Task: Search one way flight ticket for 1 adult, 1 child, 1 infant in seat in premium economy from Roswell: Roswell Air Center to Riverton: Central Wyoming Regional Airport (was Riverton Regional) on 5-4-2023. Choice of flights is Sun country airlines. Number of bags: 6 checked bags. Price is upto 110000. Outbound departure time preference is 13:15.
Action: Mouse moved to (334, 132)
Screenshot: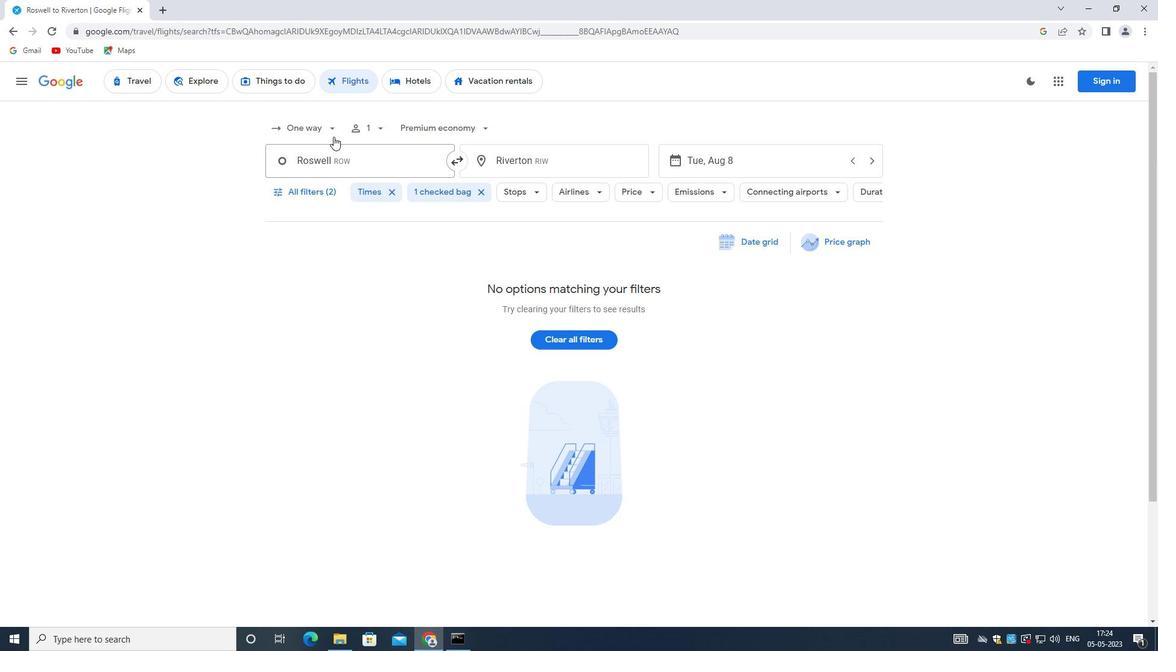 
Action: Mouse pressed left at (334, 132)
Screenshot: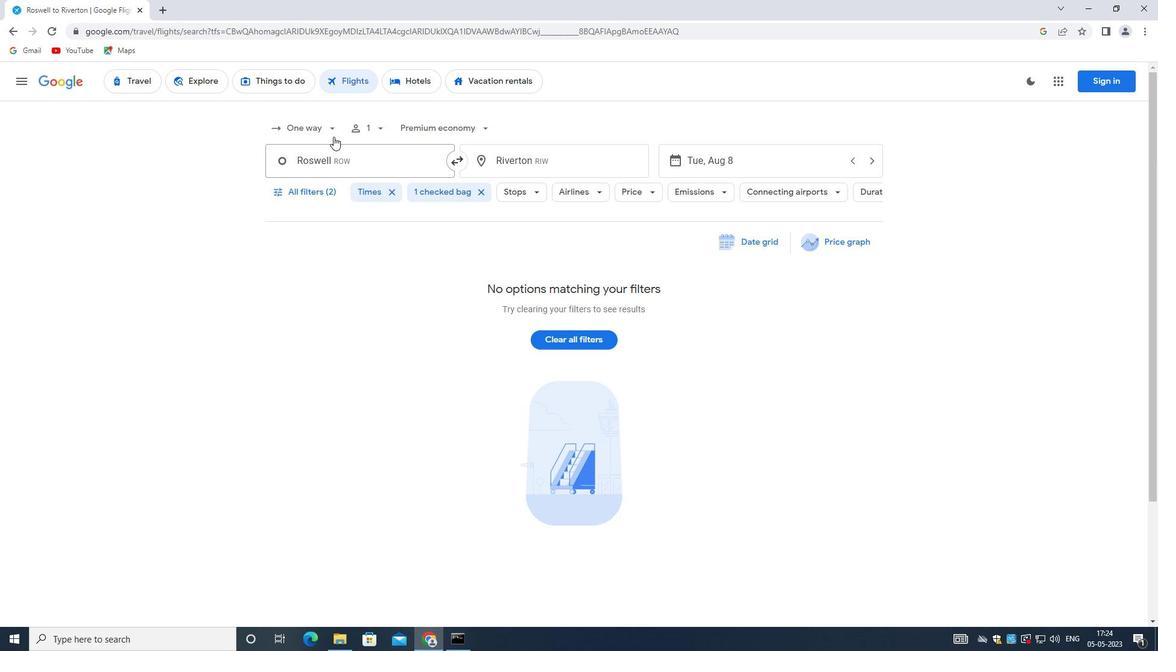 
Action: Mouse moved to (327, 180)
Screenshot: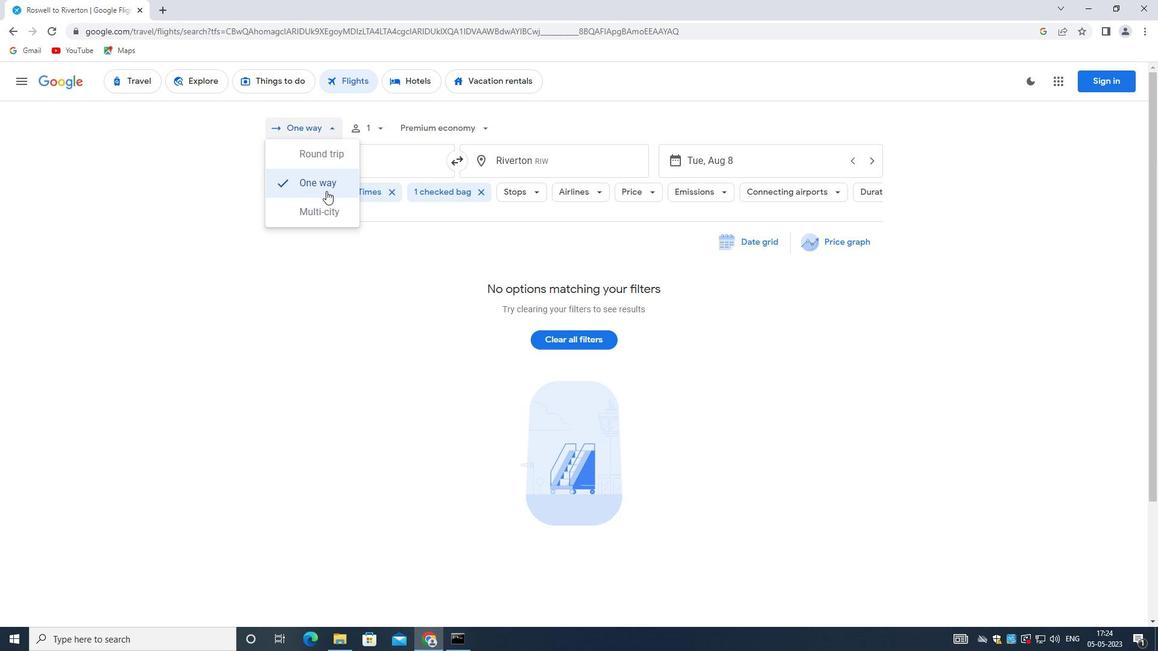 
Action: Mouse pressed left at (327, 180)
Screenshot: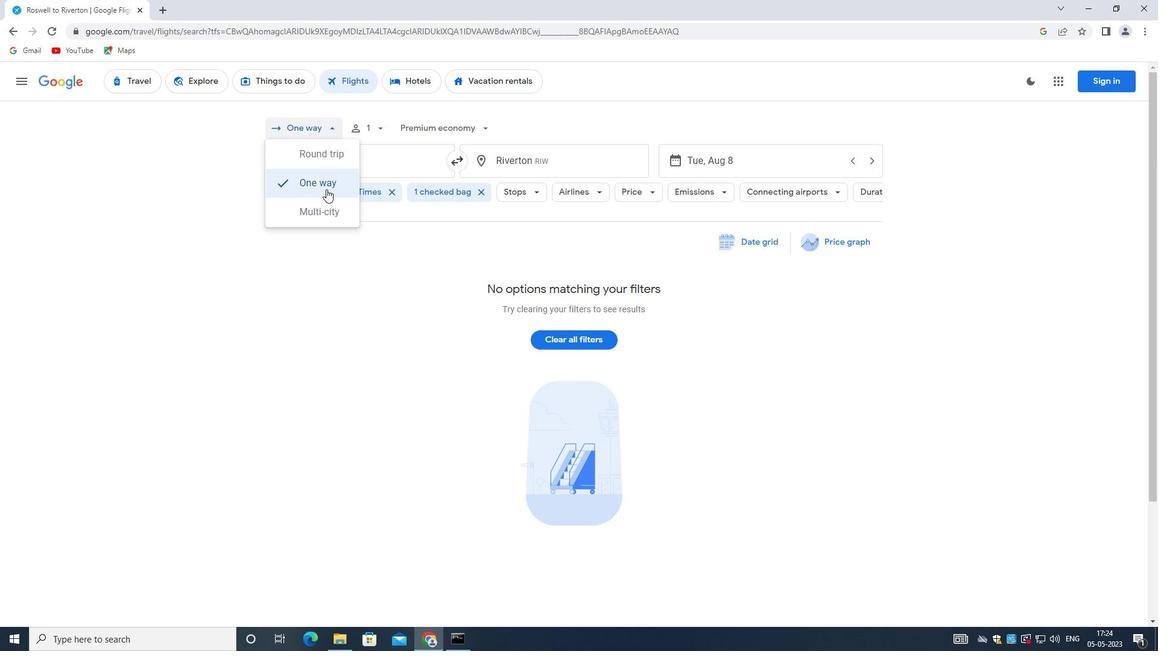 
Action: Mouse moved to (379, 130)
Screenshot: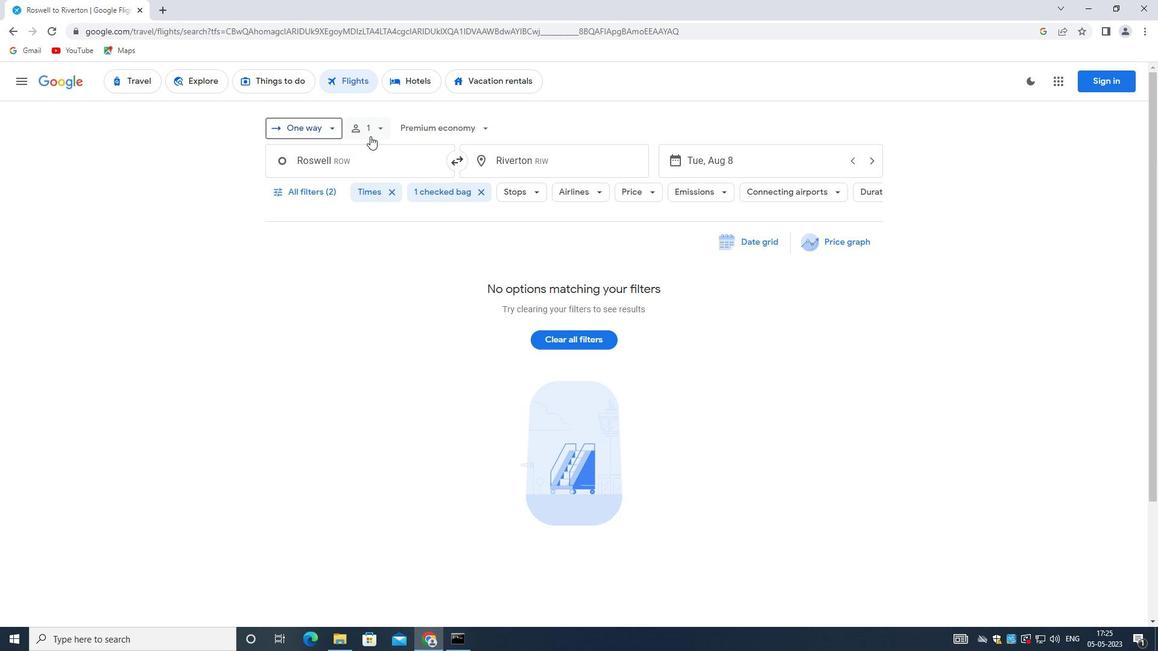 
Action: Mouse pressed left at (379, 130)
Screenshot: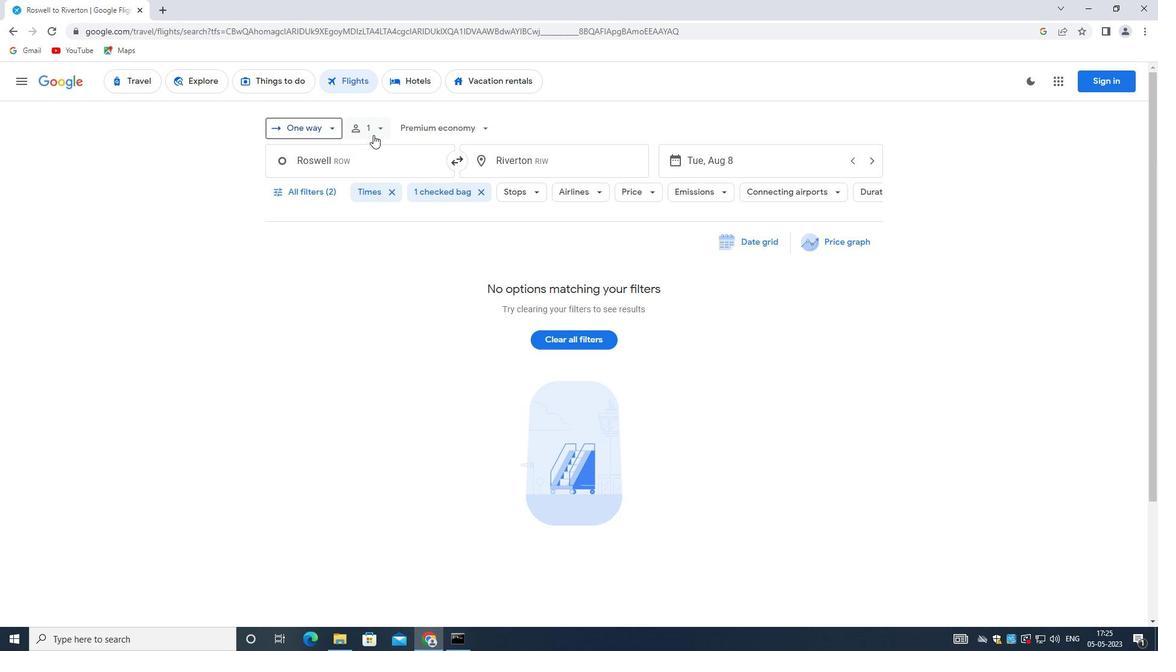 
Action: Mouse moved to (473, 193)
Screenshot: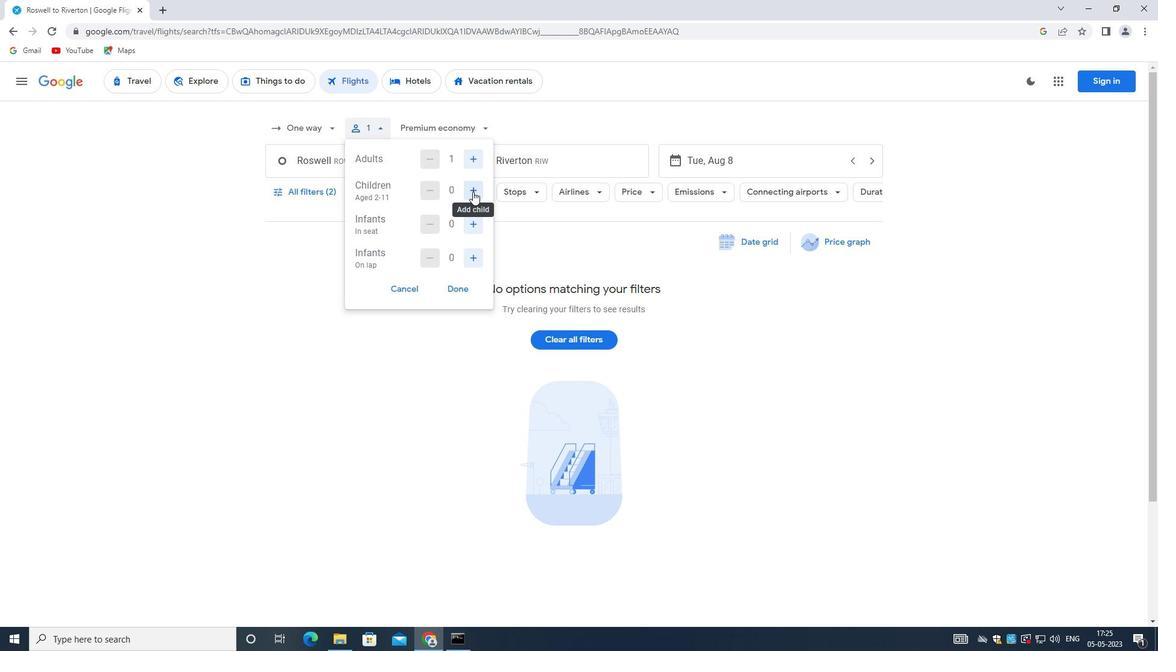 
Action: Mouse pressed left at (473, 193)
Screenshot: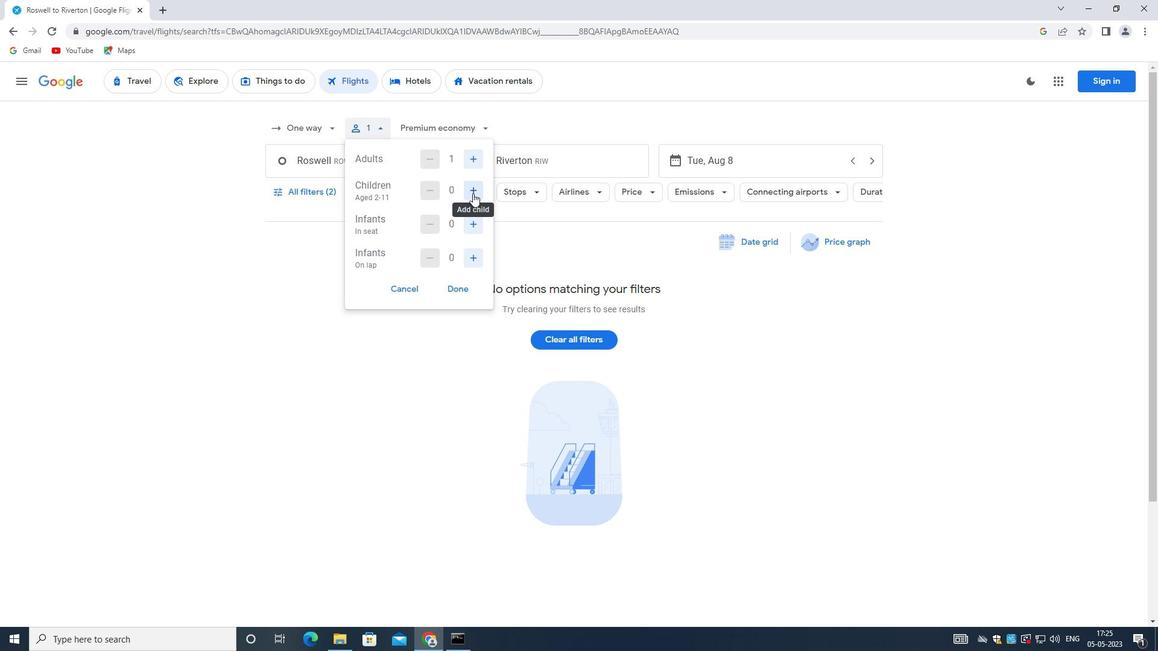 
Action: Mouse moved to (475, 229)
Screenshot: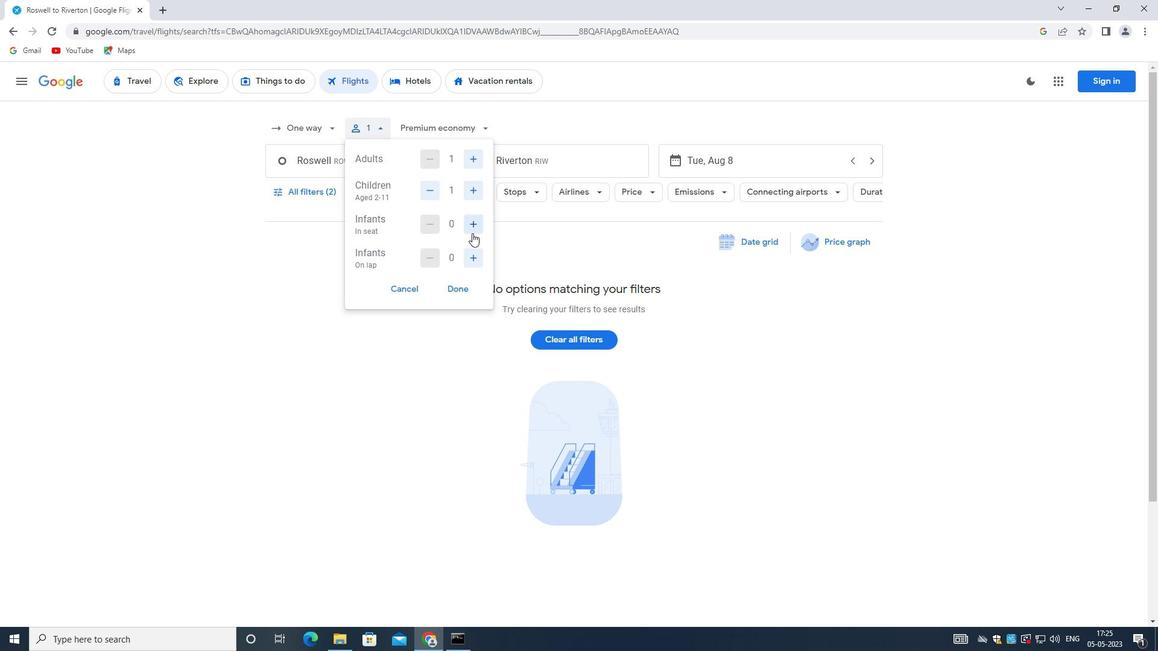 
Action: Mouse pressed left at (475, 229)
Screenshot: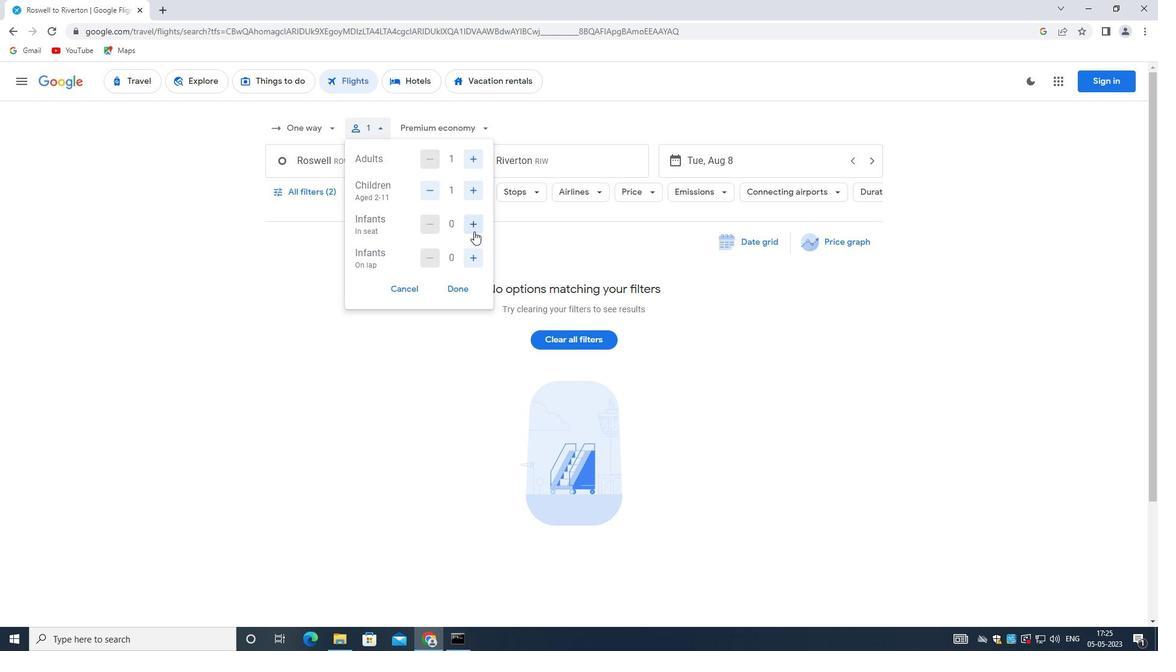 
Action: Mouse moved to (461, 287)
Screenshot: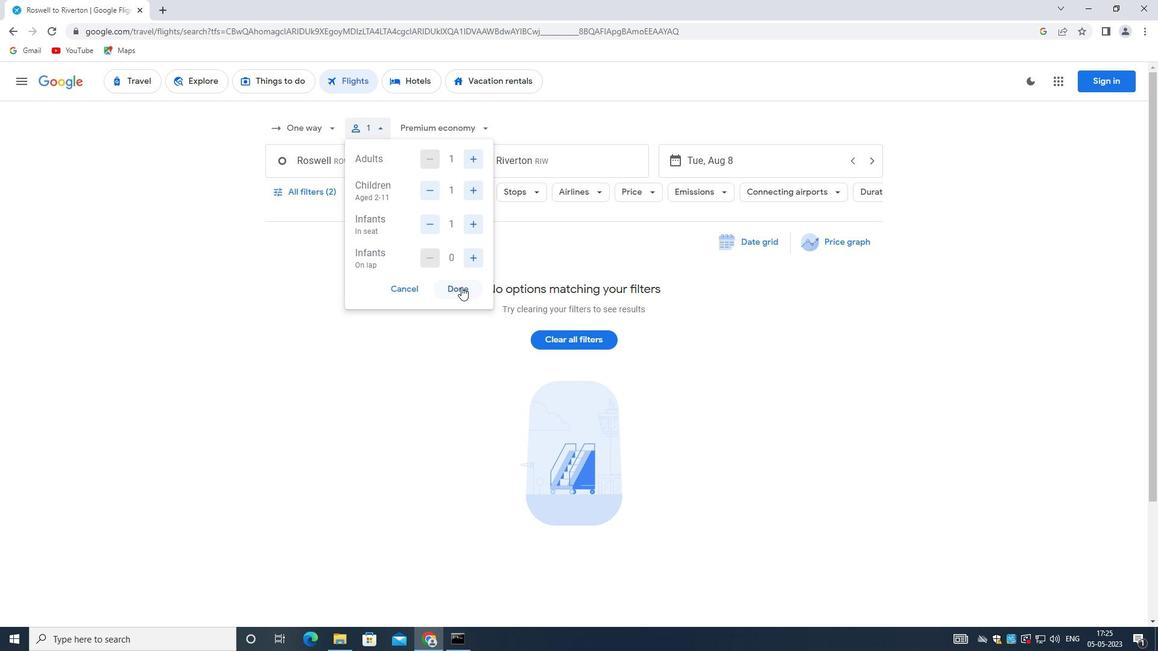
Action: Mouse pressed left at (461, 287)
Screenshot: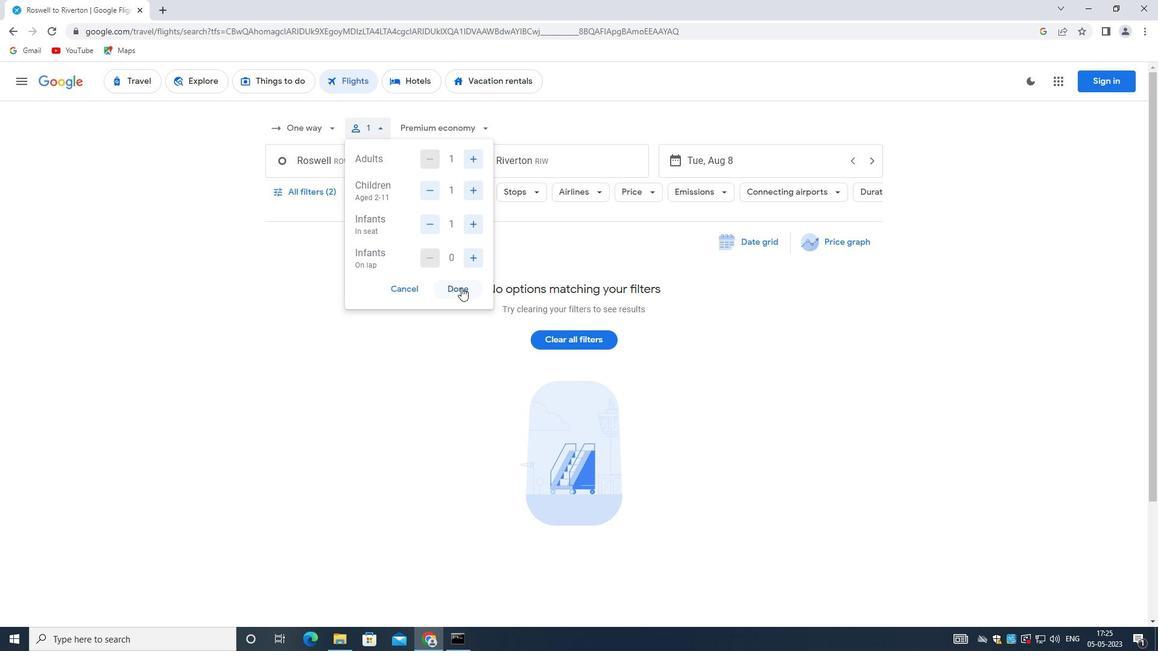 
Action: Mouse moved to (443, 130)
Screenshot: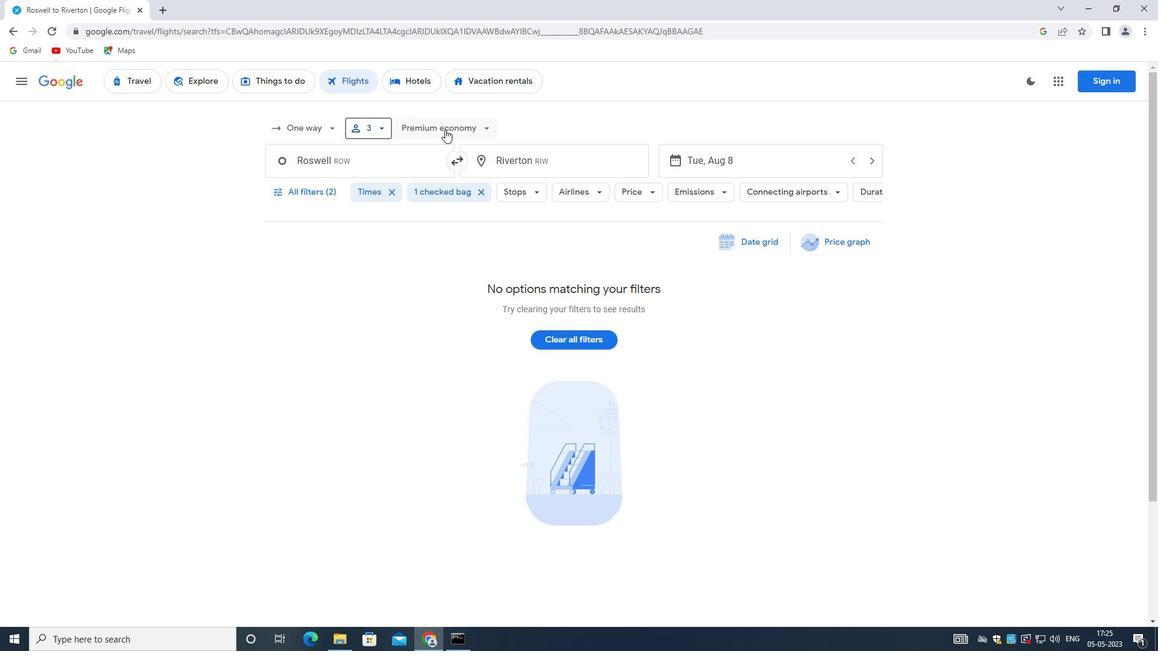 
Action: Mouse pressed left at (443, 130)
Screenshot: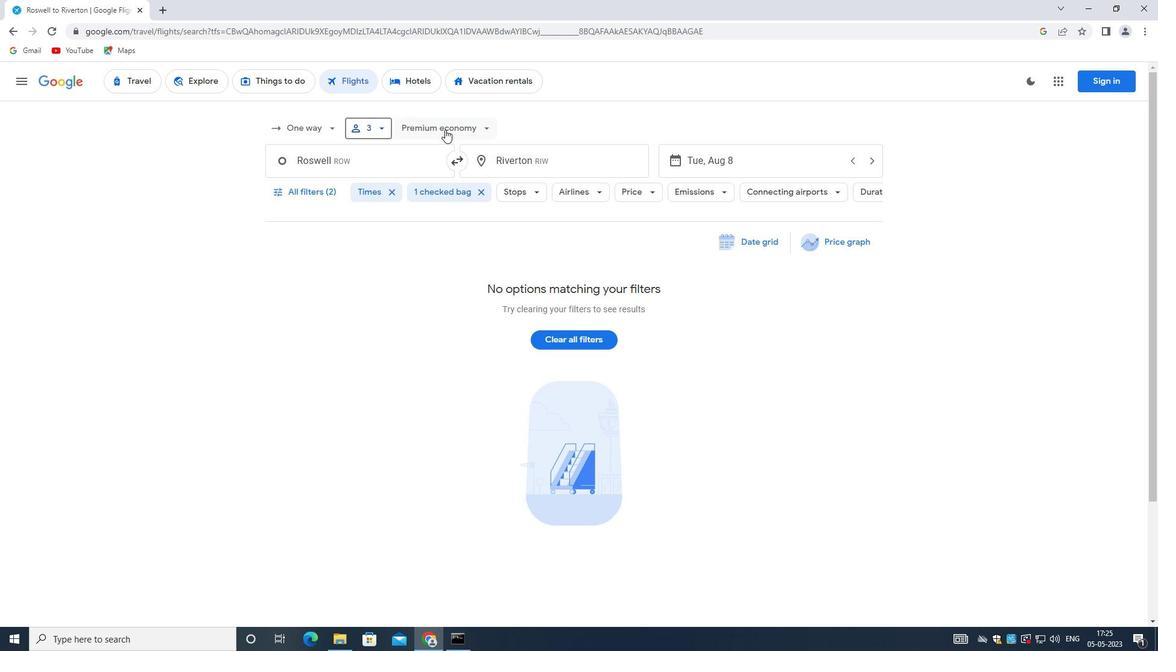 
Action: Mouse moved to (461, 185)
Screenshot: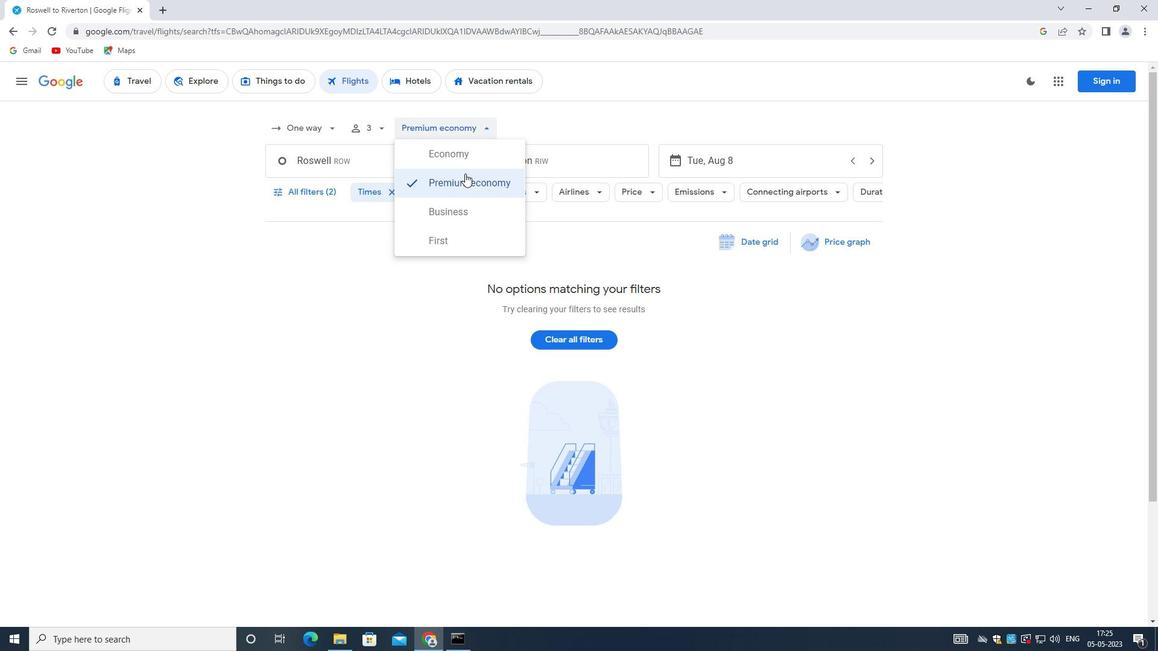 
Action: Mouse pressed left at (461, 185)
Screenshot: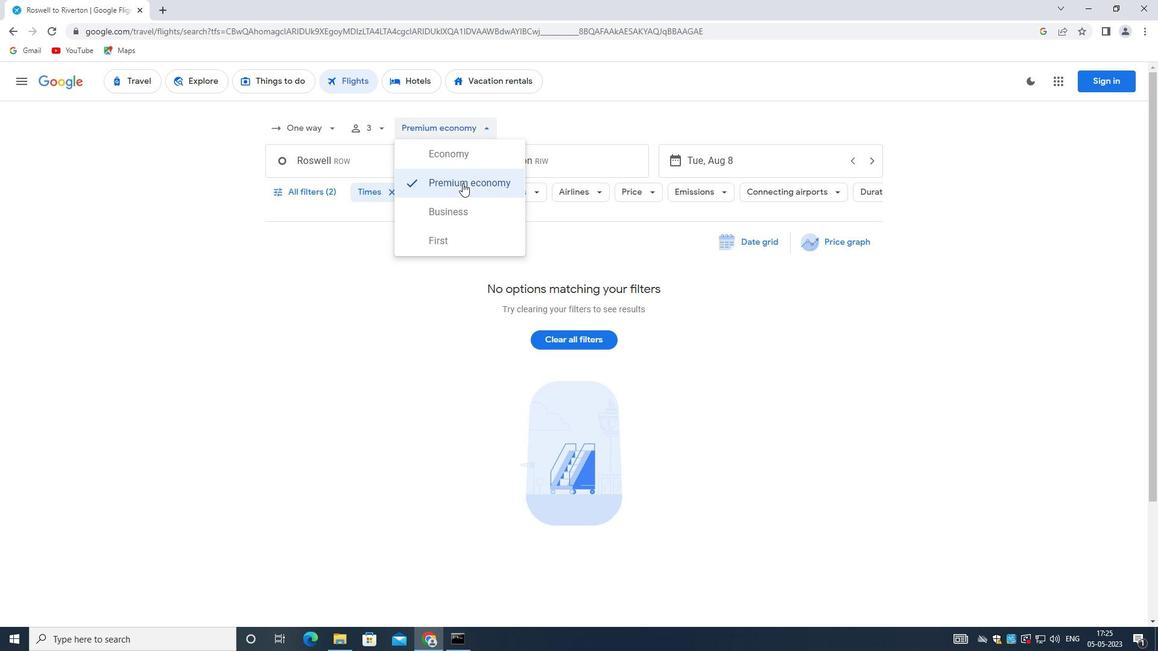 
Action: Mouse moved to (356, 162)
Screenshot: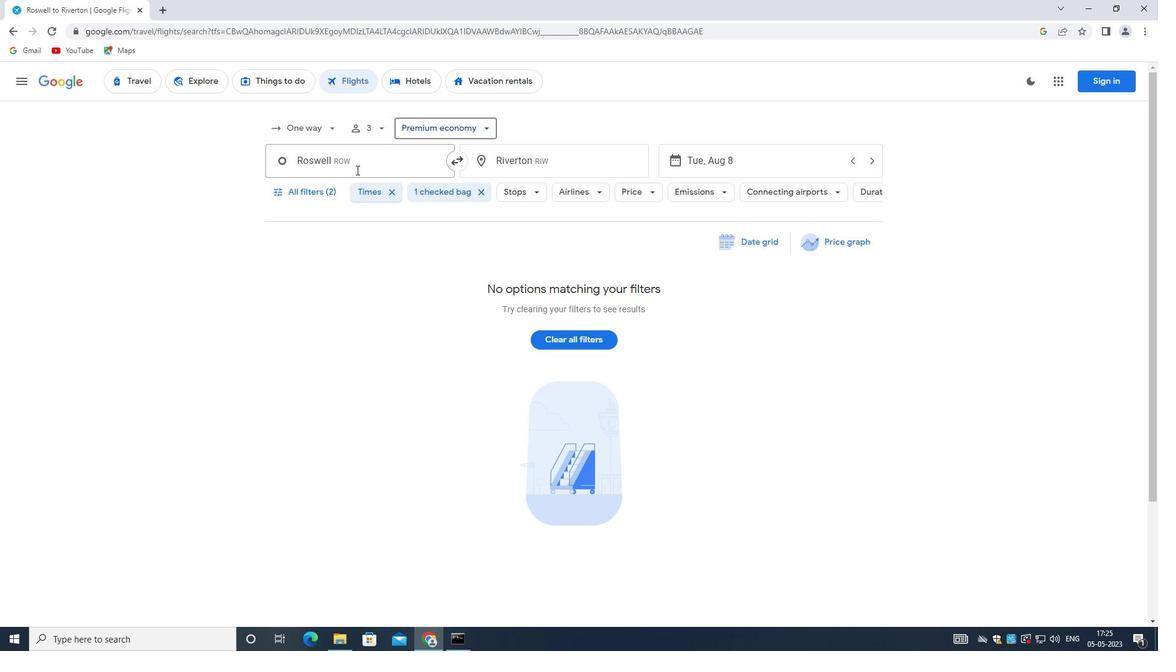 
Action: Mouse pressed left at (356, 162)
Screenshot: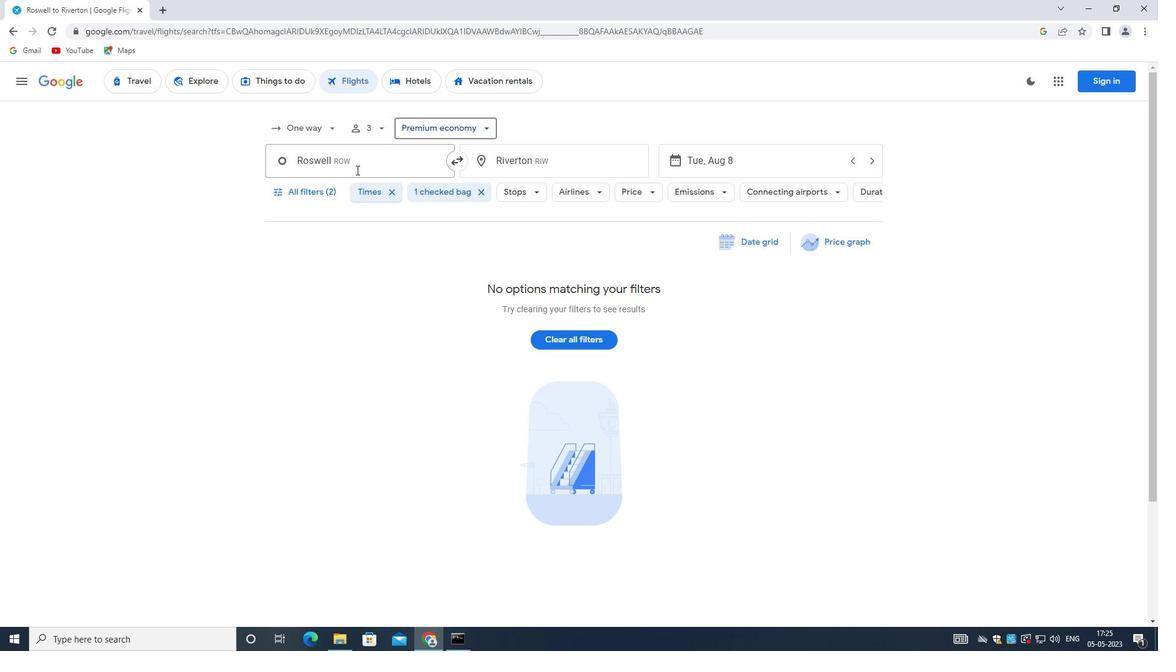 
Action: Mouse moved to (380, 220)
Screenshot: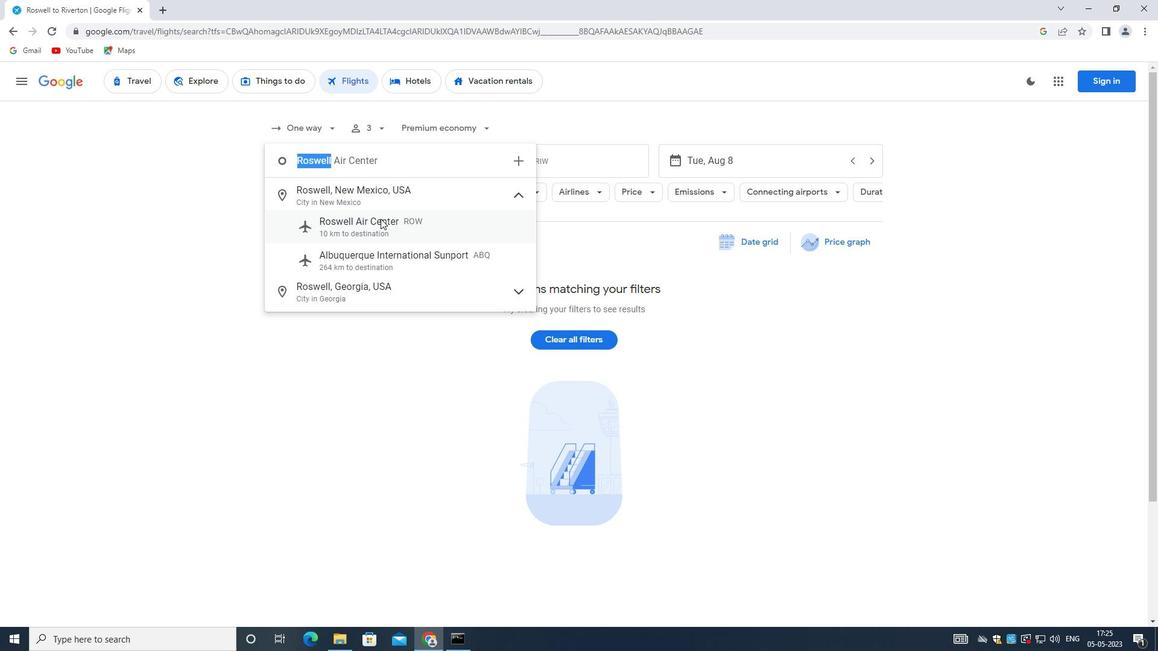 
Action: Mouse pressed left at (380, 220)
Screenshot: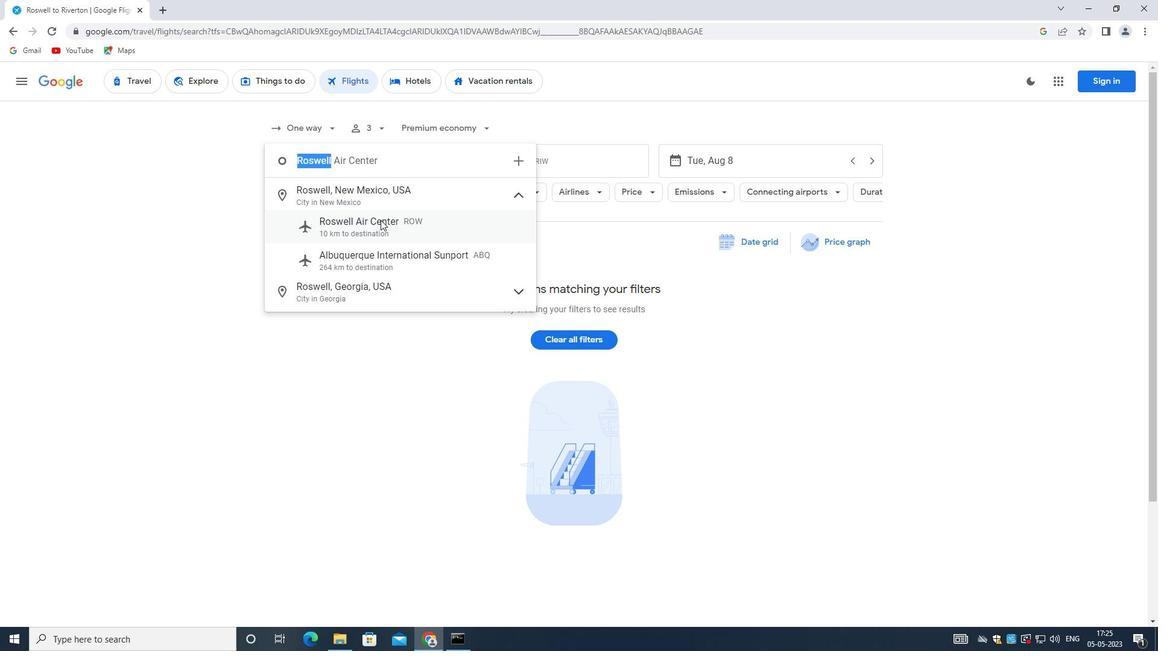
Action: Mouse moved to (518, 155)
Screenshot: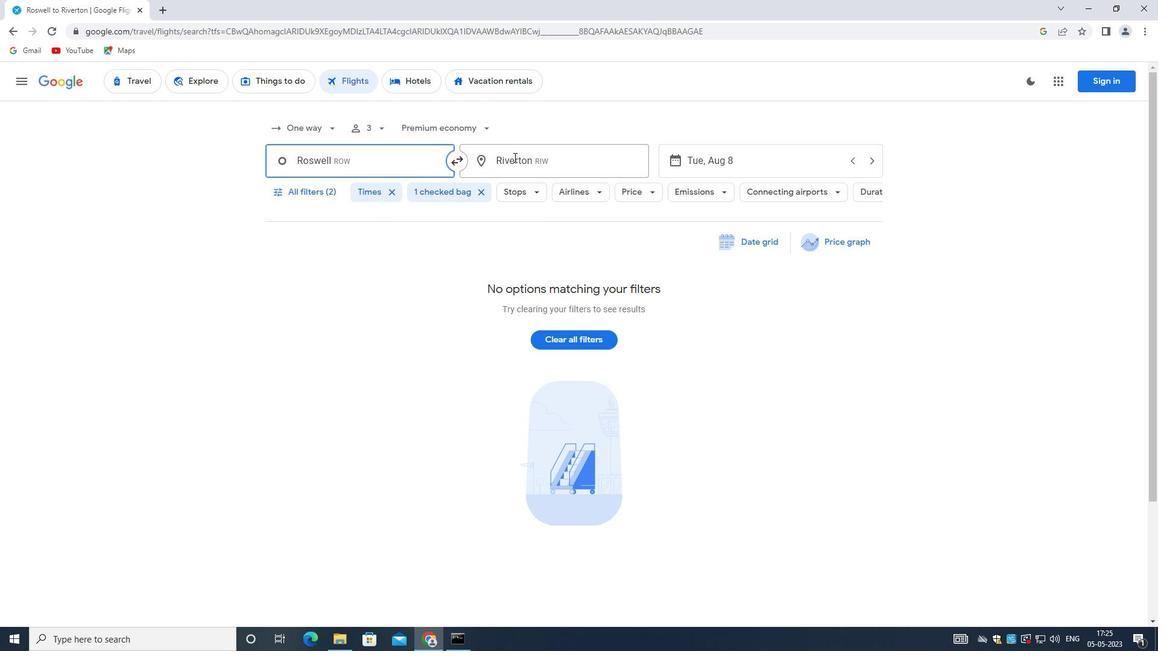 
Action: Mouse pressed left at (518, 155)
Screenshot: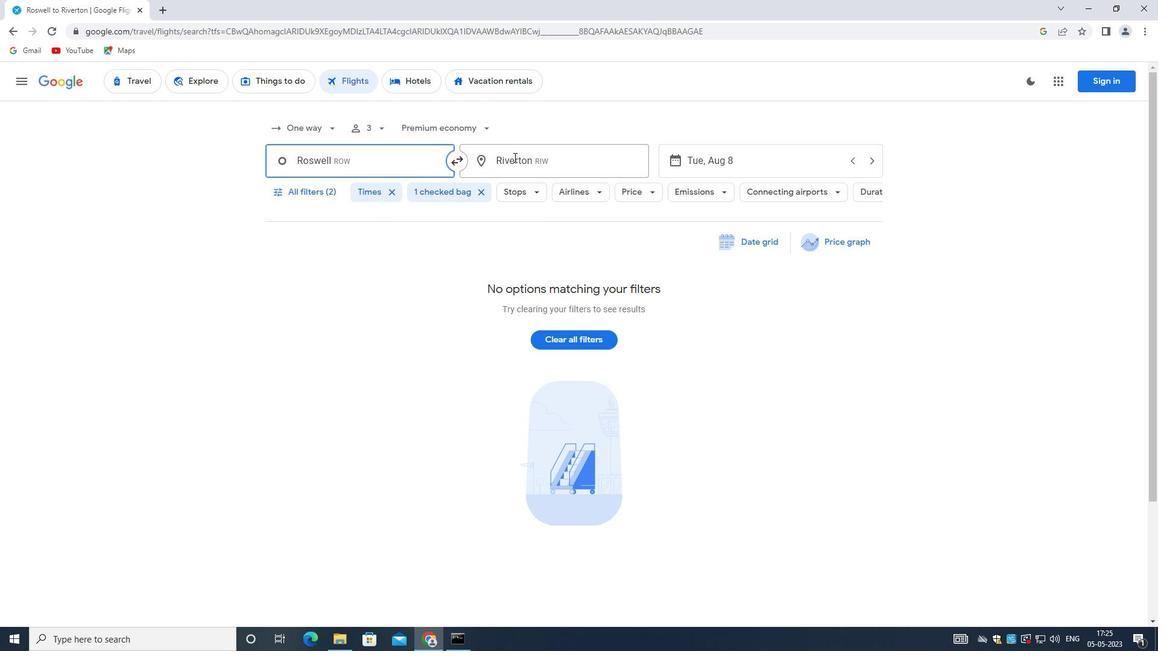 
Action: Mouse moved to (517, 160)
Screenshot: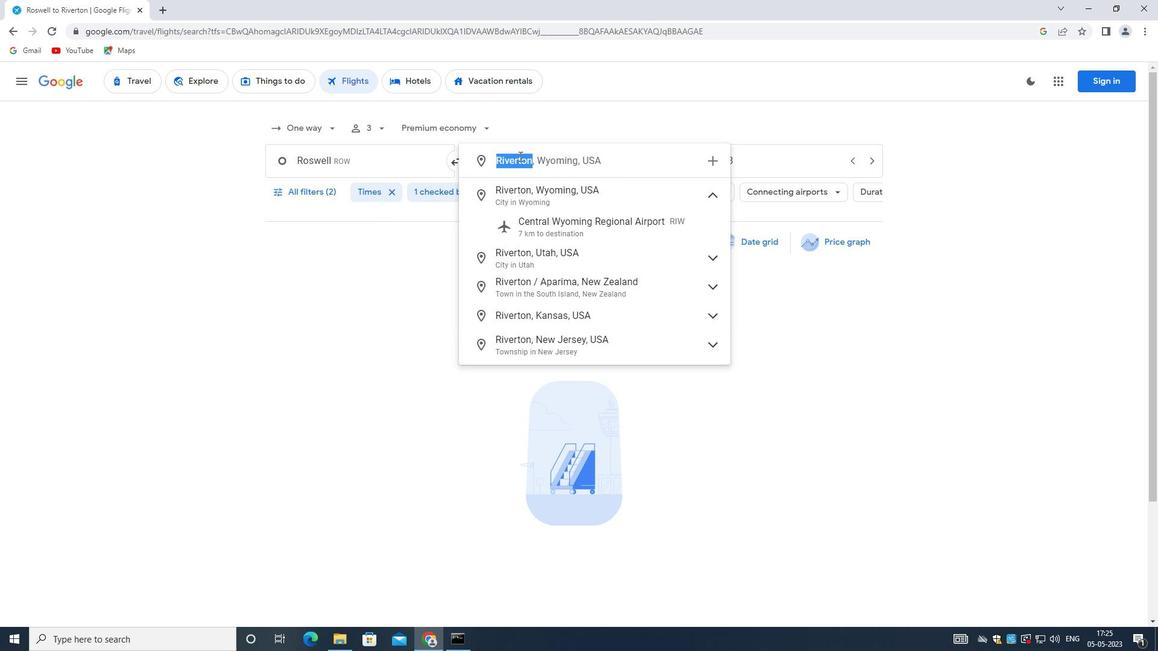 
Action: Key pressed <Key.backspace>
Screenshot: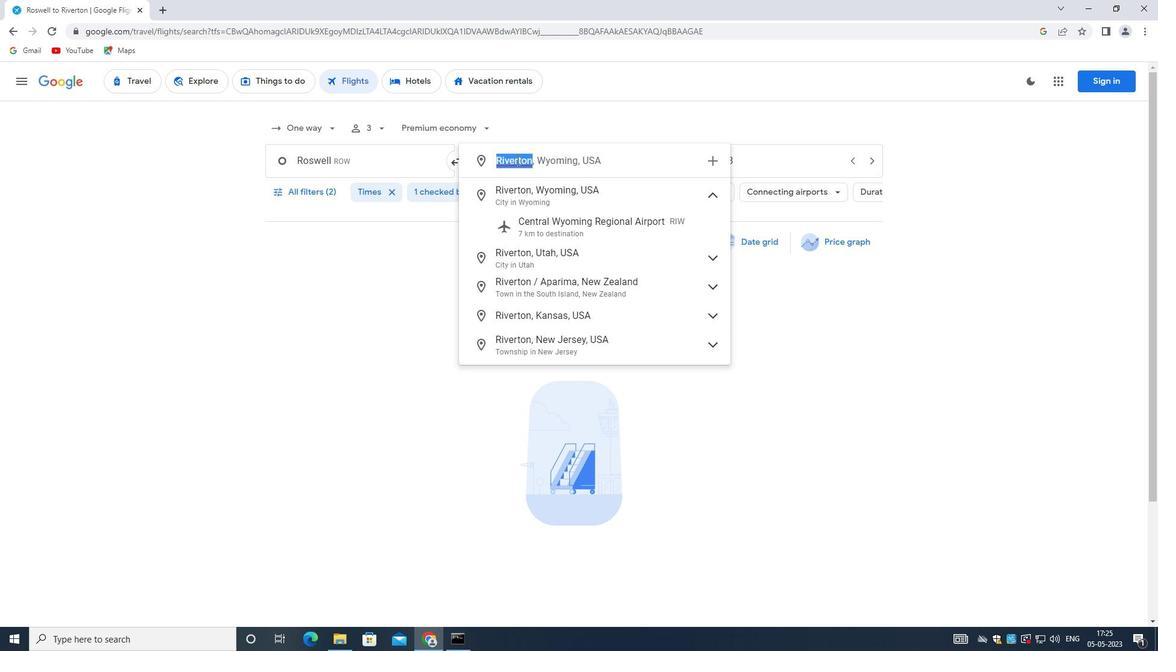 
Action: Mouse moved to (517, 161)
Screenshot: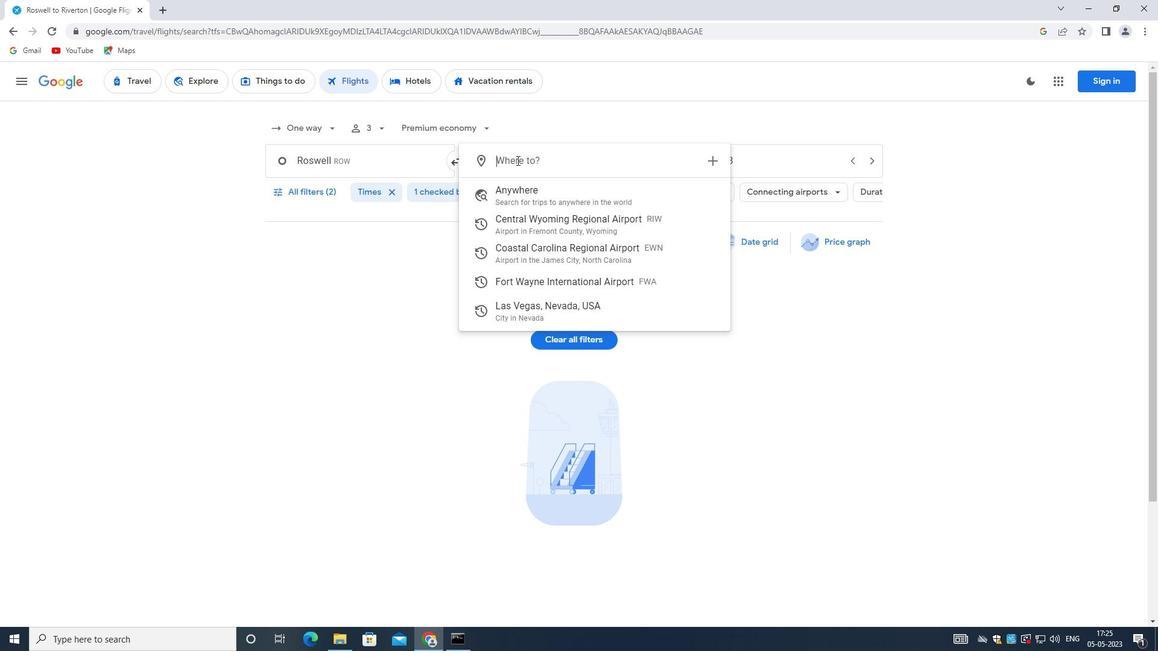 
Action: Key pressed <Key.shift>CE
Screenshot: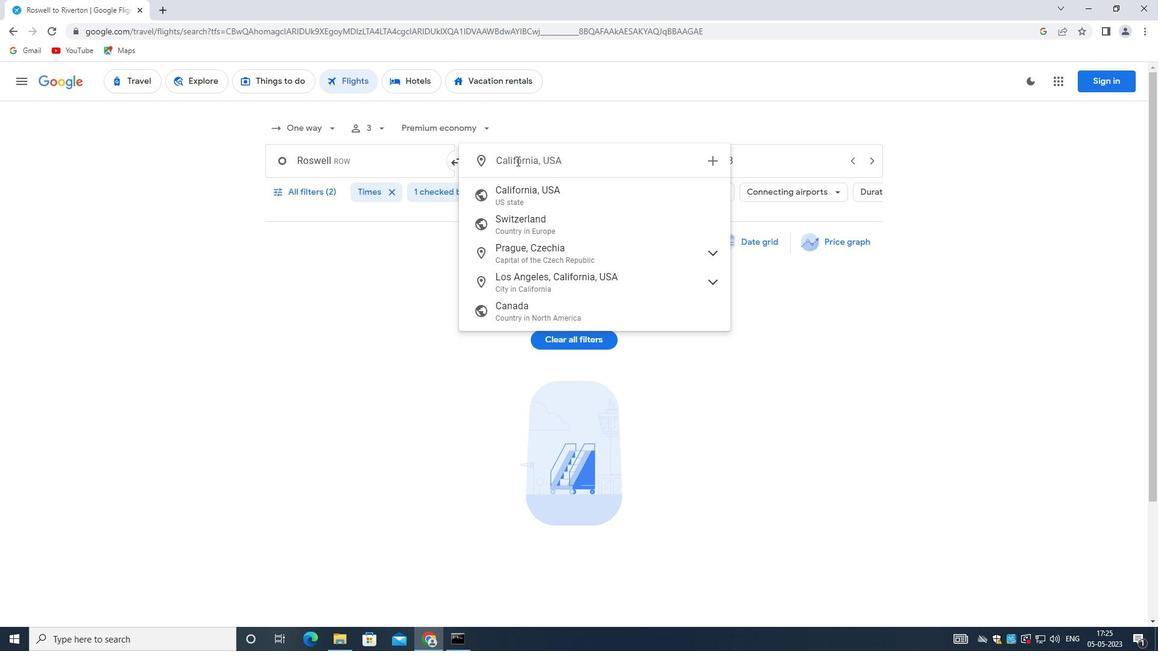 
Action: Mouse moved to (516, 162)
Screenshot: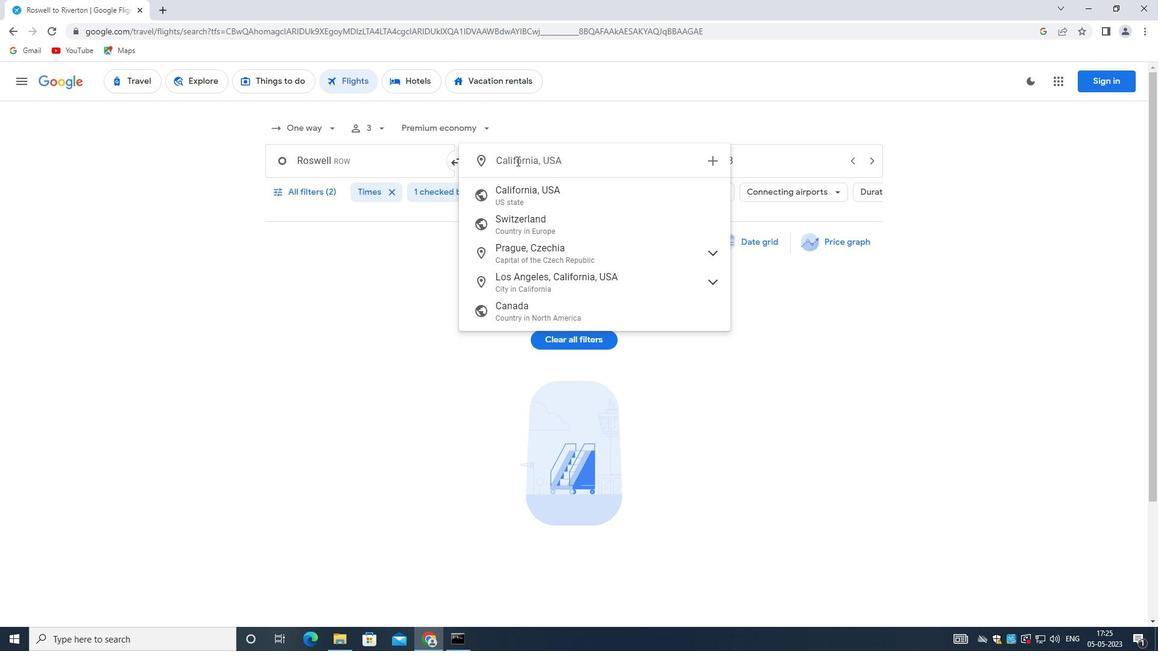 
Action: Key pressed NTR
Screenshot: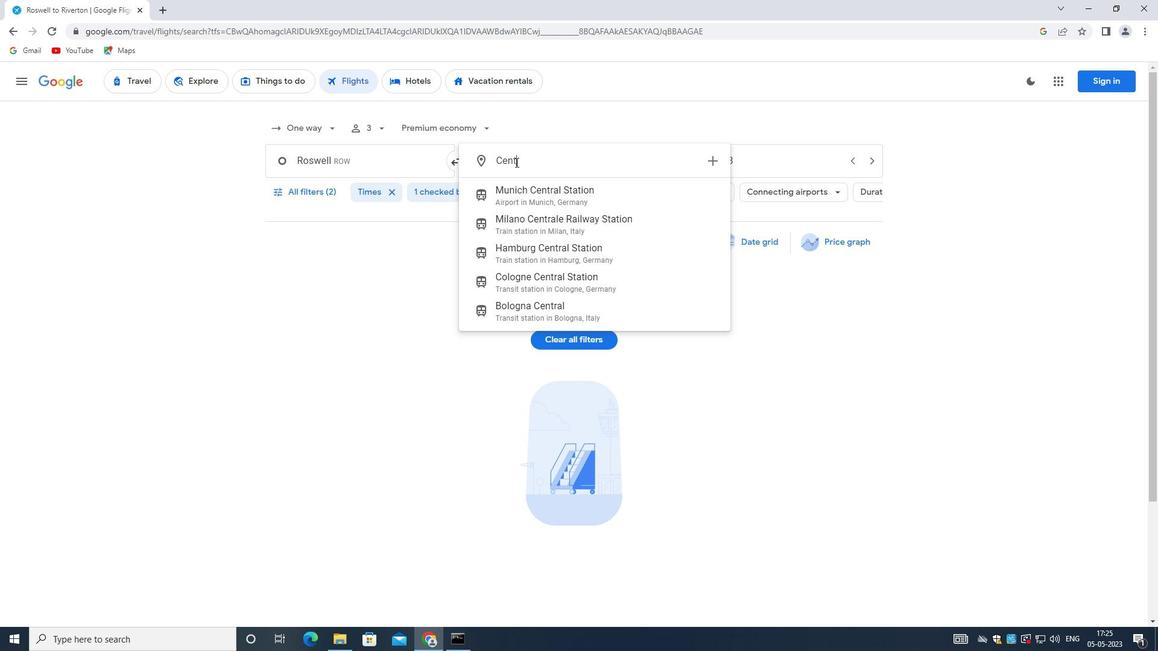 
Action: Mouse moved to (515, 162)
Screenshot: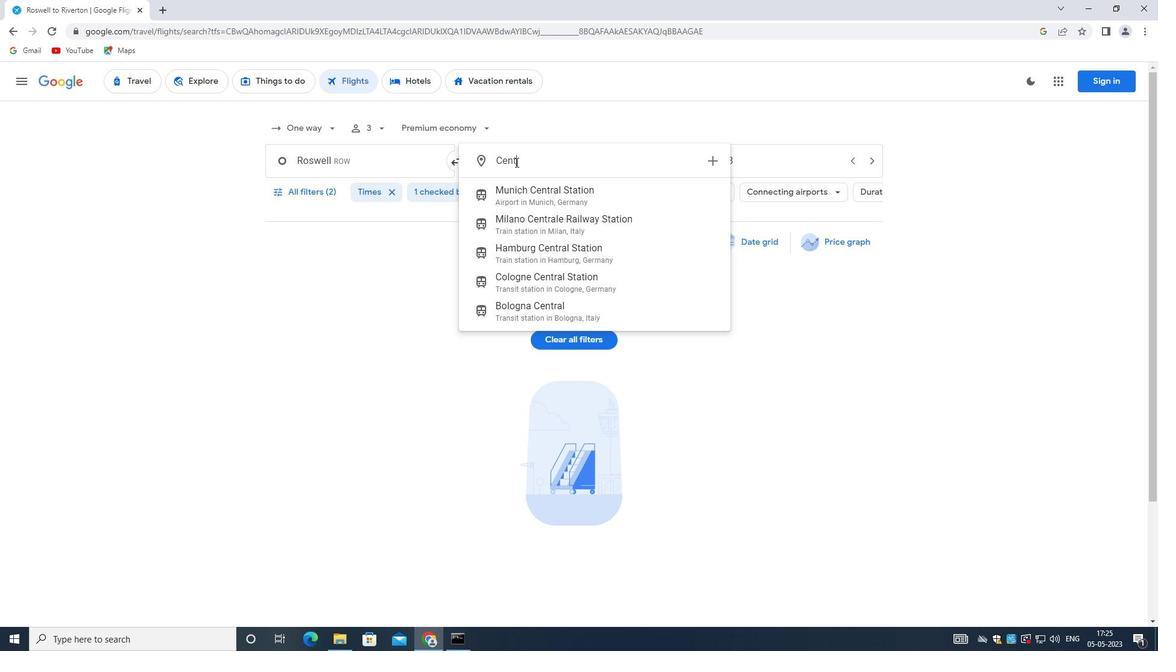 
Action: Key pressed A
Screenshot: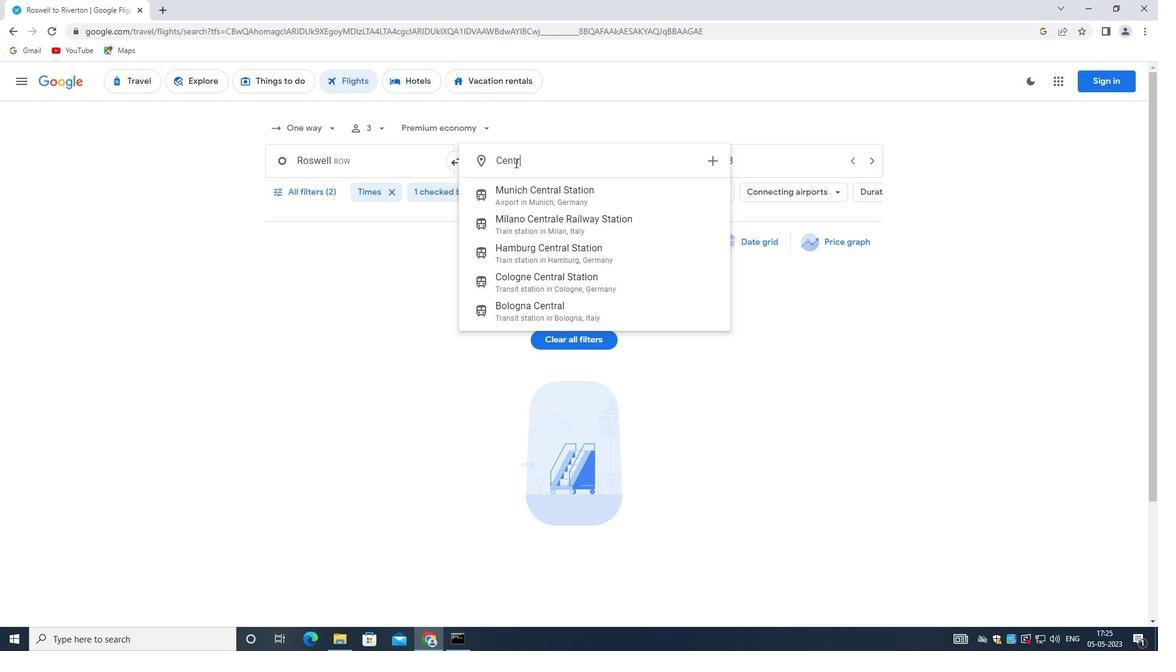 
Action: Mouse moved to (515, 163)
Screenshot: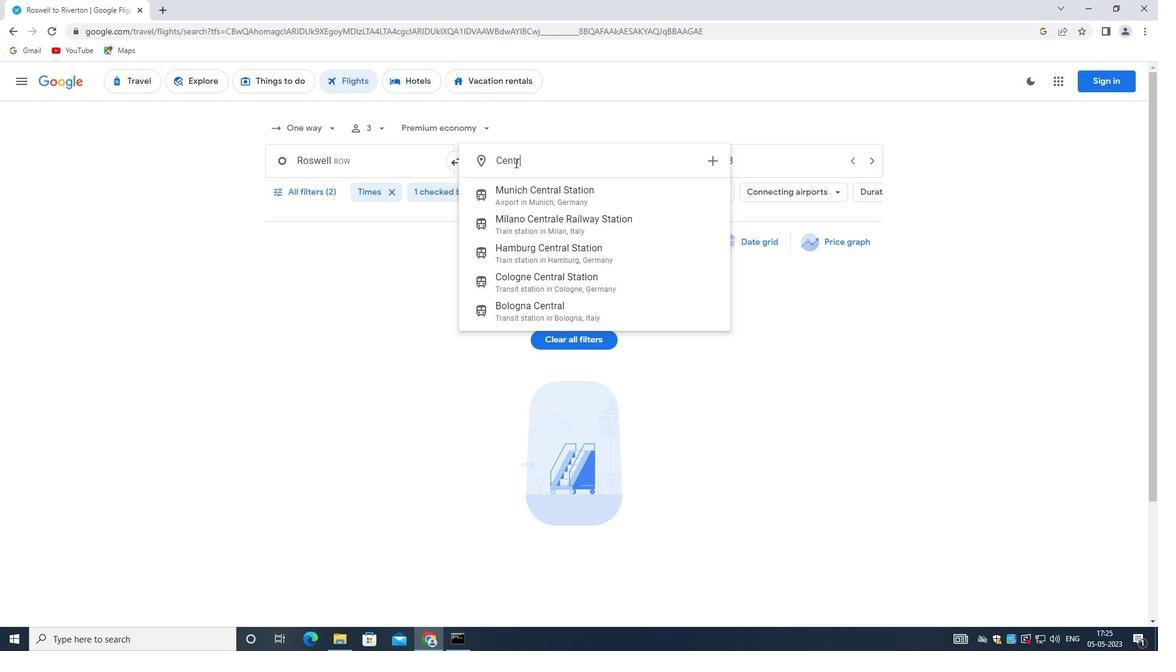 
Action: Key pressed L<Key.space><Key.shift>W
Screenshot: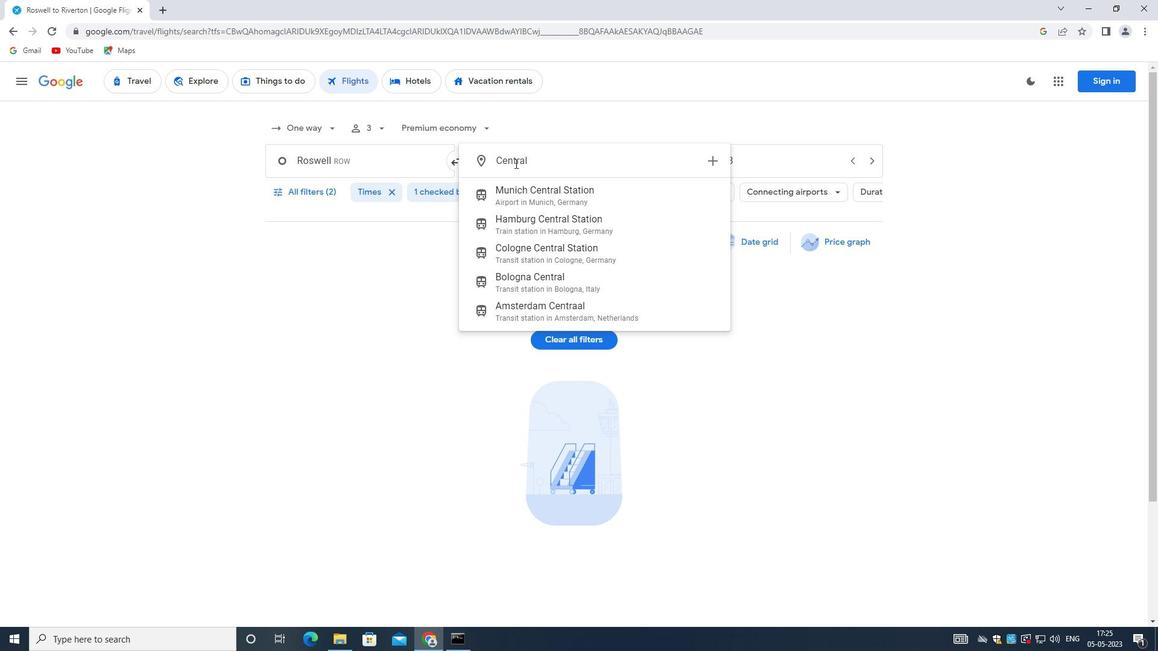 
Action: Mouse moved to (585, 196)
Screenshot: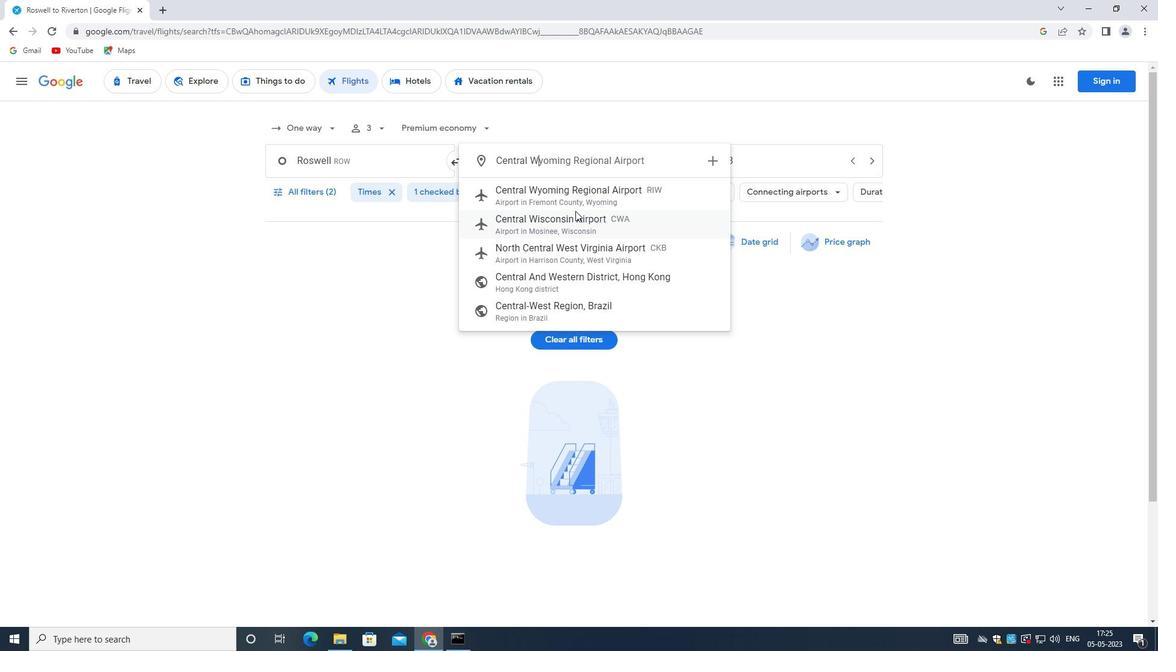 
Action: Mouse pressed left at (585, 196)
Screenshot: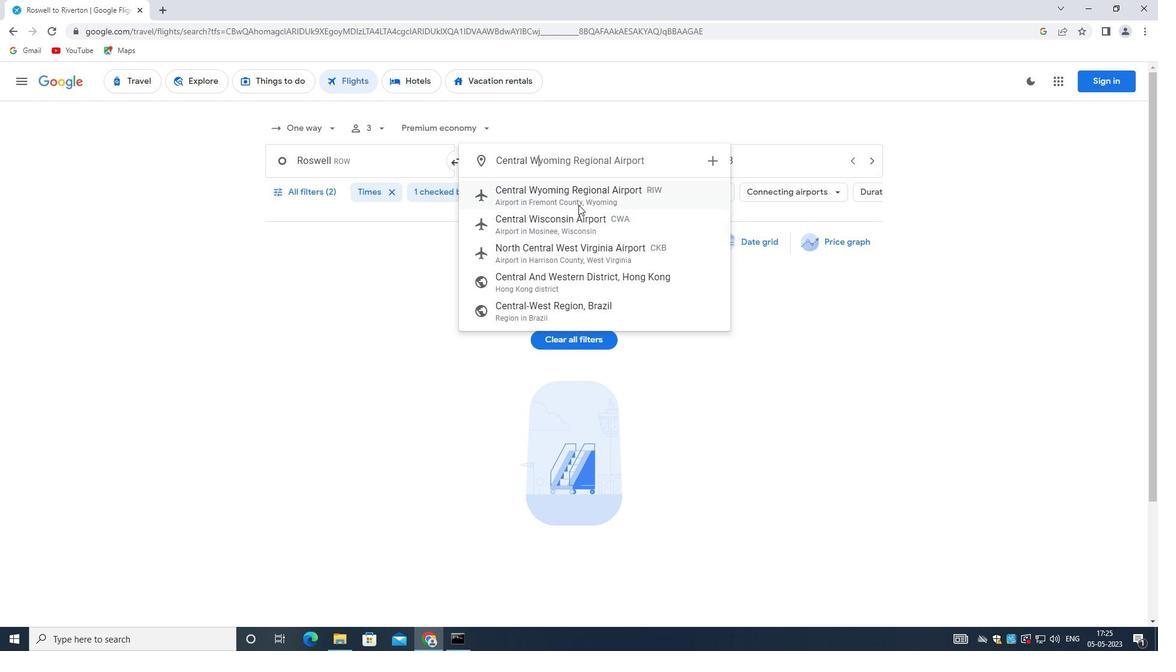 
Action: Mouse moved to (727, 153)
Screenshot: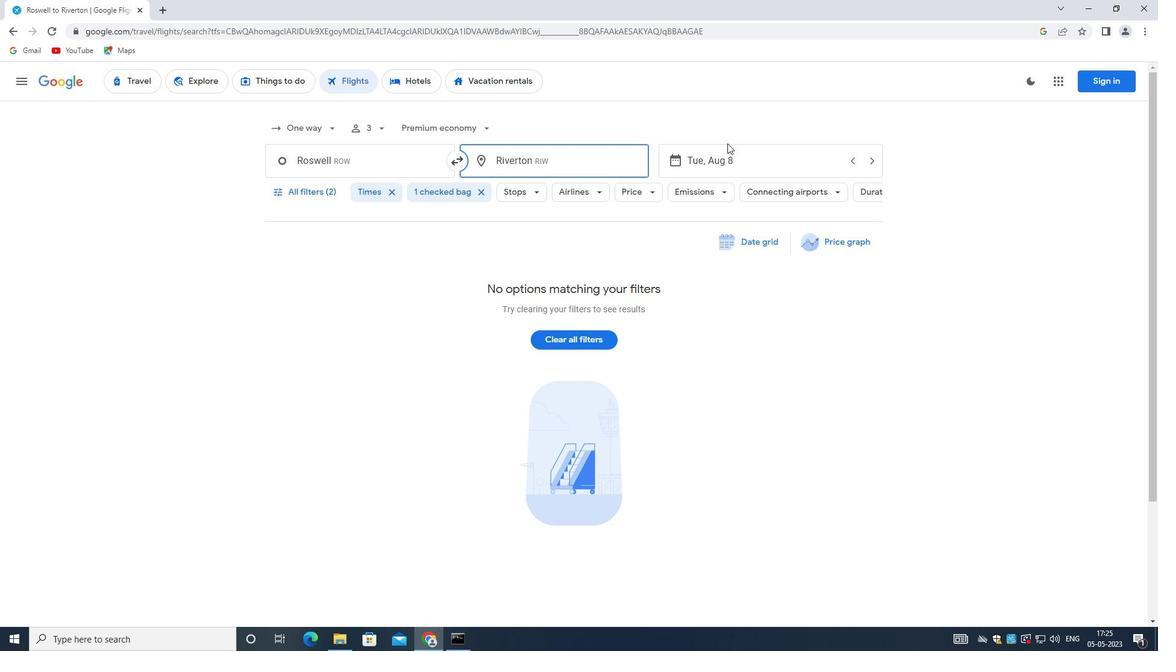 
Action: Mouse pressed left at (727, 153)
Screenshot: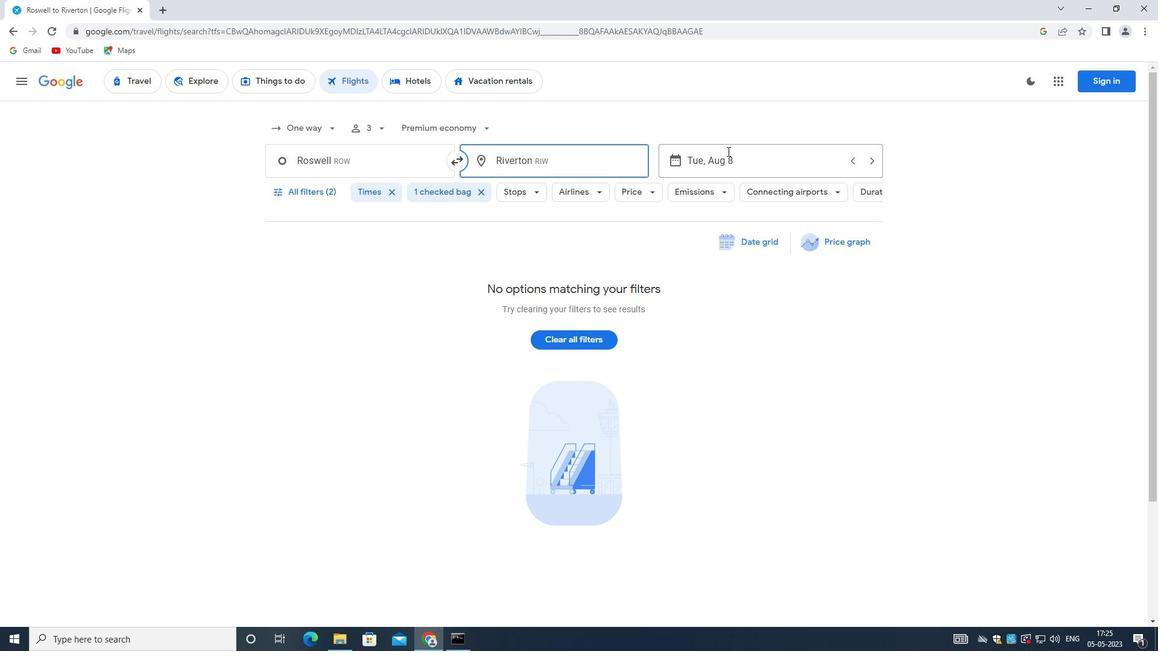 
Action: Mouse moved to (516, 292)
Screenshot: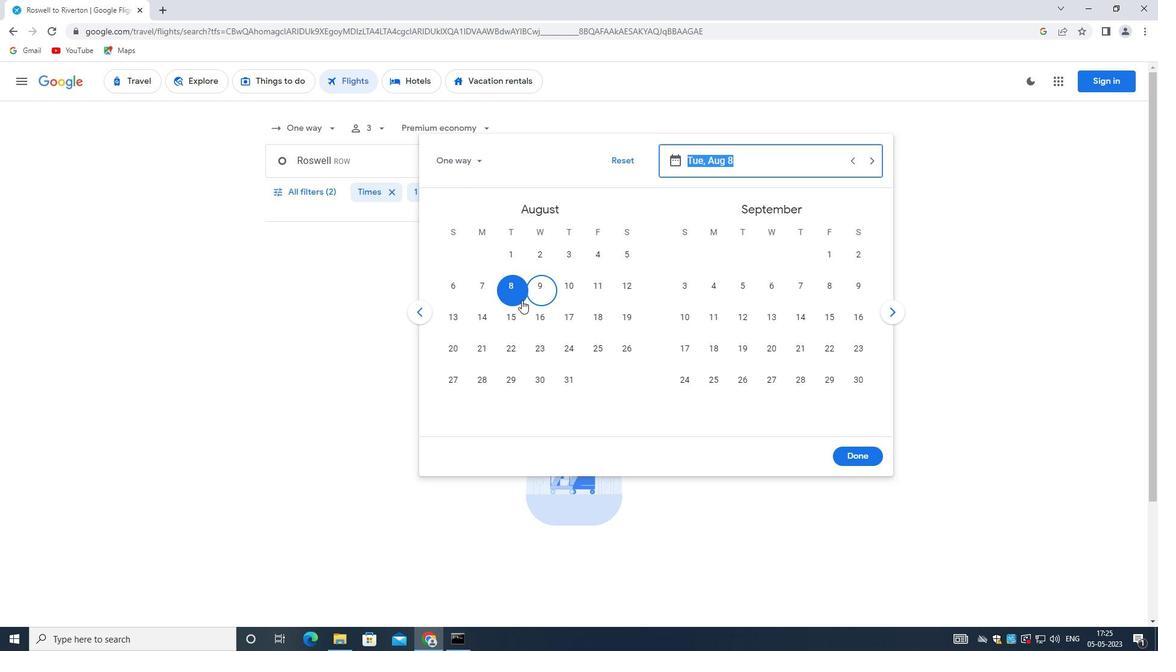 
Action: Mouse pressed left at (516, 292)
Screenshot: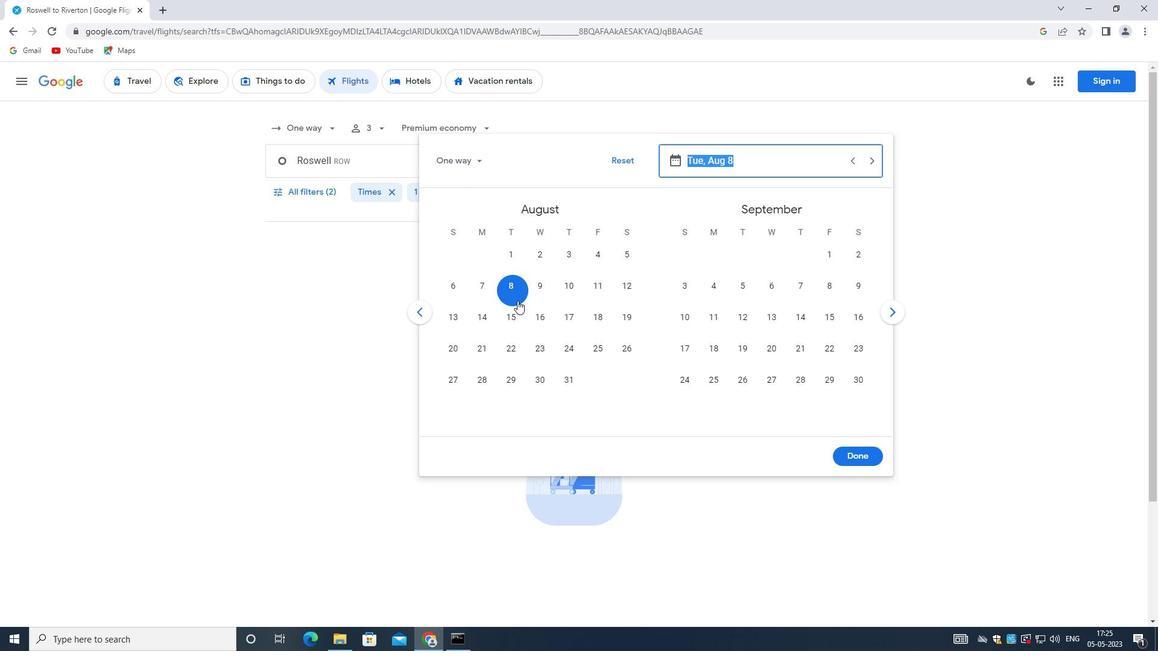 
Action: Mouse moved to (857, 456)
Screenshot: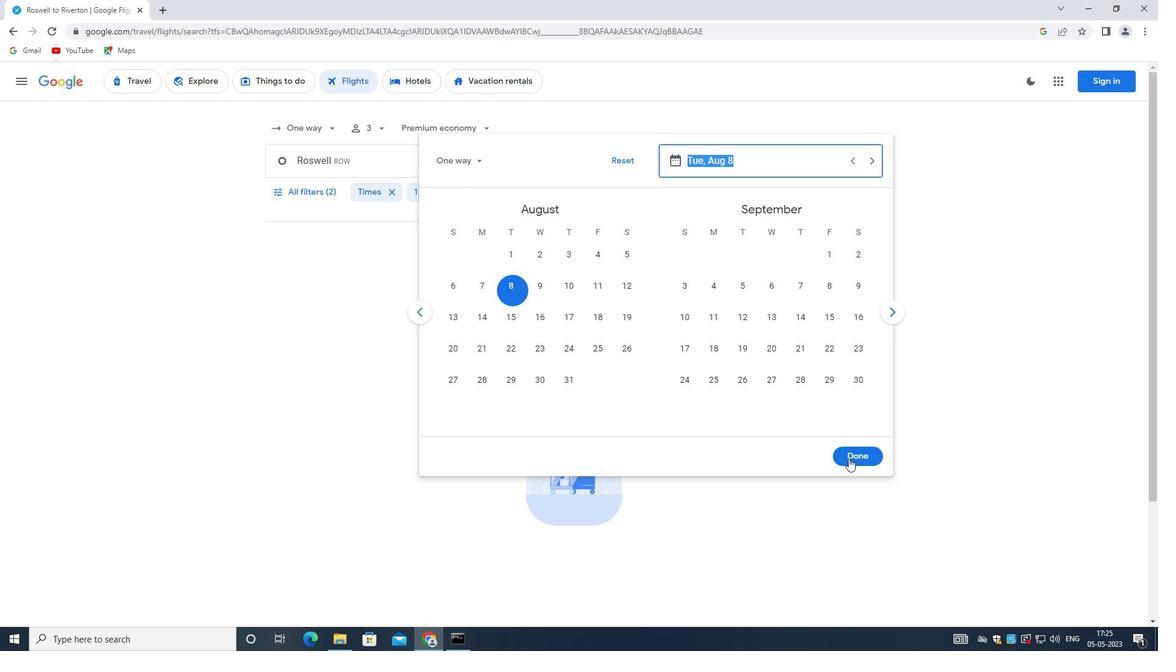 
Action: Mouse pressed left at (857, 456)
Screenshot: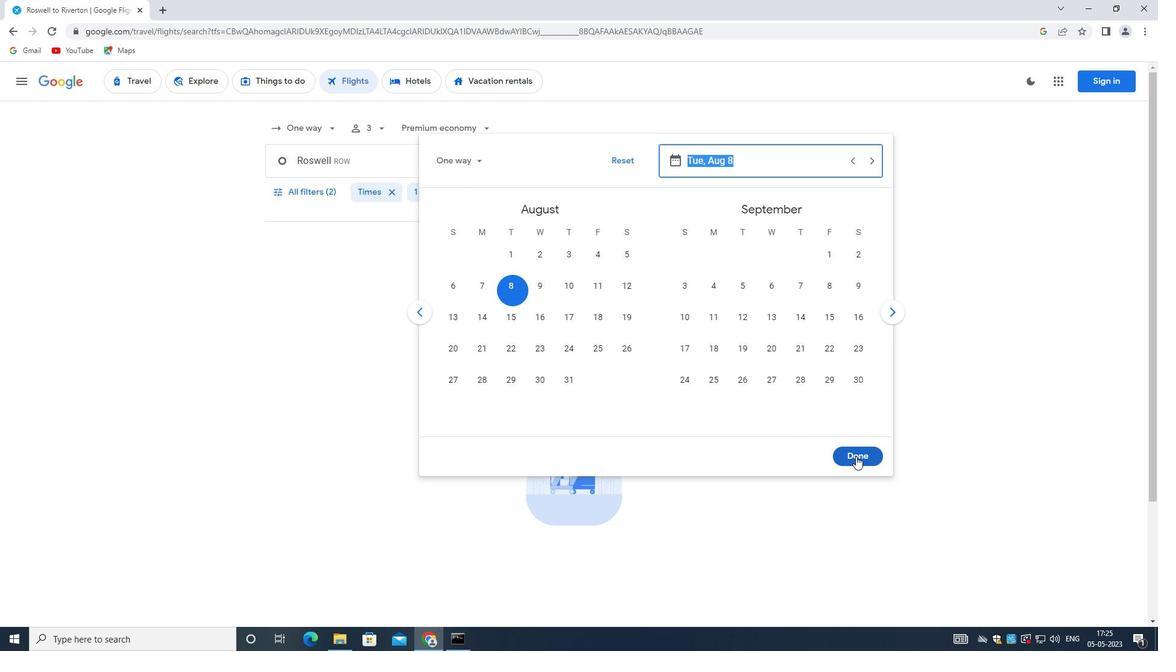 
Action: Mouse moved to (315, 191)
Screenshot: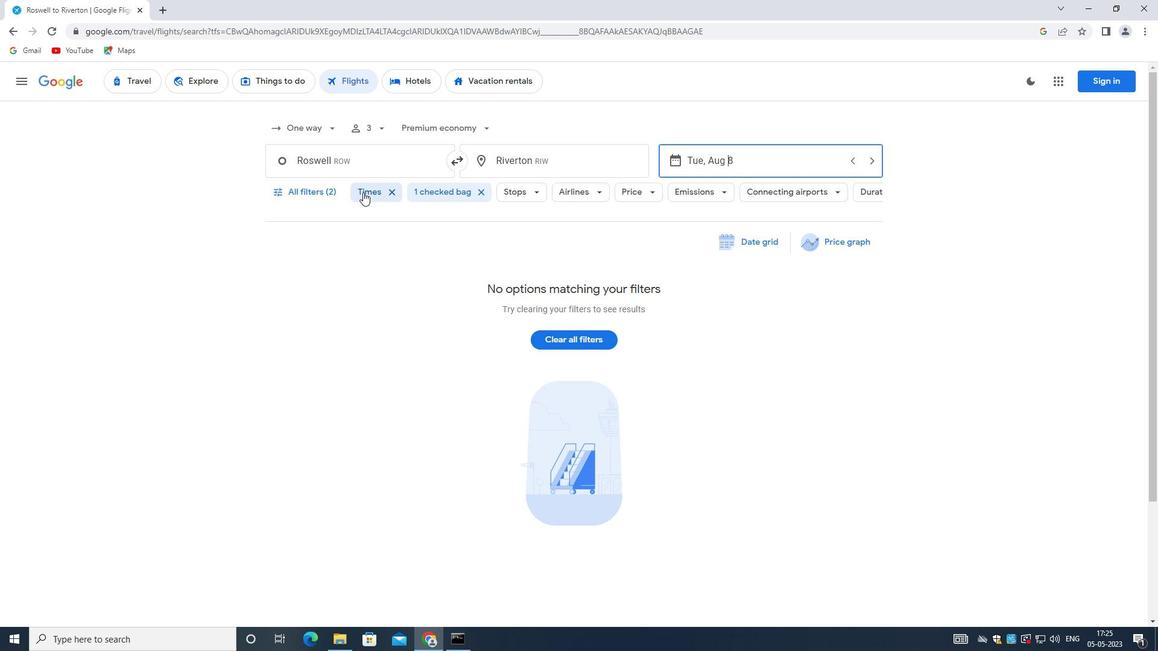 
Action: Mouse pressed left at (315, 191)
Screenshot: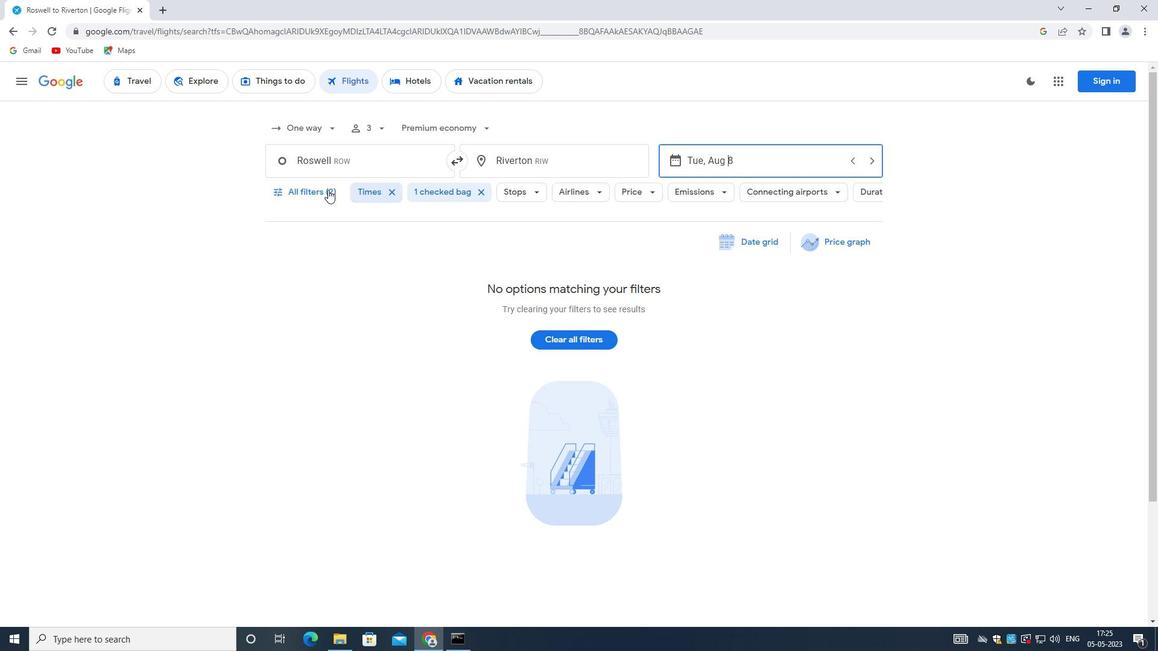 
Action: Mouse moved to (447, 317)
Screenshot: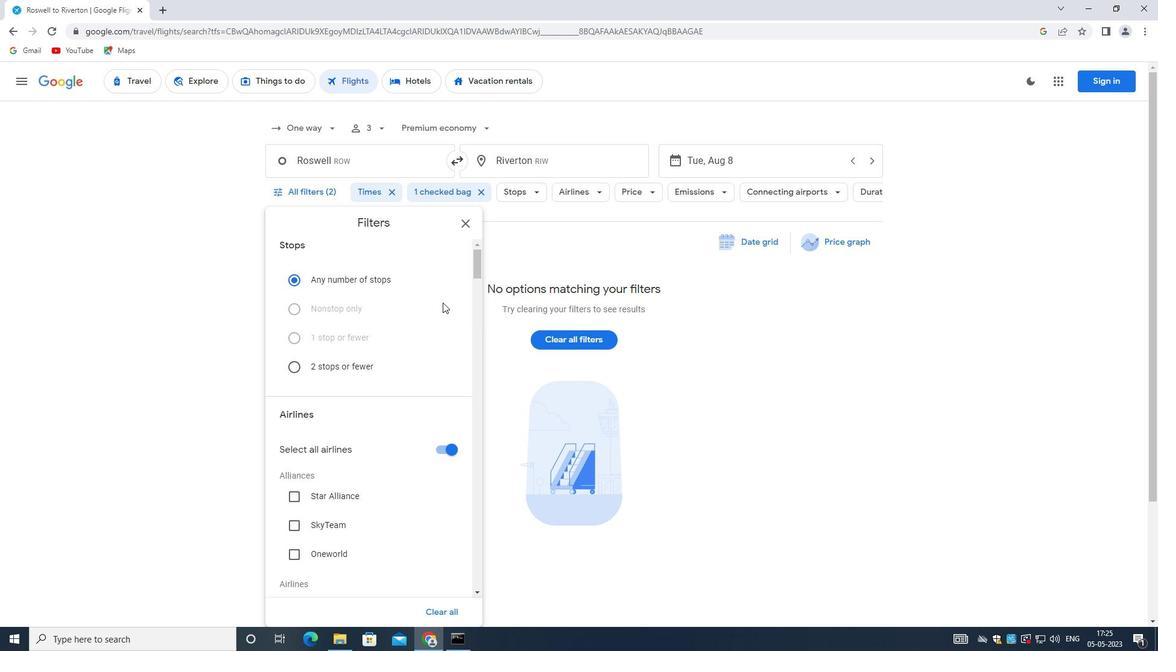 
Action: Mouse scrolled (447, 316) with delta (0, 0)
Screenshot: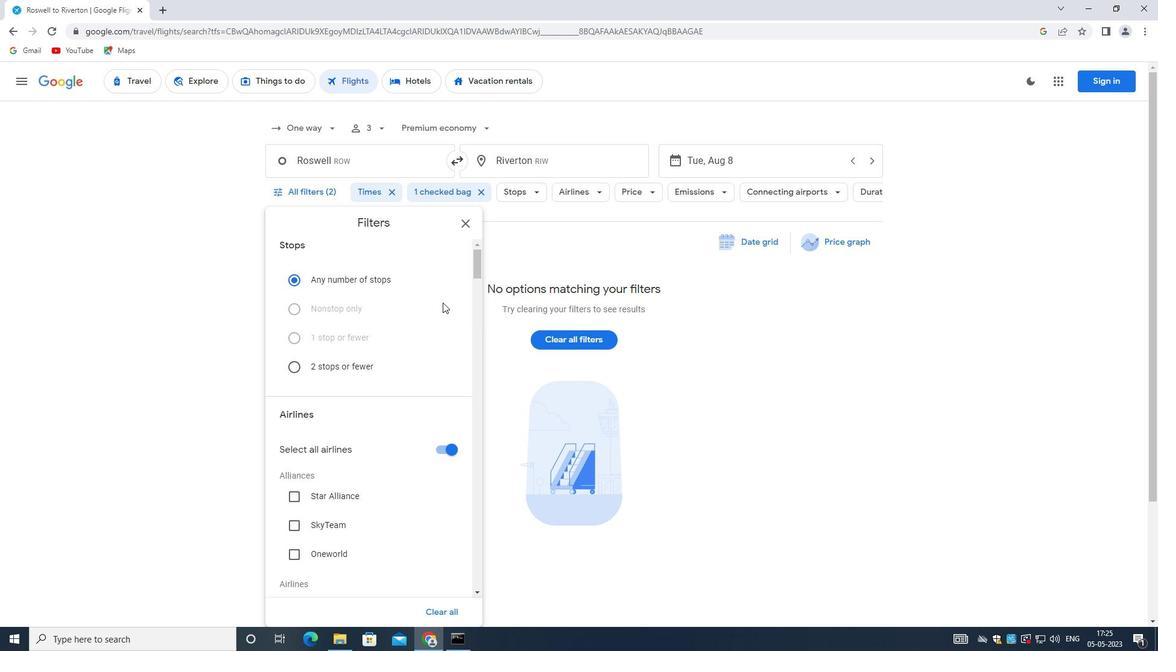 
Action: Mouse moved to (456, 337)
Screenshot: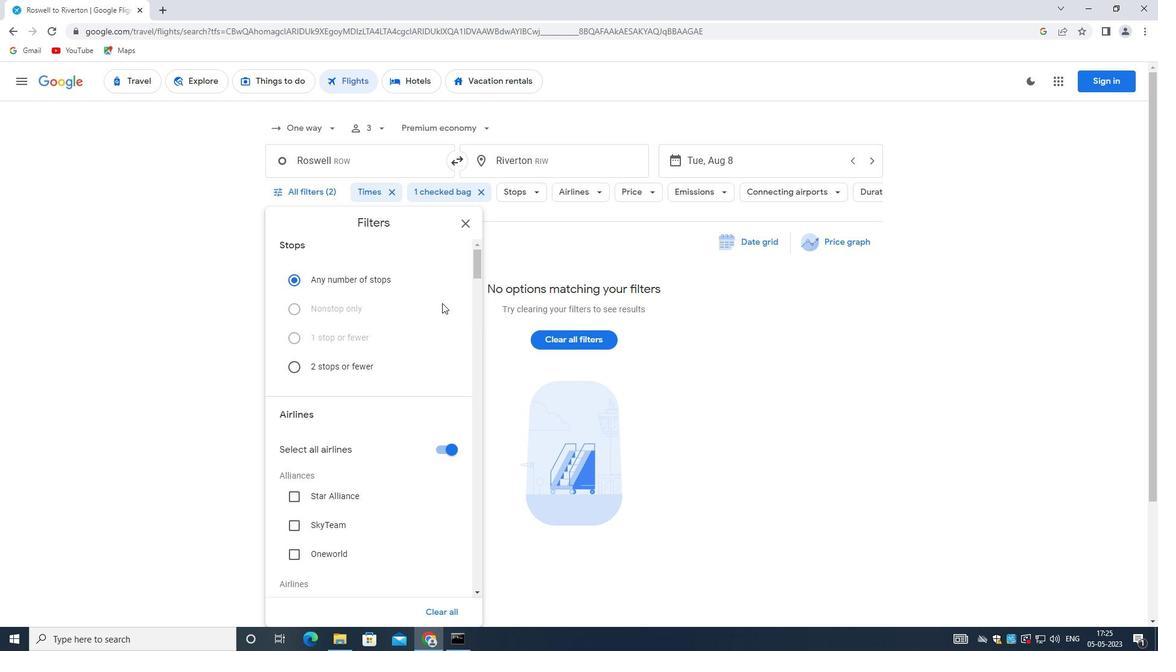 
Action: Mouse scrolled (456, 336) with delta (0, 0)
Screenshot: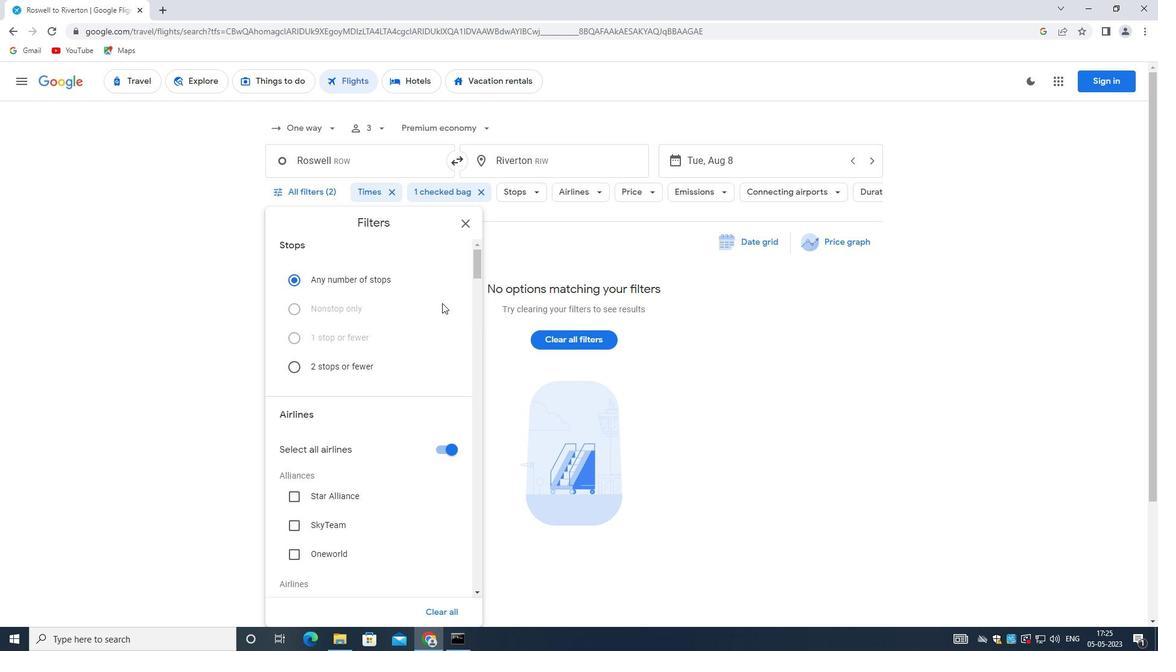 
Action: Mouse moved to (436, 328)
Screenshot: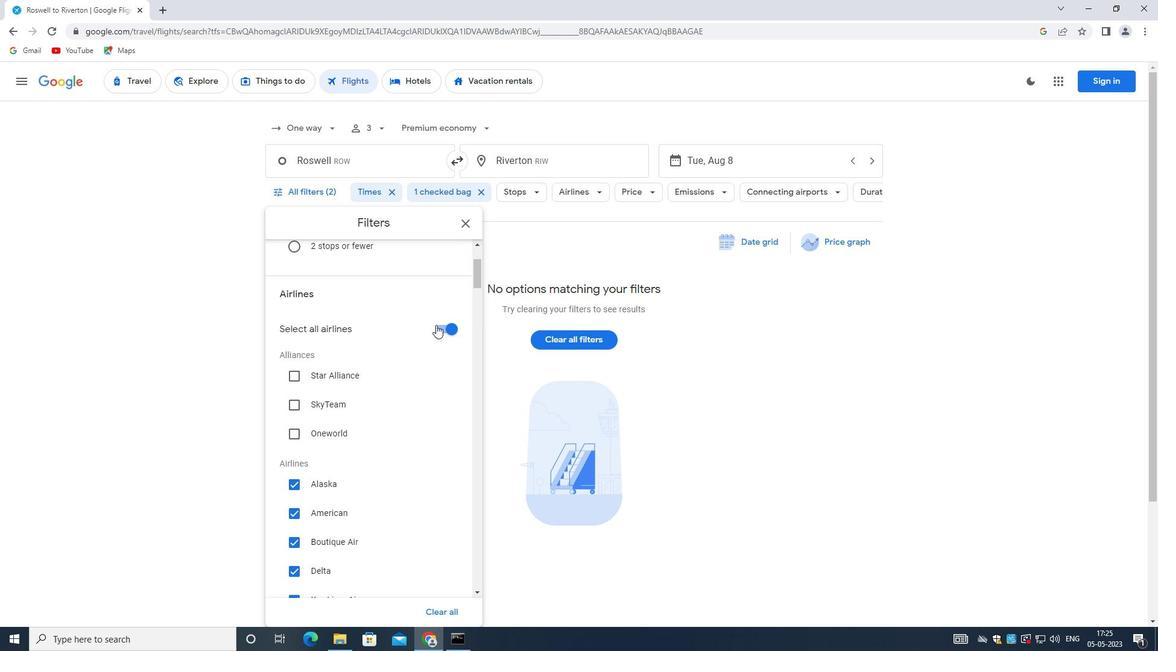 
Action: Mouse pressed left at (436, 328)
Screenshot: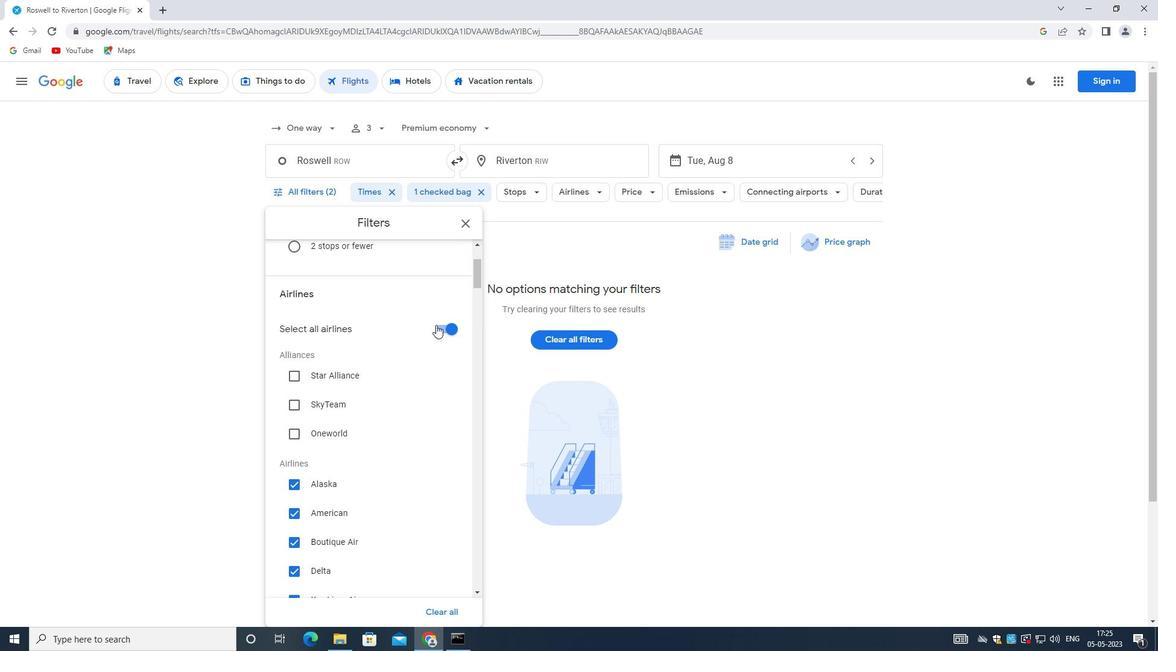 
Action: Mouse moved to (427, 330)
Screenshot: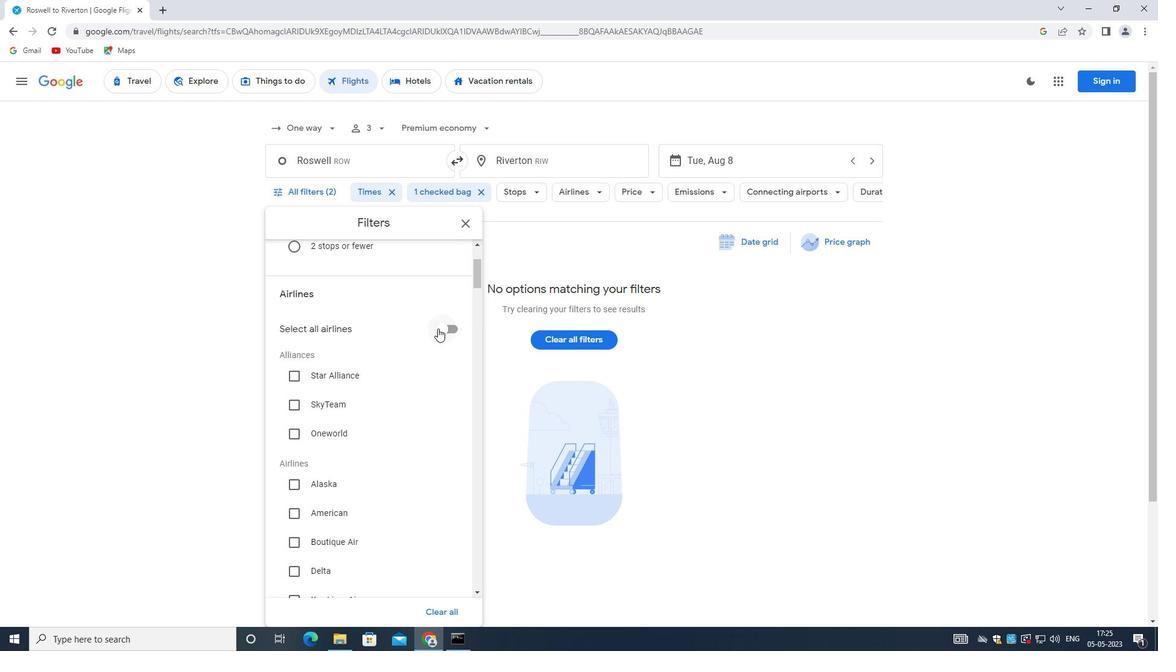
Action: Mouse scrolled (427, 330) with delta (0, 0)
Screenshot: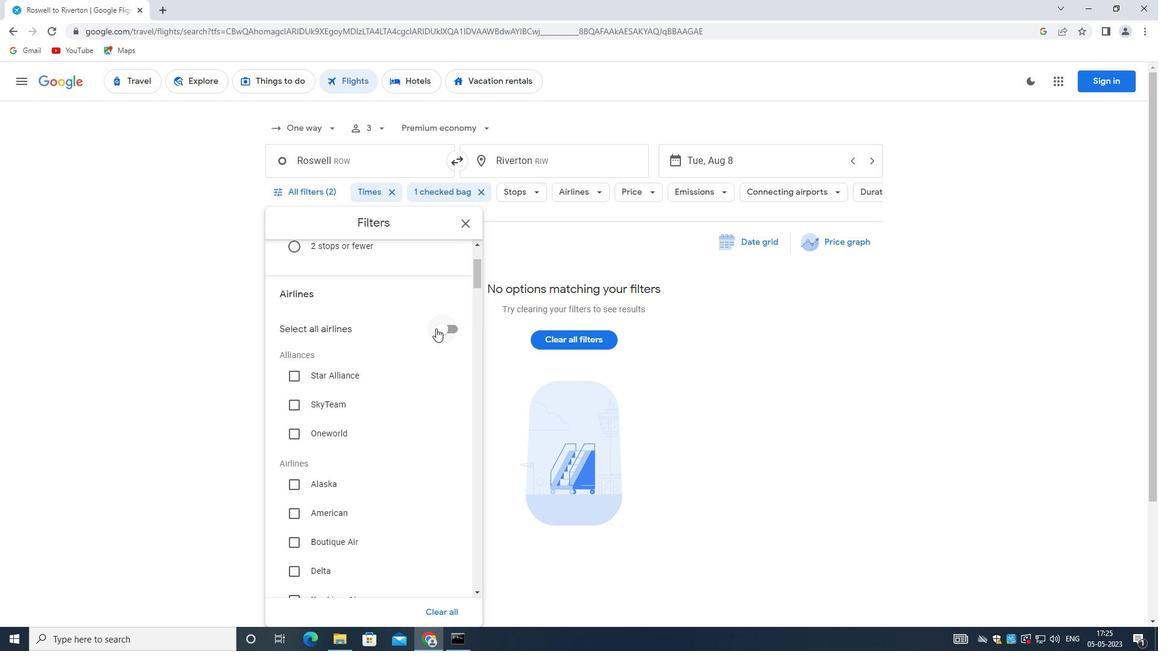 
Action: Mouse scrolled (427, 330) with delta (0, 0)
Screenshot: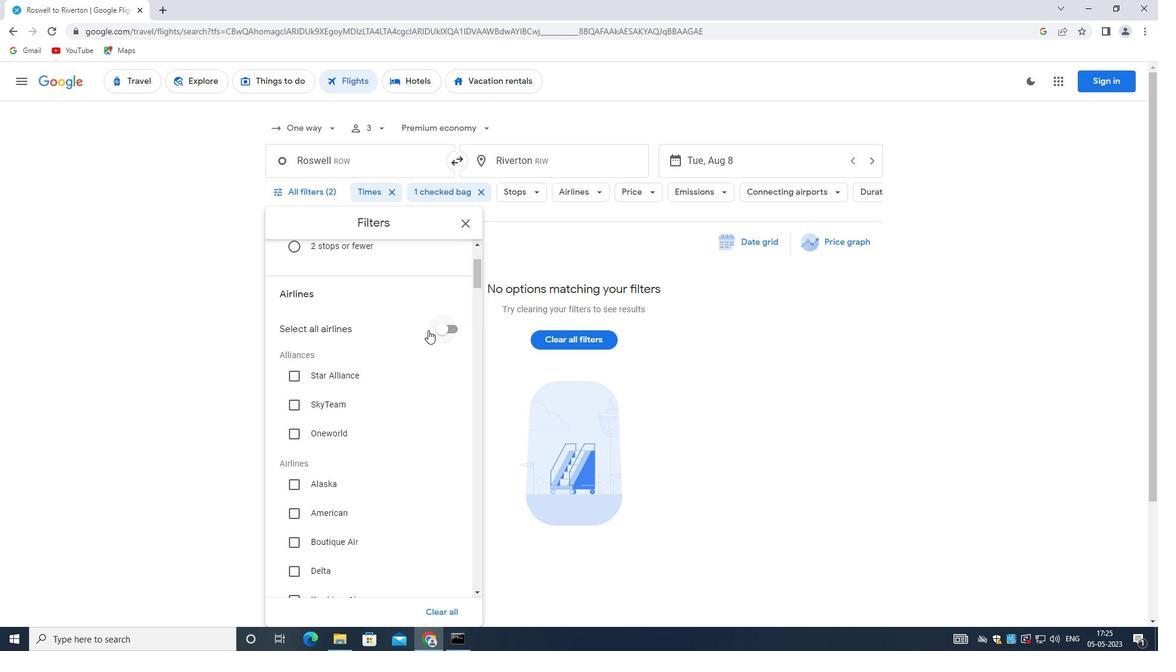 
Action: Mouse scrolled (427, 330) with delta (0, 0)
Screenshot: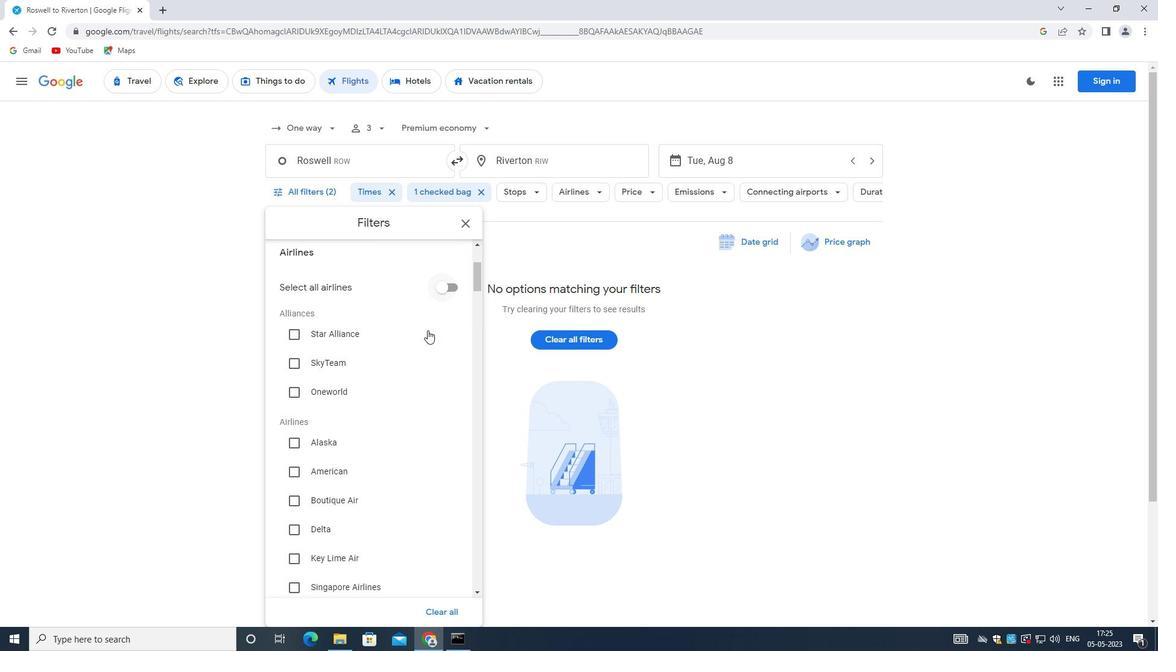 
Action: Mouse scrolled (427, 330) with delta (0, 0)
Screenshot: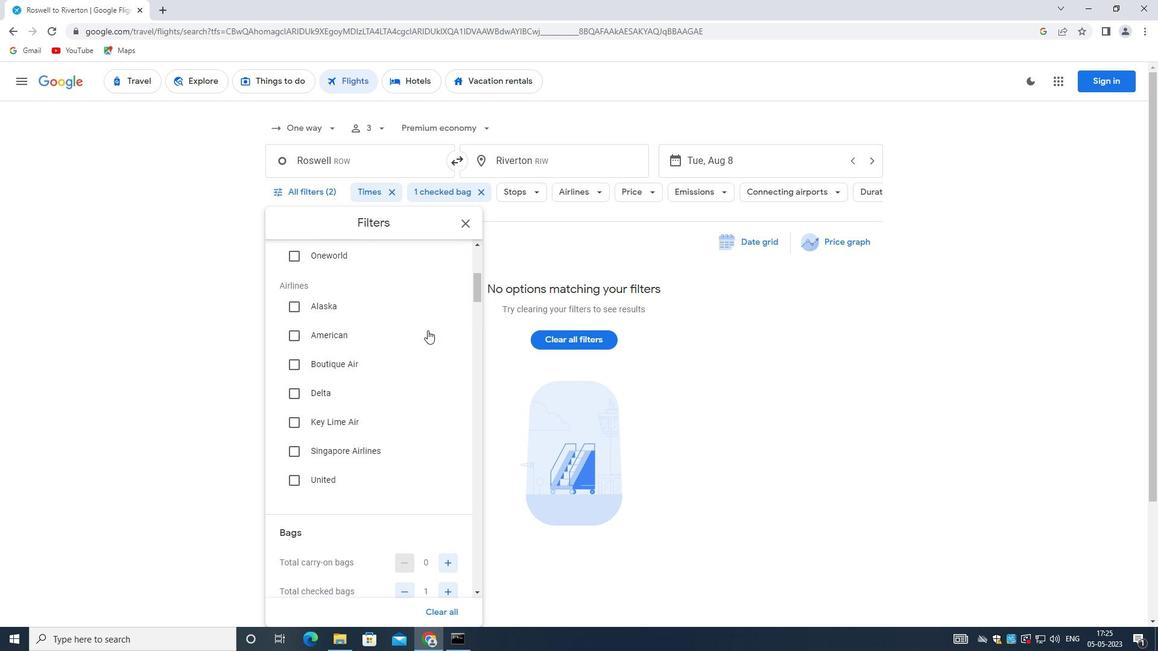 
Action: Mouse moved to (443, 529)
Screenshot: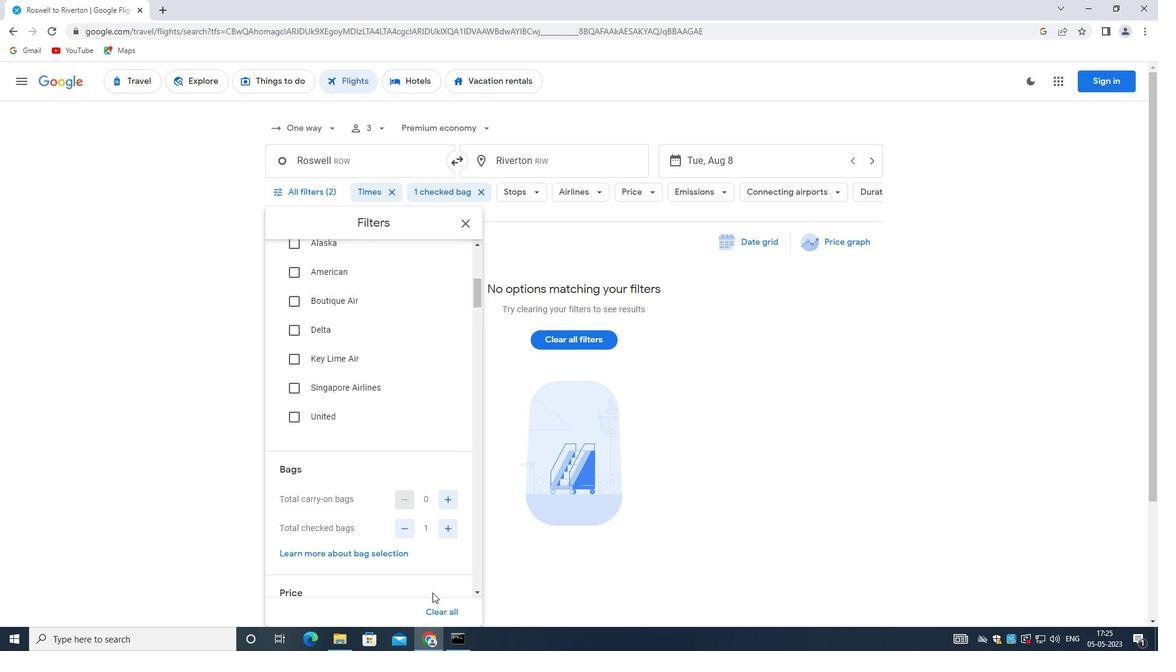 
Action: Mouse pressed left at (443, 529)
Screenshot: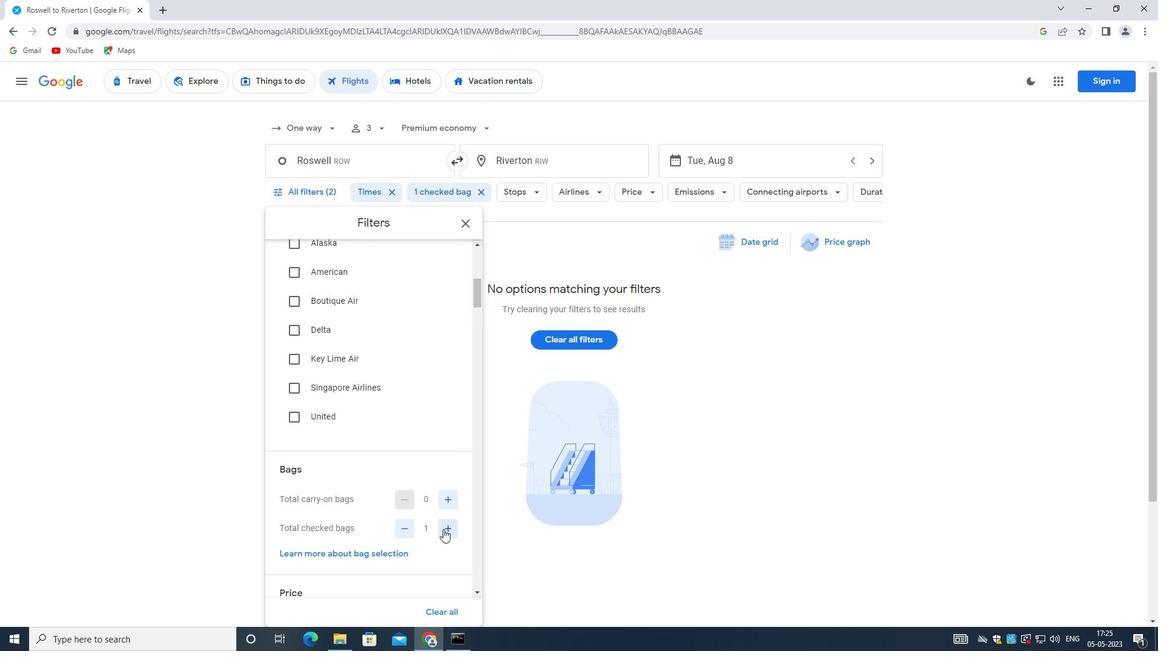 
Action: Mouse pressed left at (443, 529)
Screenshot: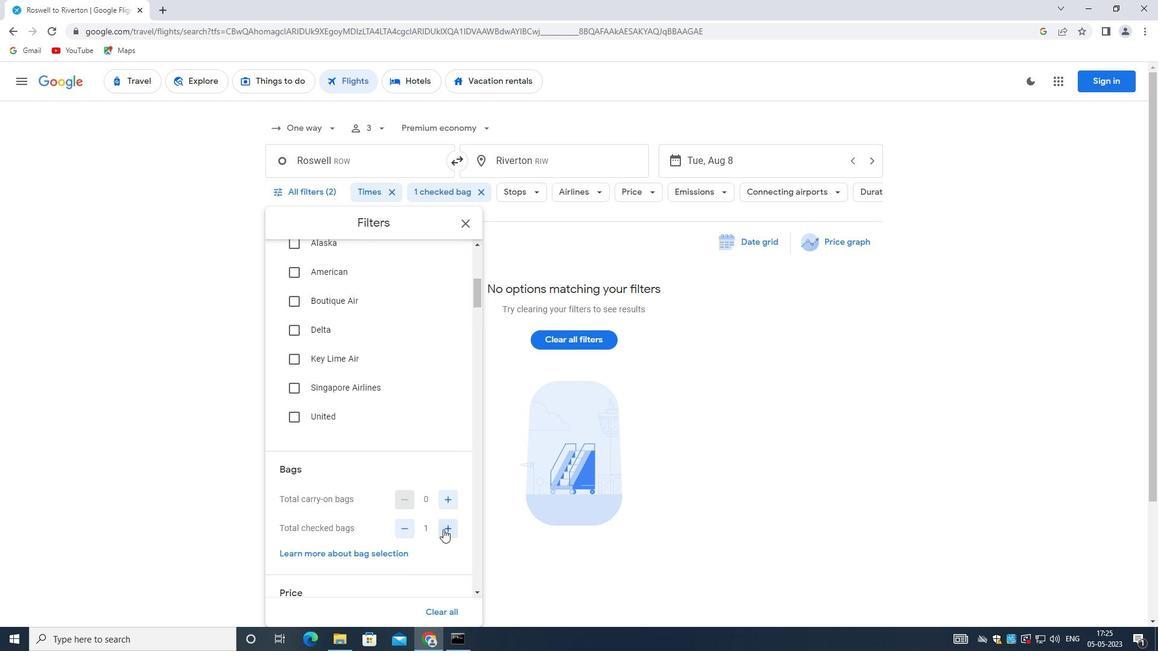 
Action: Mouse pressed left at (443, 529)
Screenshot: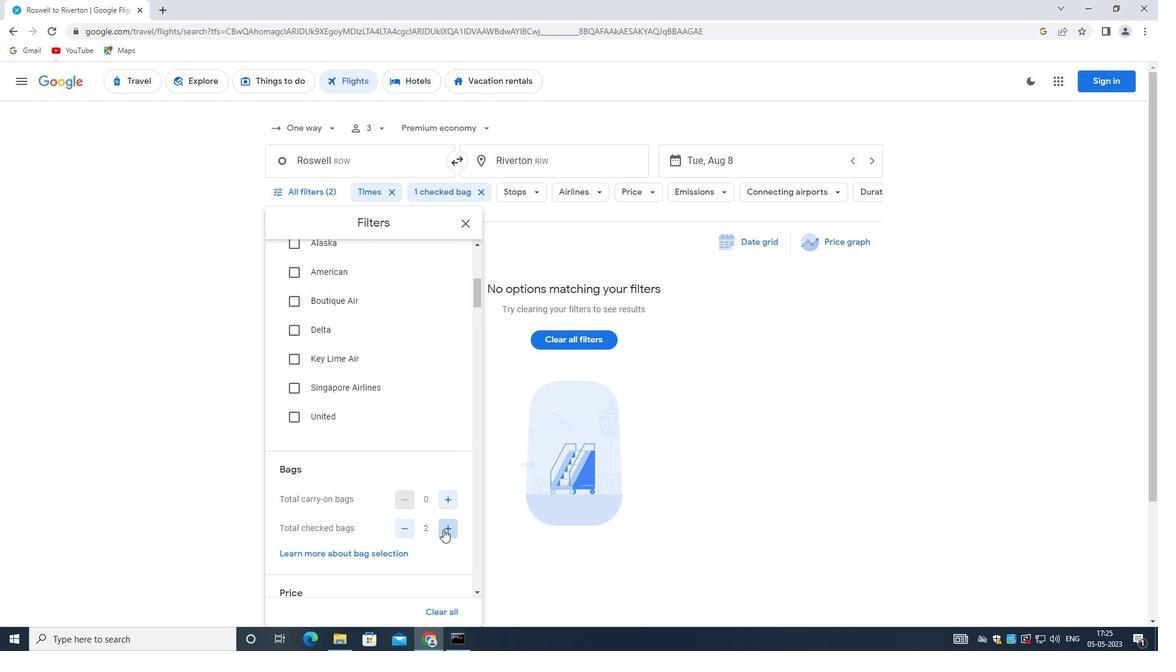 
Action: Mouse pressed left at (443, 529)
Screenshot: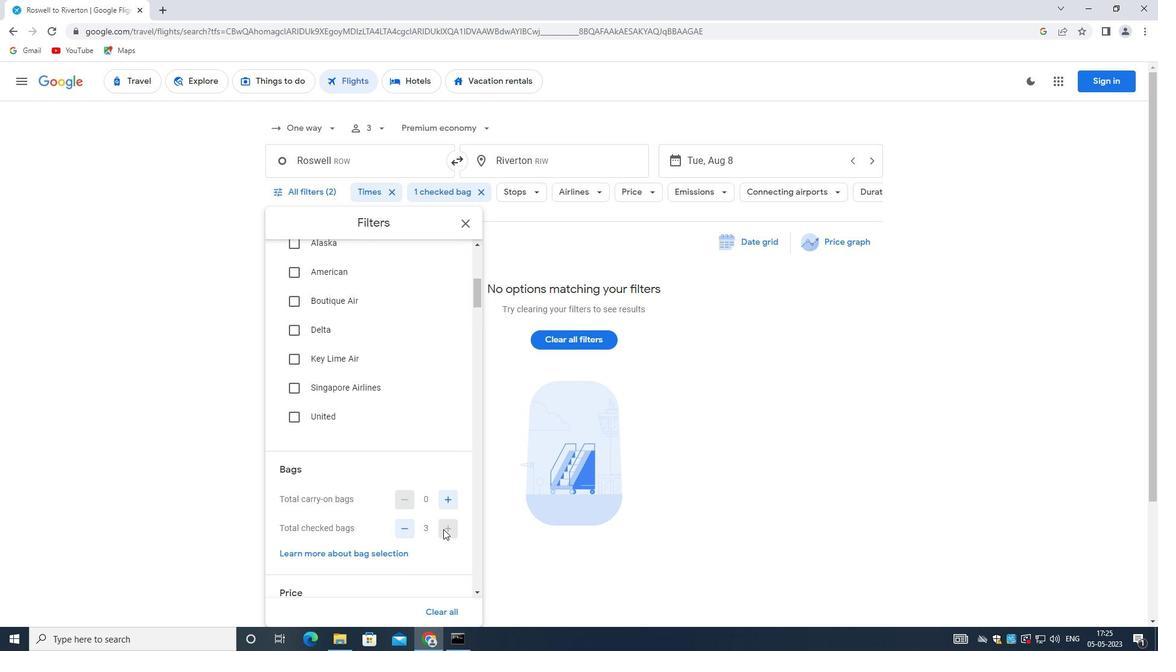 
Action: Mouse pressed left at (443, 529)
Screenshot: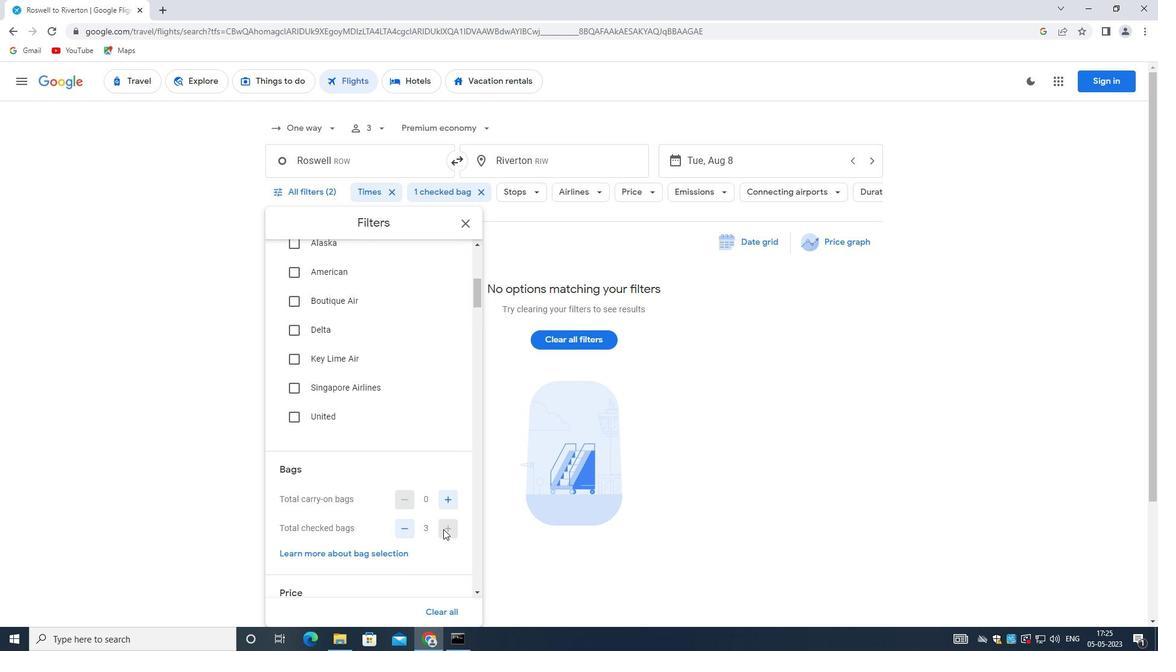 
Action: Mouse moved to (388, 495)
Screenshot: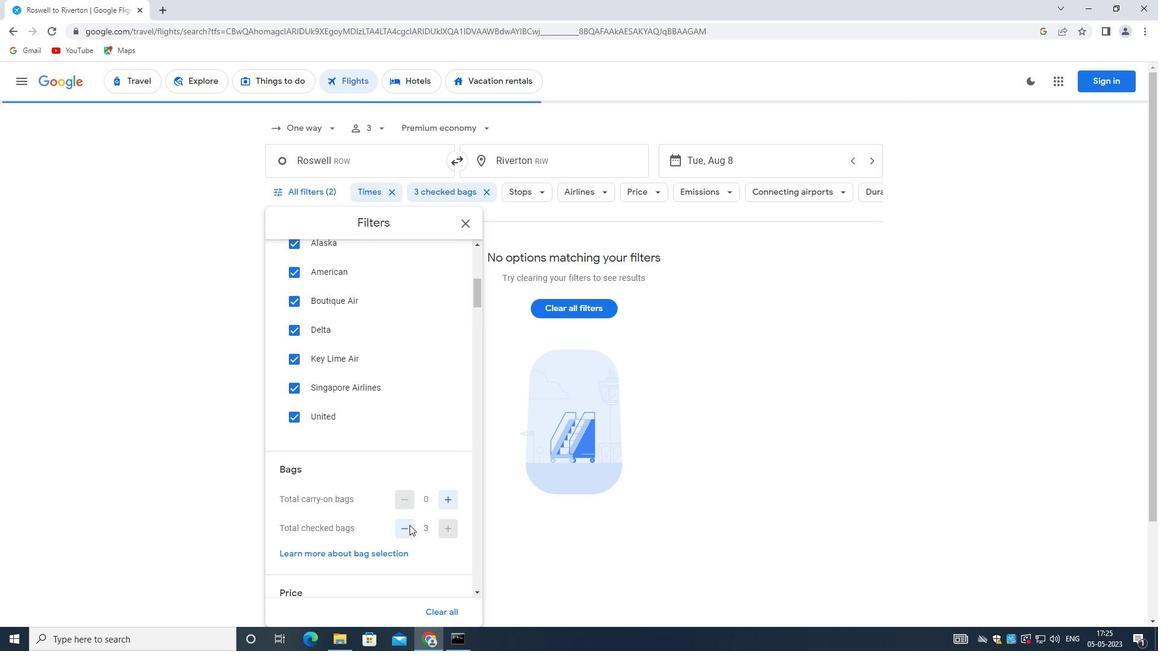 
Action: Mouse scrolled (388, 494) with delta (0, 0)
Screenshot: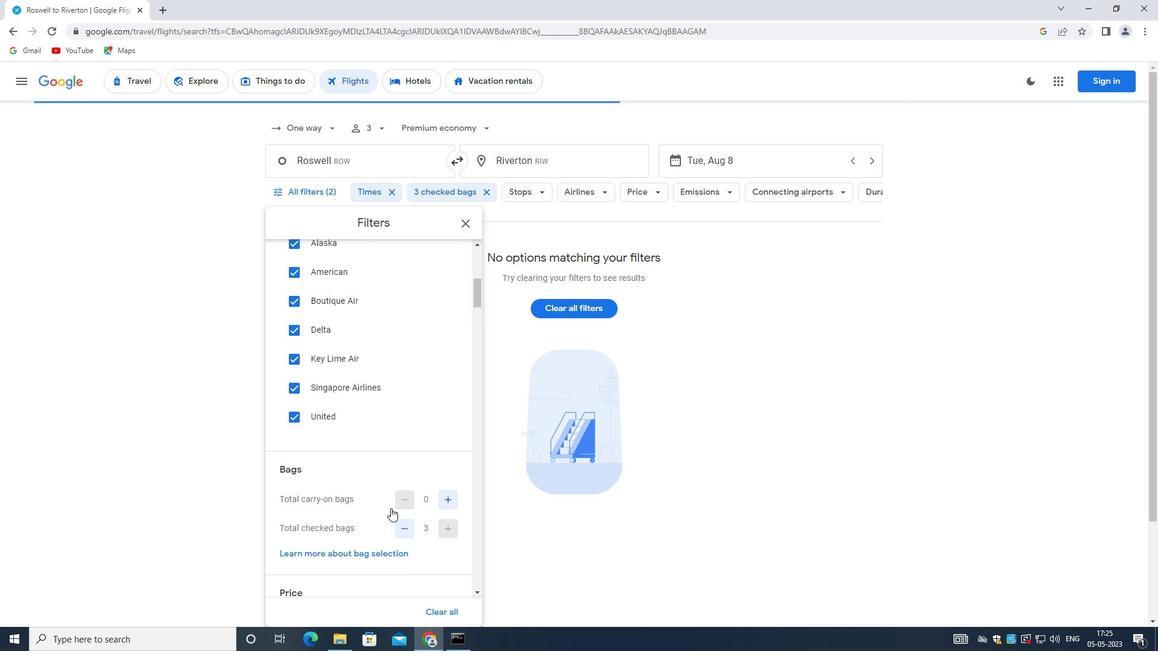 
Action: Mouse scrolled (388, 494) with delta (0, 0)
Screenshot: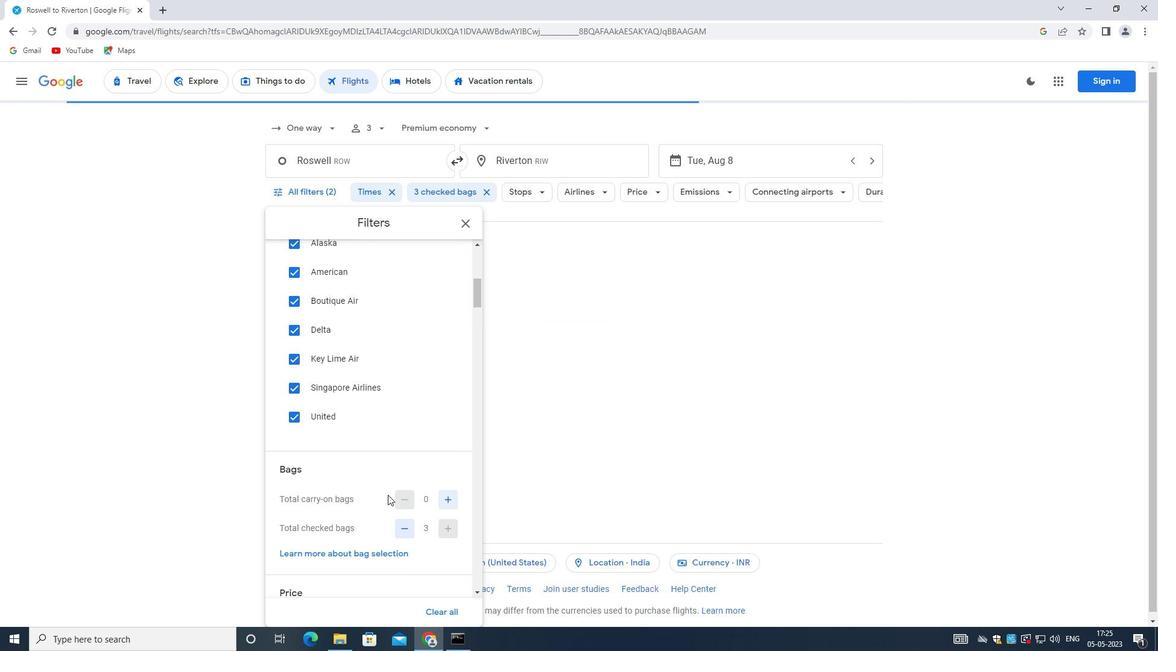 
Action: Mouse scrolled (388, 494) with delta (0, 0)
Screenshot: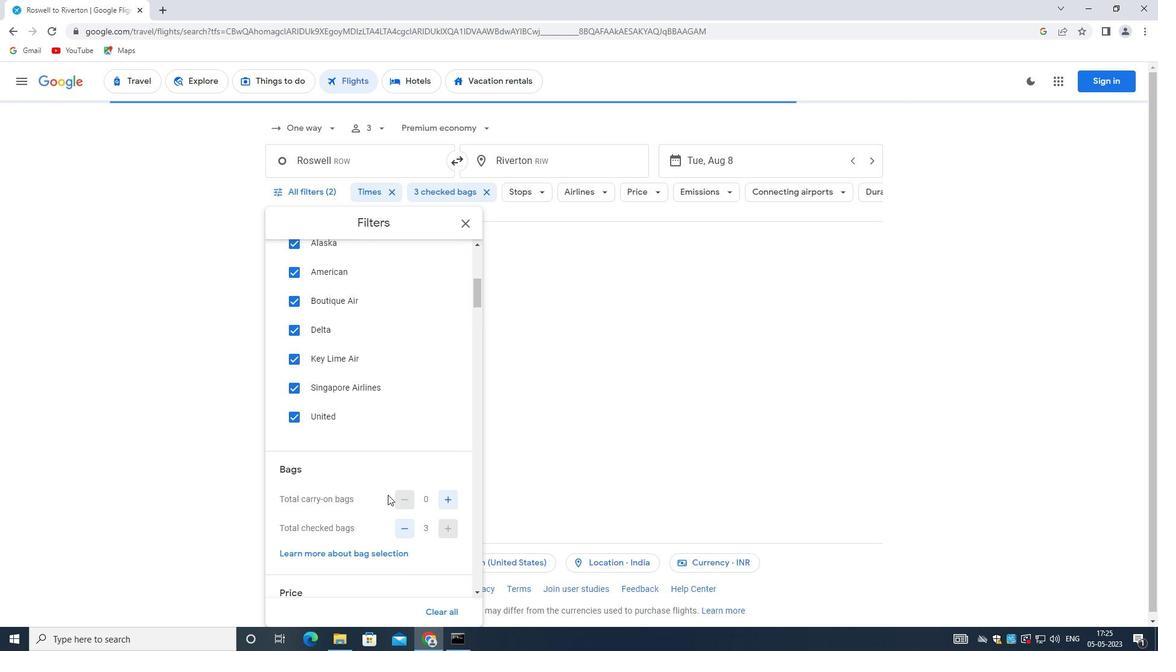 
Action: Mouse moved to (450, 459)
Screenshot: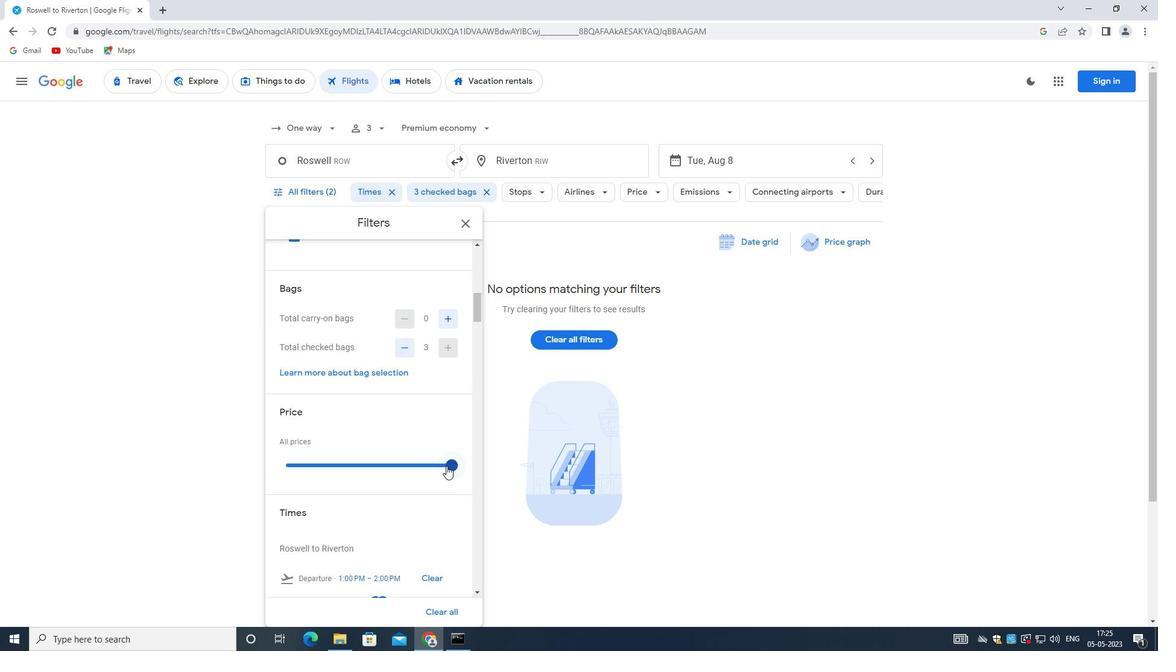 
Action: Mouse pressed left at (450, 459)
Screenshot: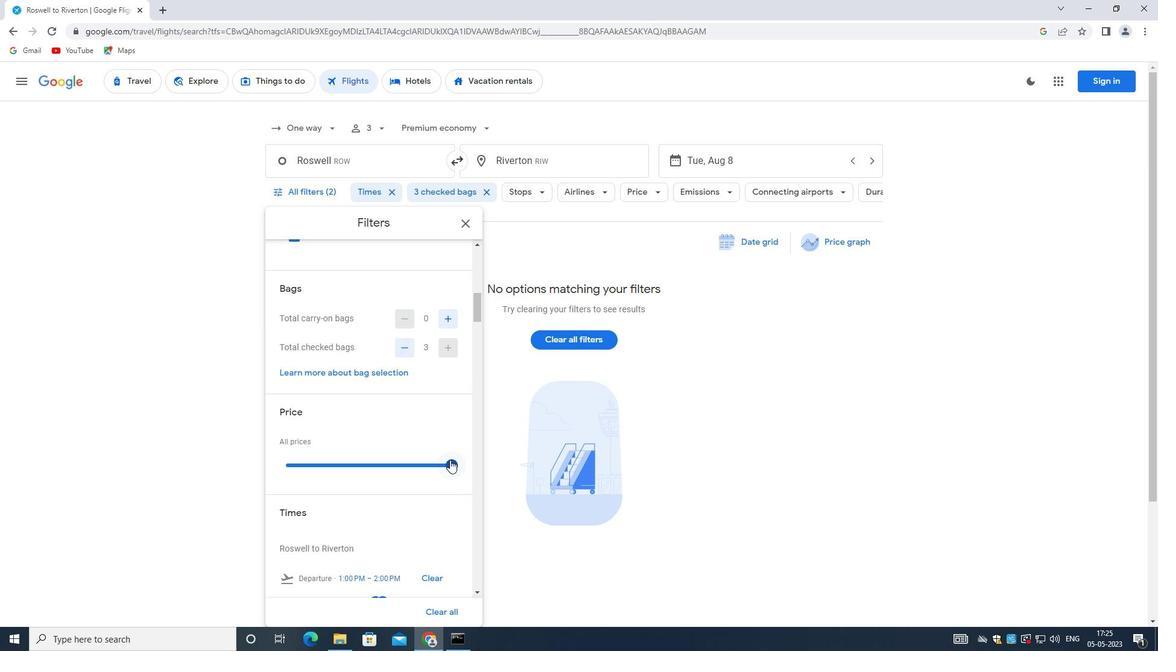 
Action: Mouse moved to (417, 460)
Screenshot: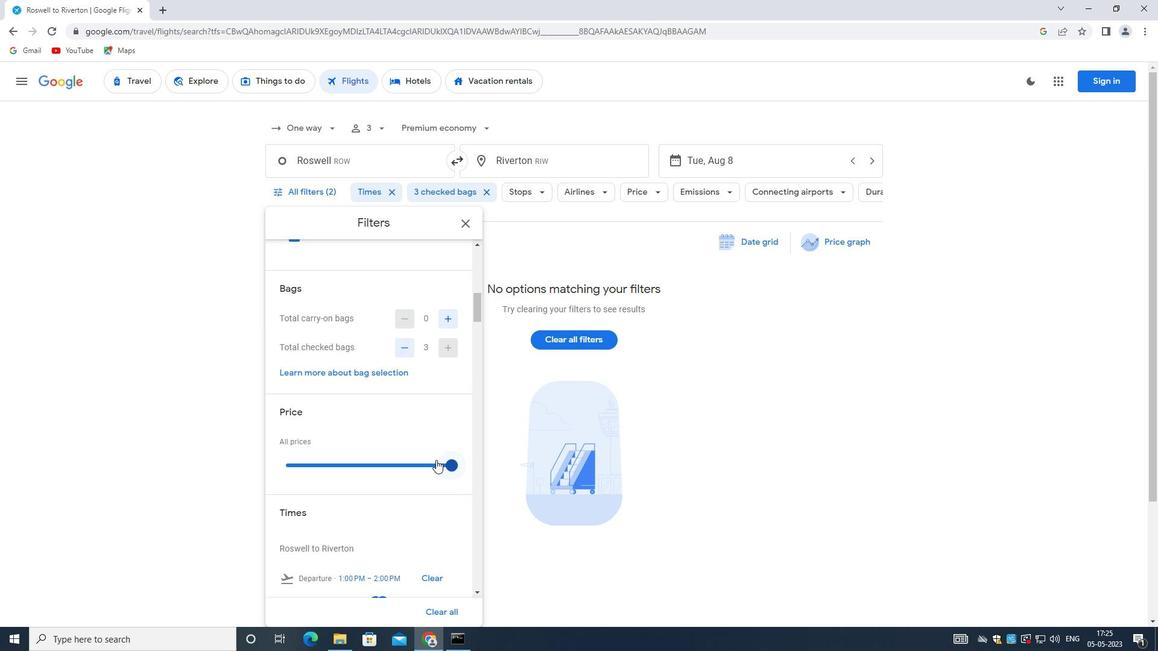 
Action: Mouse scrolled (417, 459) with delta (0, 0)
Screenshot: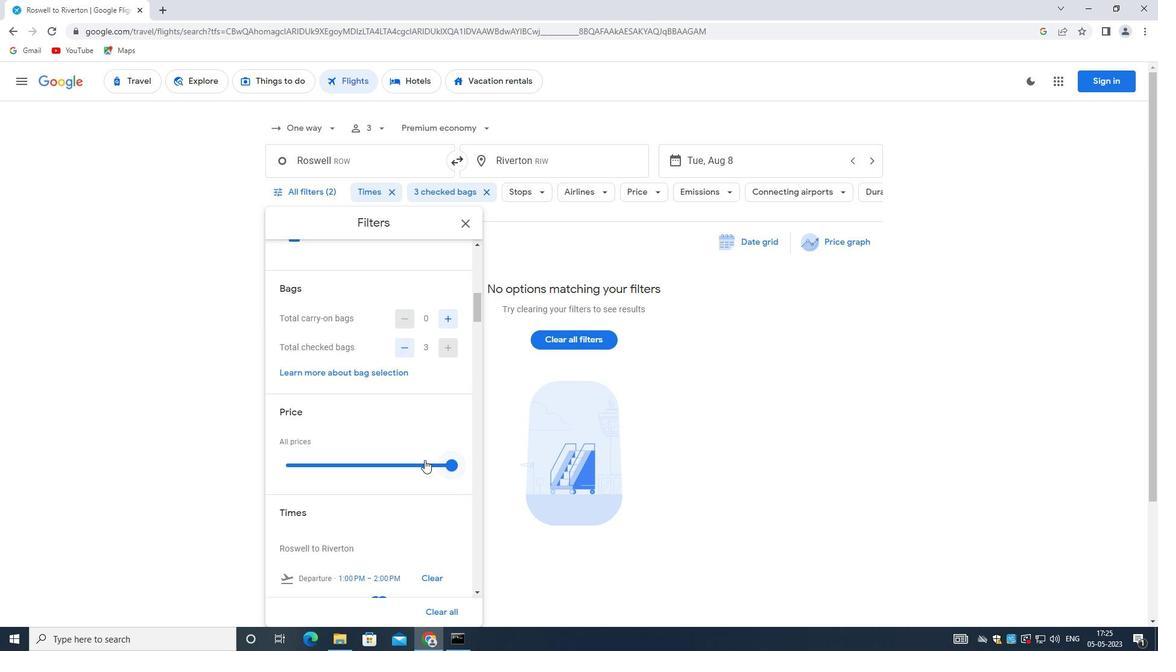 
Action: Mouse moved to (417, 460)
Screenshot: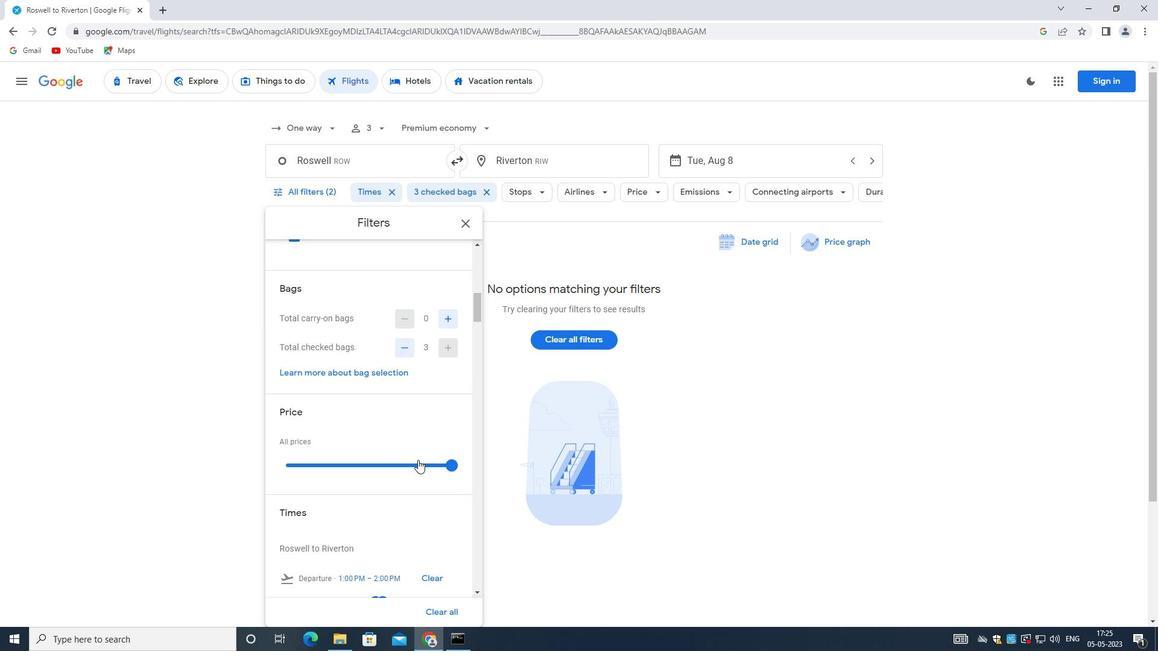 
Action: Mouse scrolled (417, 459) with delta (0, 0)
Screenshot: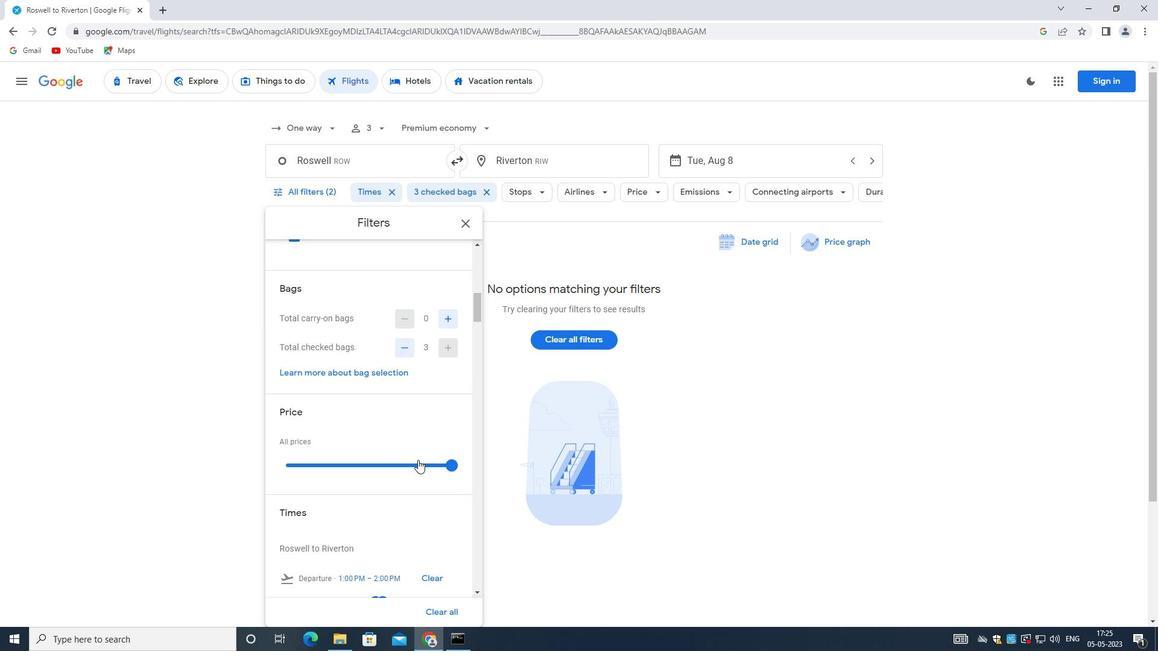 
Action: Mouse scrolled (417, 459) with delta (0, 0)
Screenshot: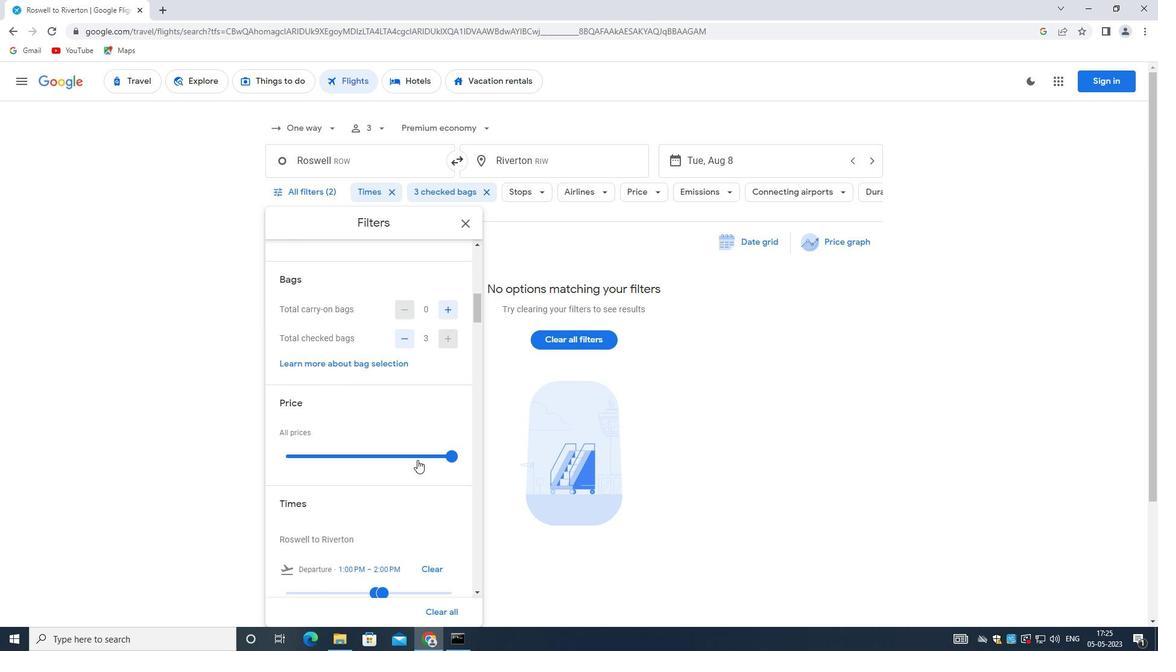 
Action: Mouse moved to (417, 460)
Screenshot: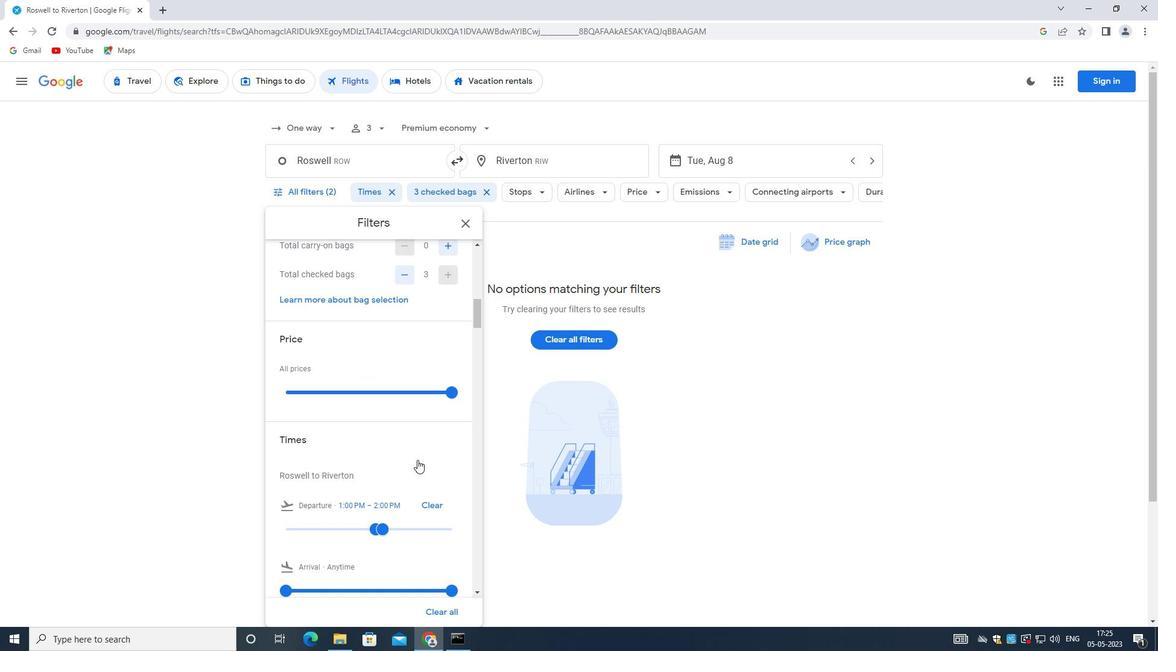 
Action: Mouse scrolled (417, 459) with delta (0, 0)
Screenshot: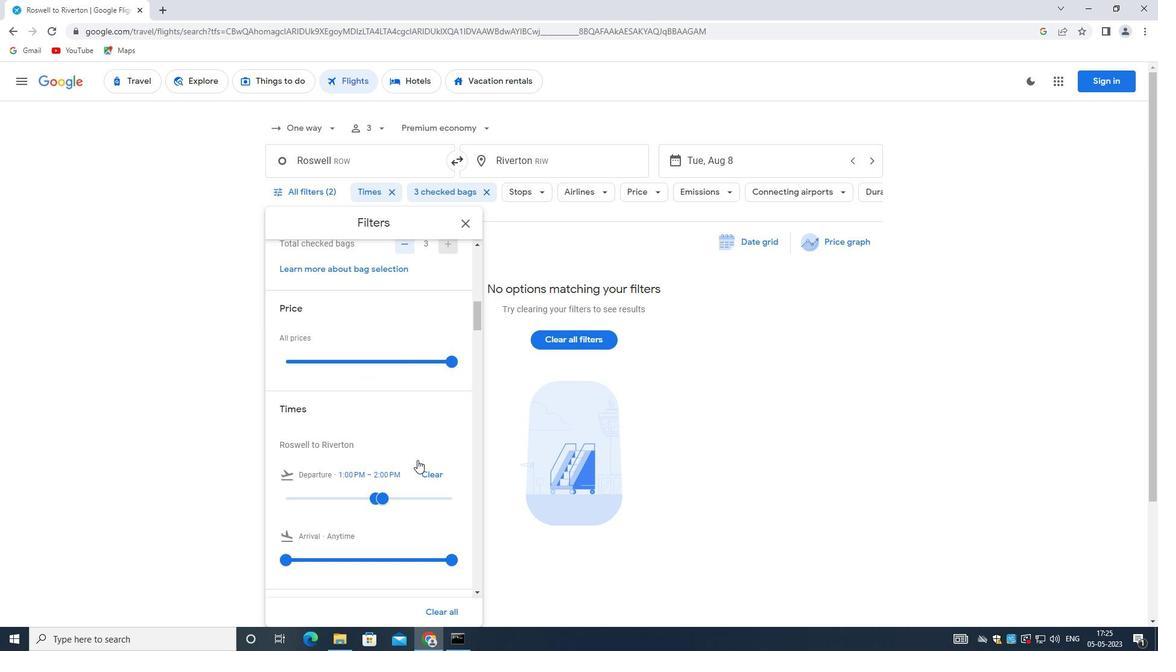 
Action: Mouse moved to (415, 461)
Screenshot: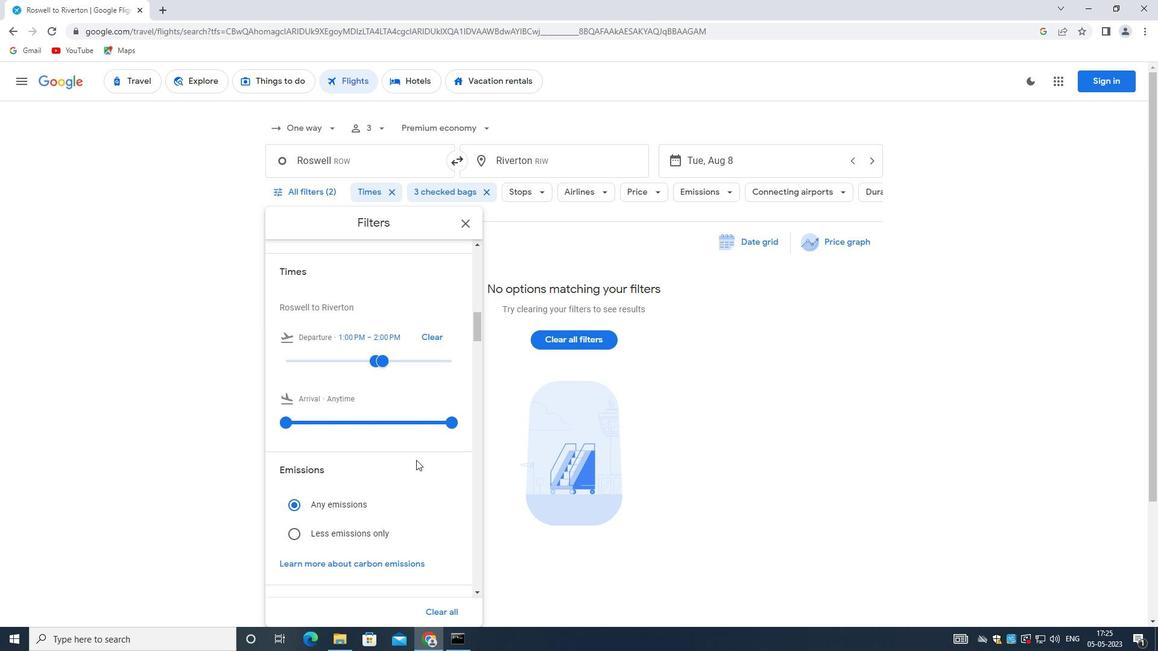 
Action: Mouse scrolled (415, 460) with delta (0, 0)
Screenshot: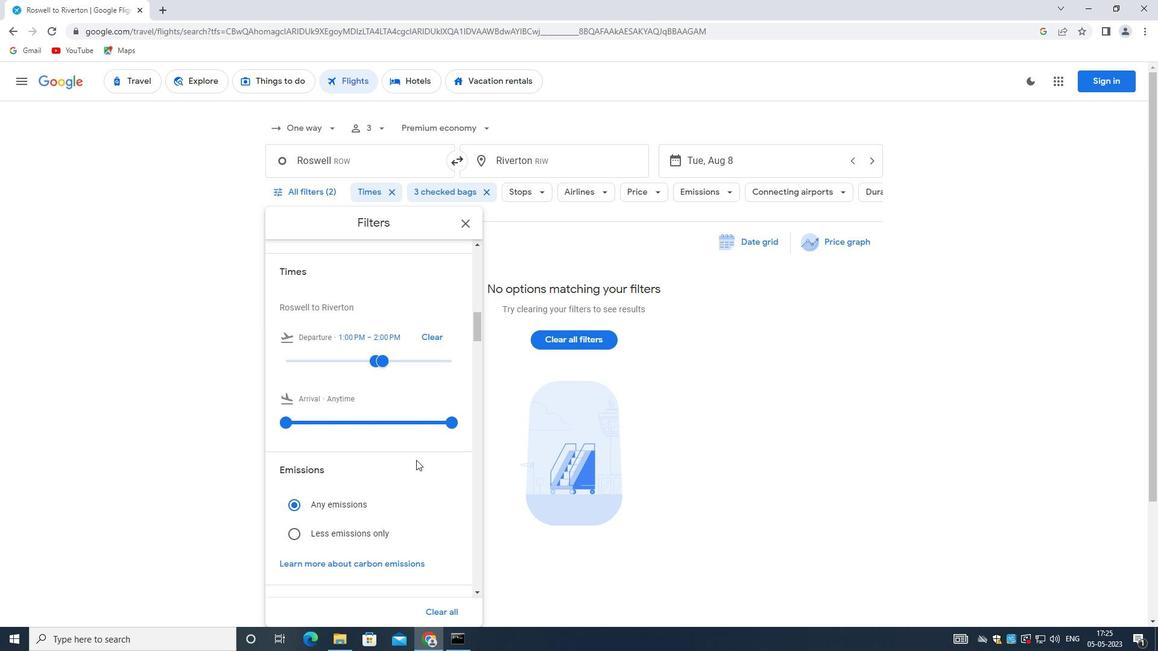 
Action: Mouse moved to (415, 462)
Screenshot: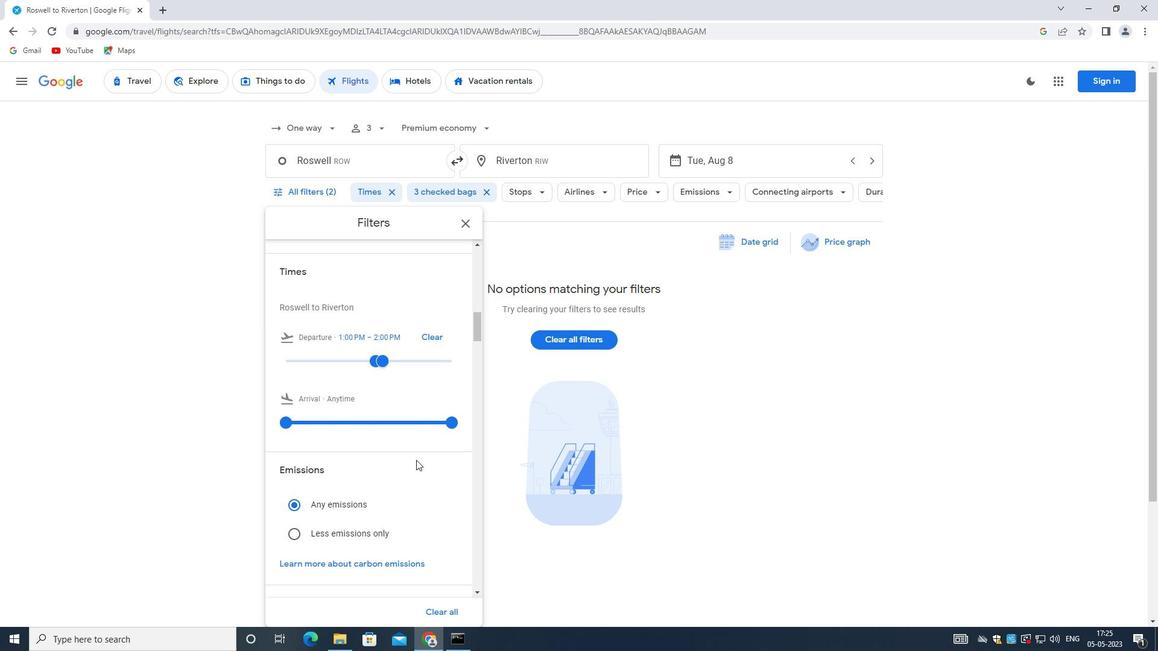 
Action: Mouse scrolled (415, 461) with delta (0, 0)
Screenshot: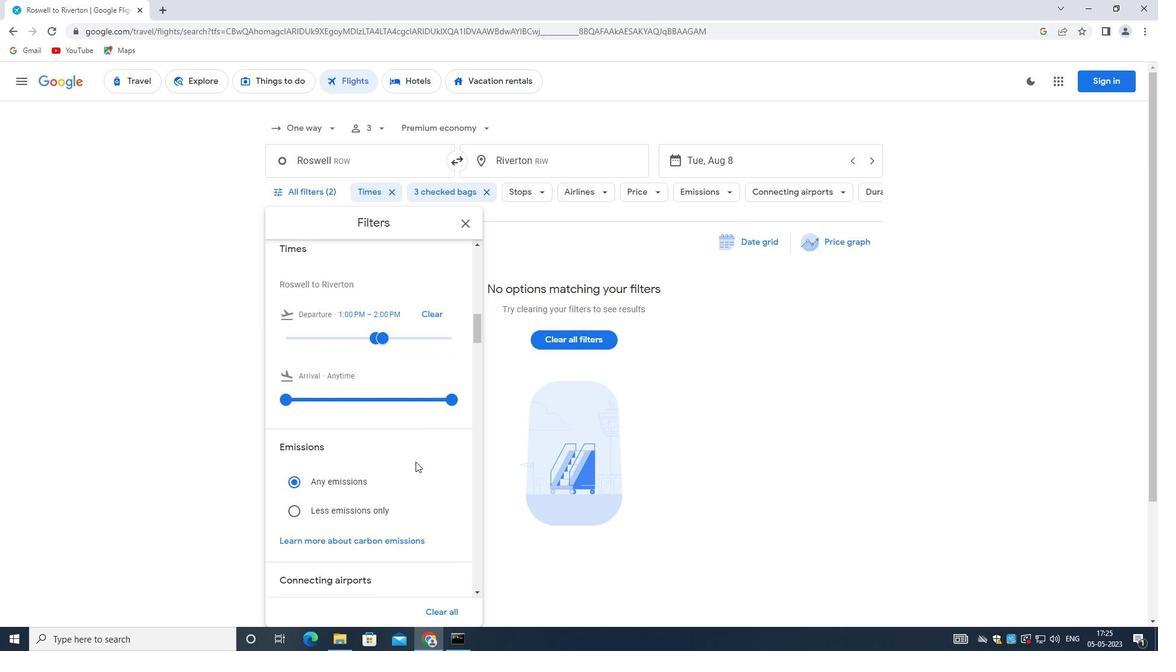 
Action: Mouse moved to (415, 462)
Screenshot: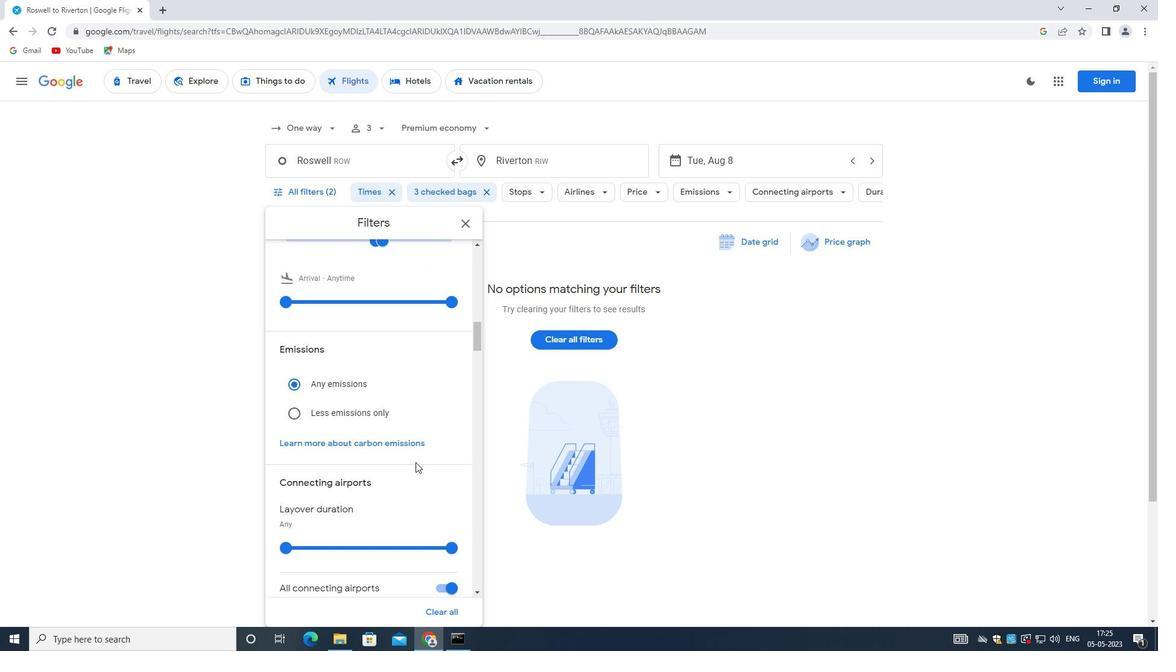 
Action: Mouse scrolled (415, 462) with delta (0, 0)
Screenshot: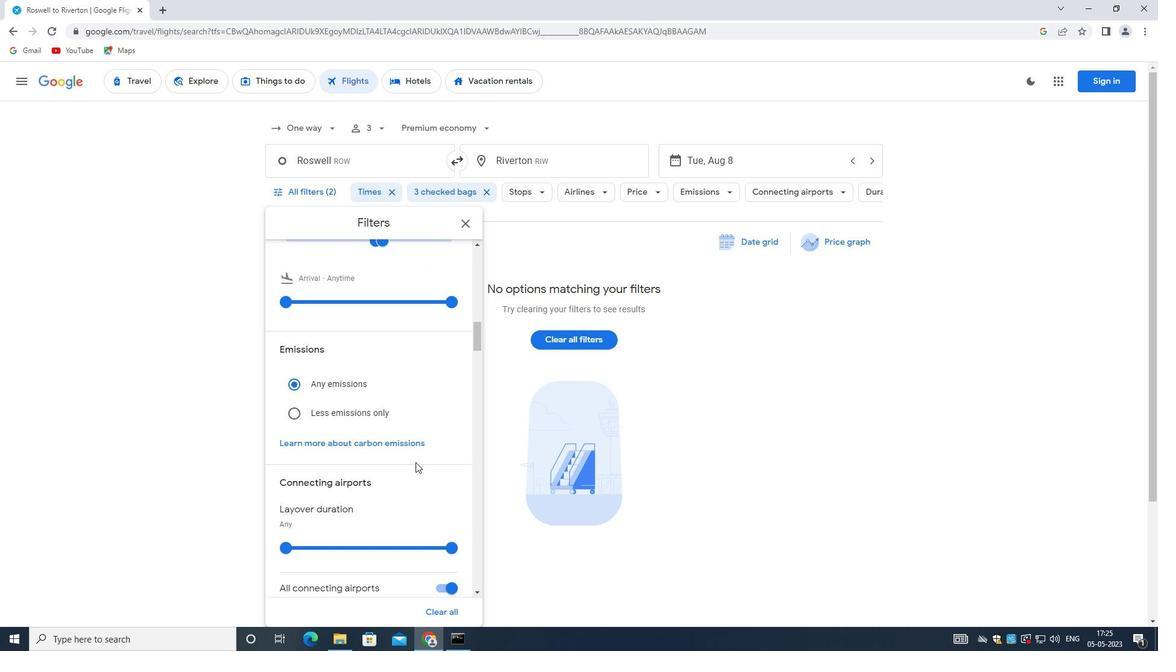 
Action: Mouse scrolled (415, 462) with delta (0, 0)
Screenshot: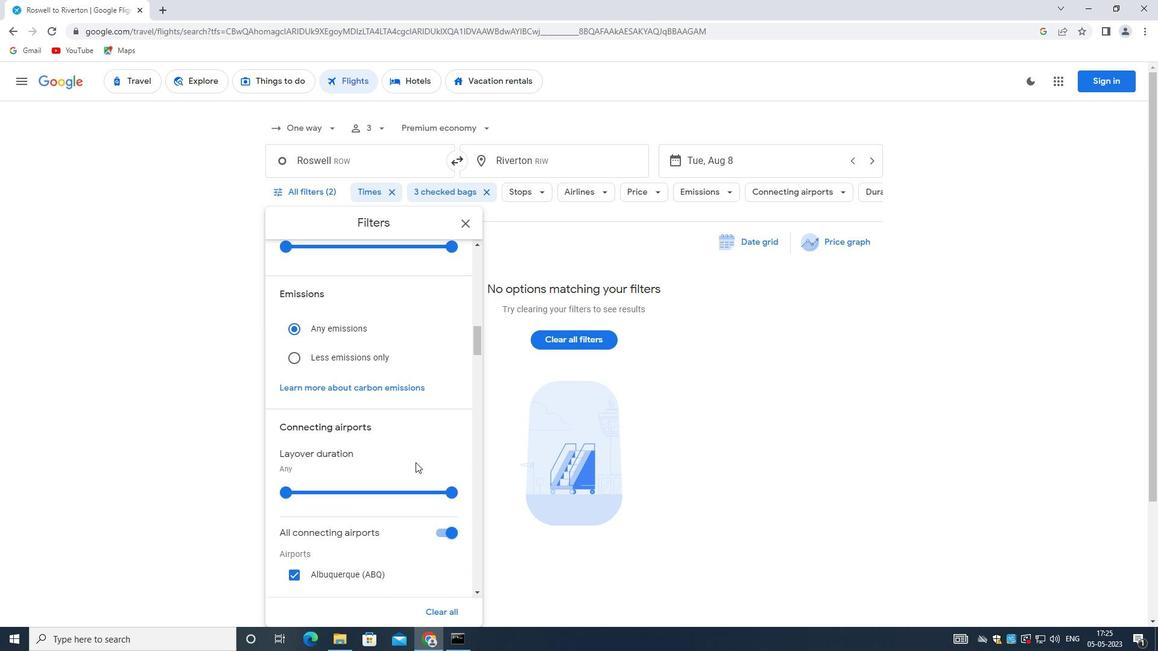 
Action: Mouse moved to (358, 365)
Screenshot: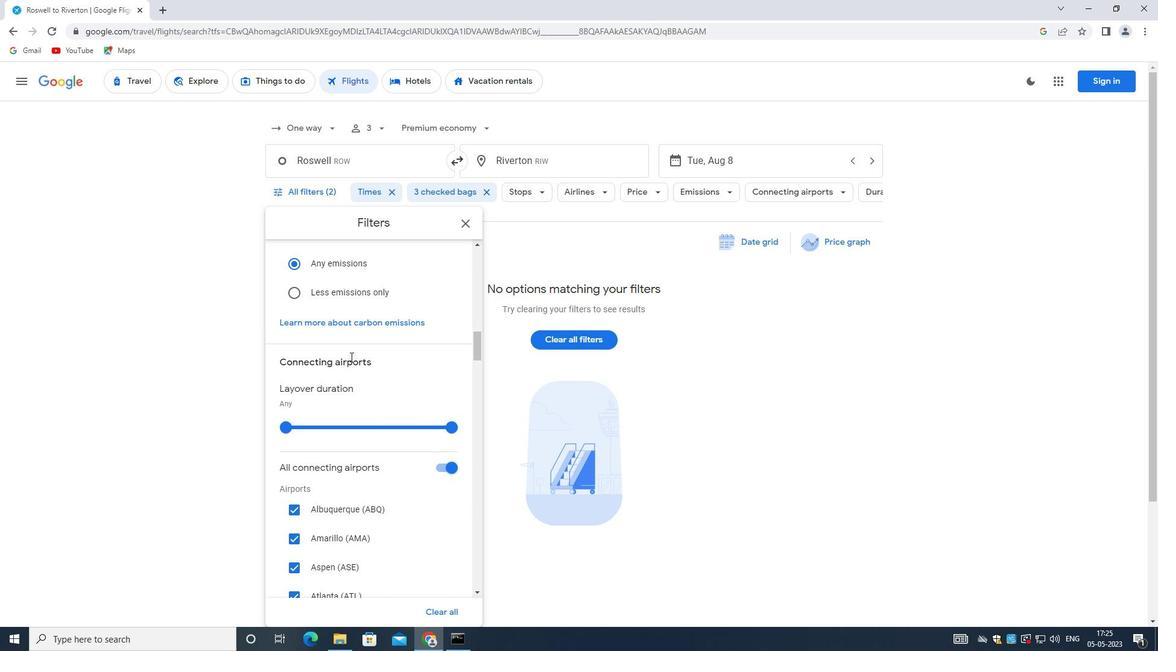 
Action: Mouse scrolled (358, 366) with delta (0, 0)
Screenshot: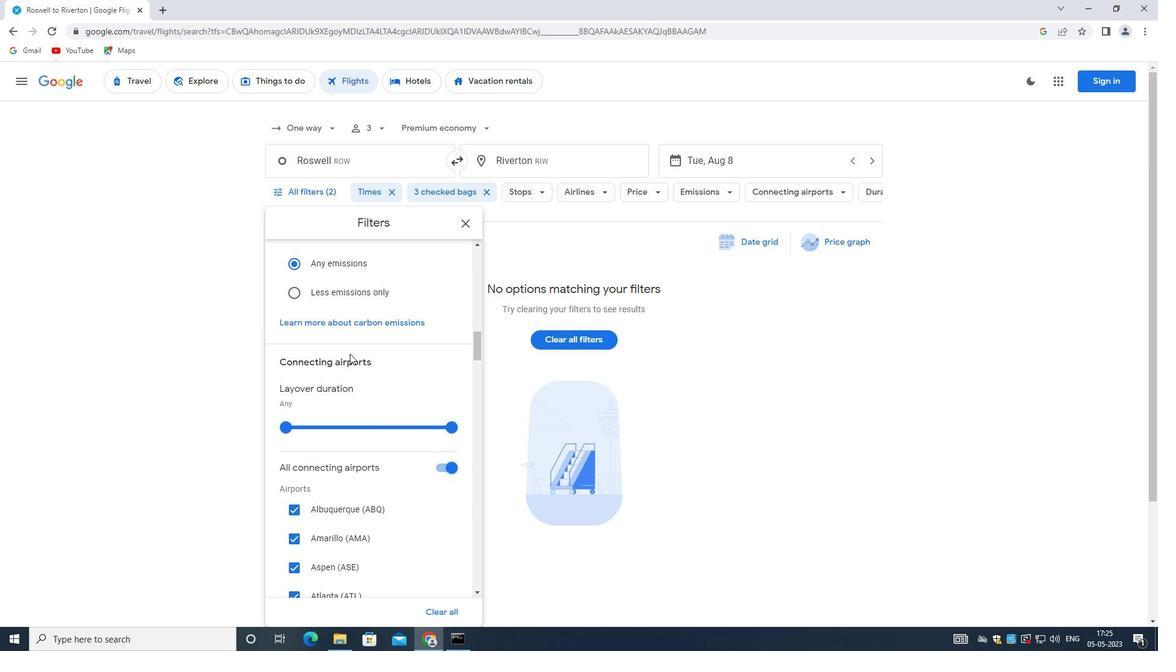 
Action: Mouse scrolled (358, 366) with delta (0, 0)
Screenshot: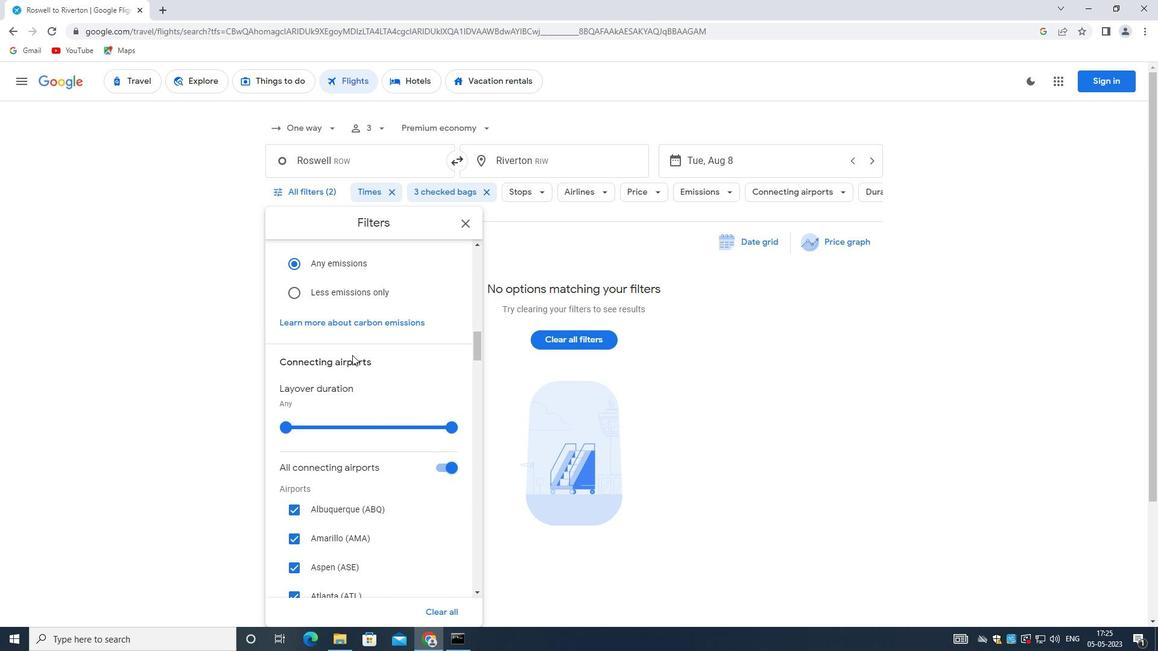 
Action: Mouse scrolled (358, 366) with delta (0, 0)
Screenshot: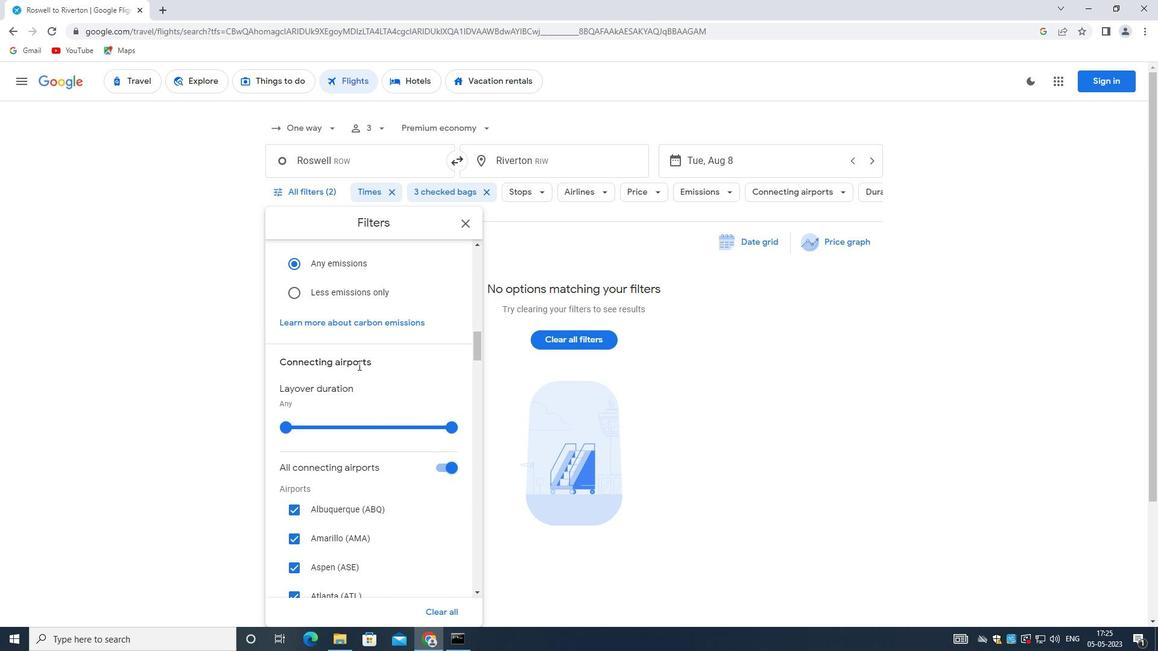
Action: Mouse moved to (395, 300)
Screenshot: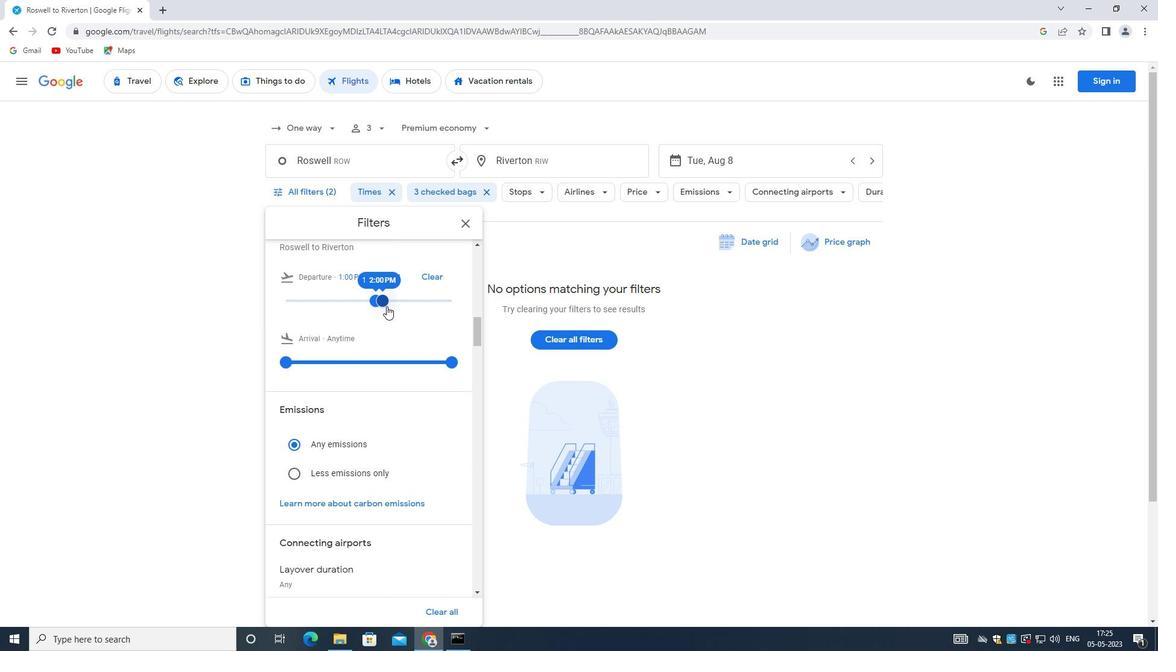 
Action: Mouse pressed left at (395, 300)
Screenshot: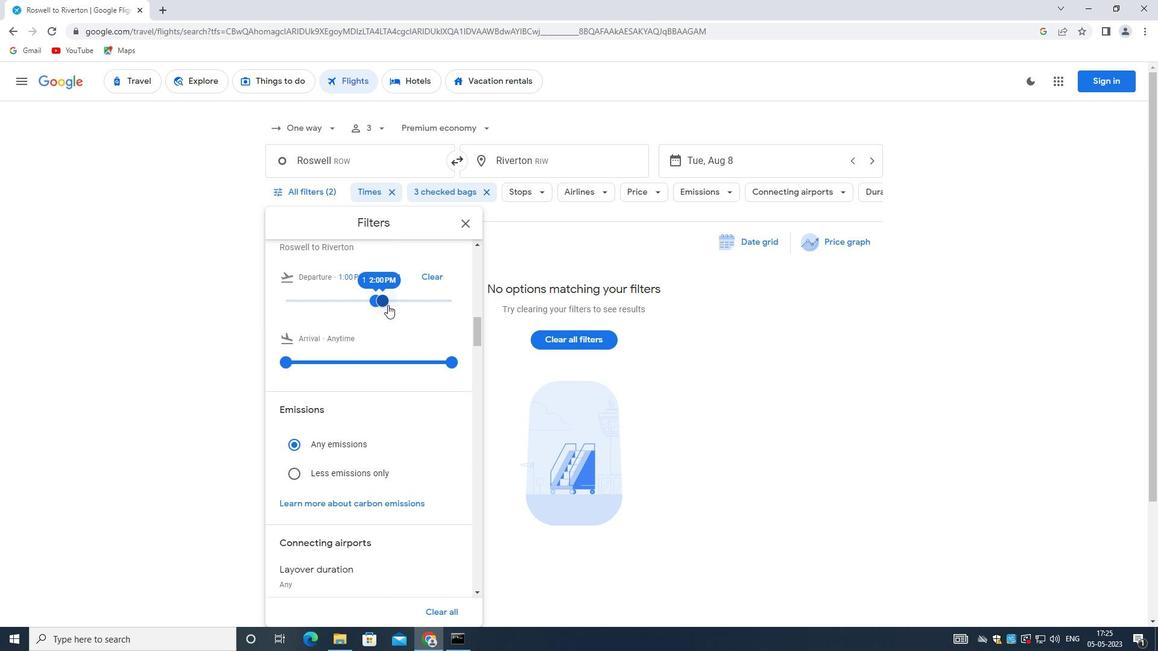 
Action: Mouse moved to (372, 297)
Screenshot: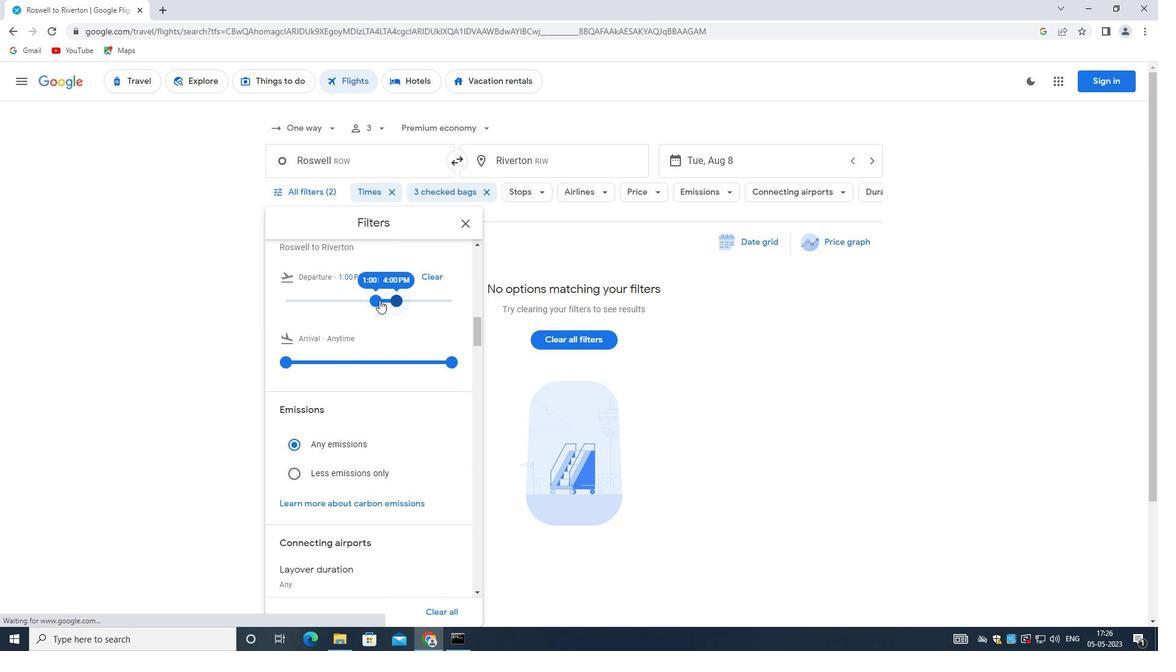 
Action: Mouse pressed left at (372, 297)
Screenshot: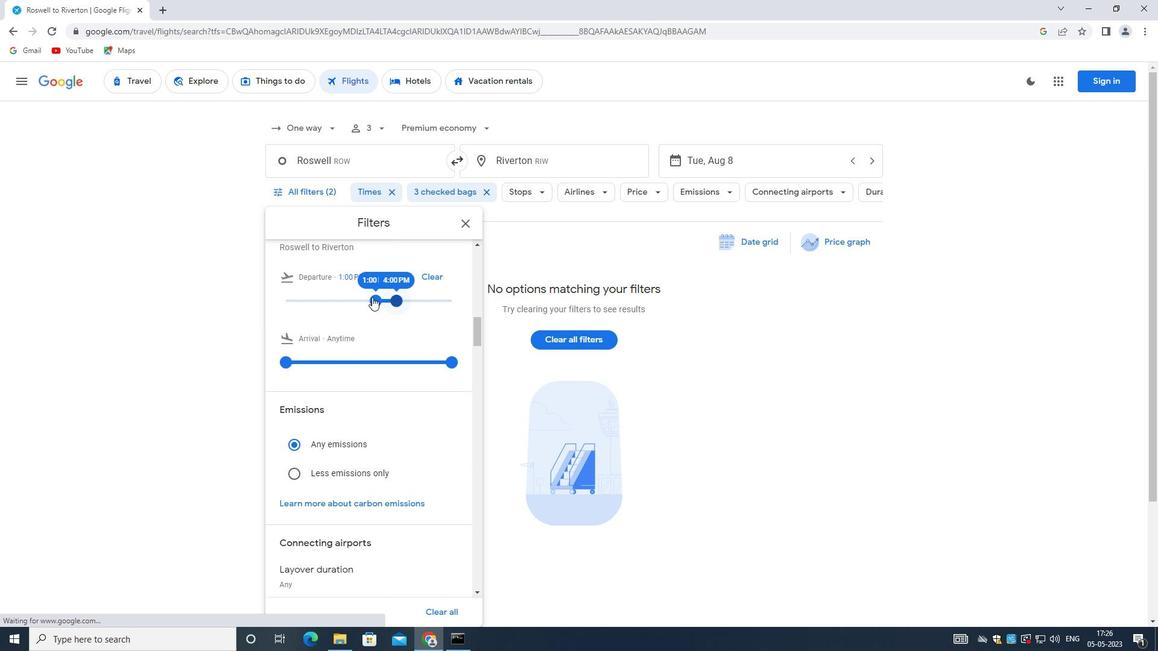 
Action: Mouse moved to (400, 299)
Screenshot: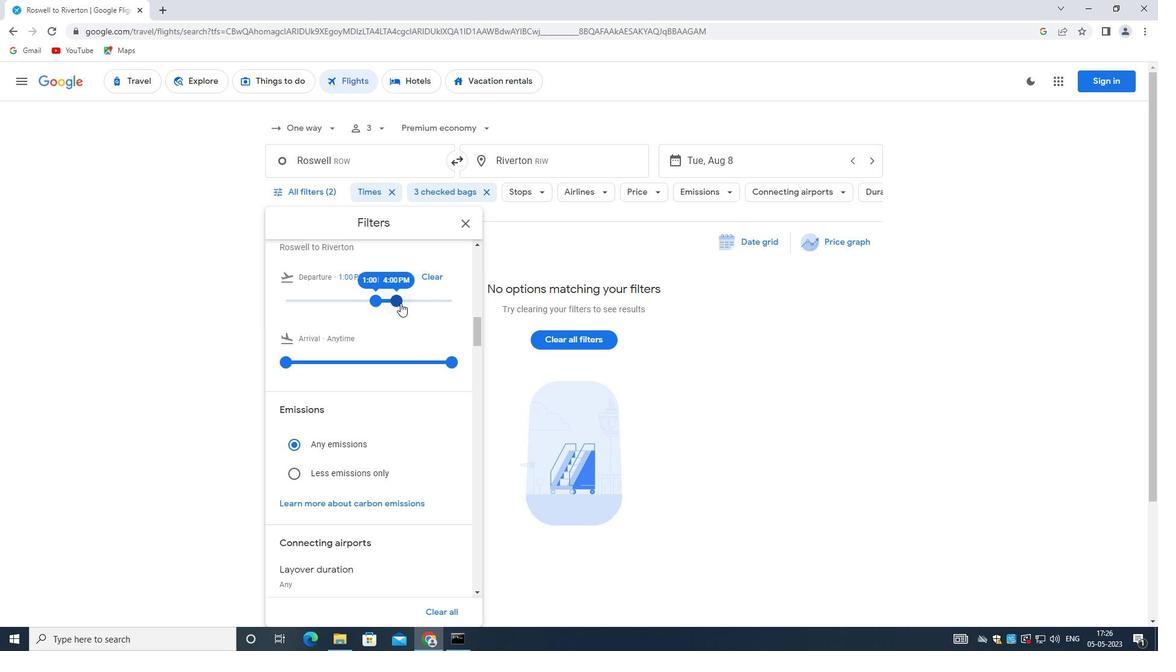 
Action: Mouse pressed left at (400, 299)
Screenshot: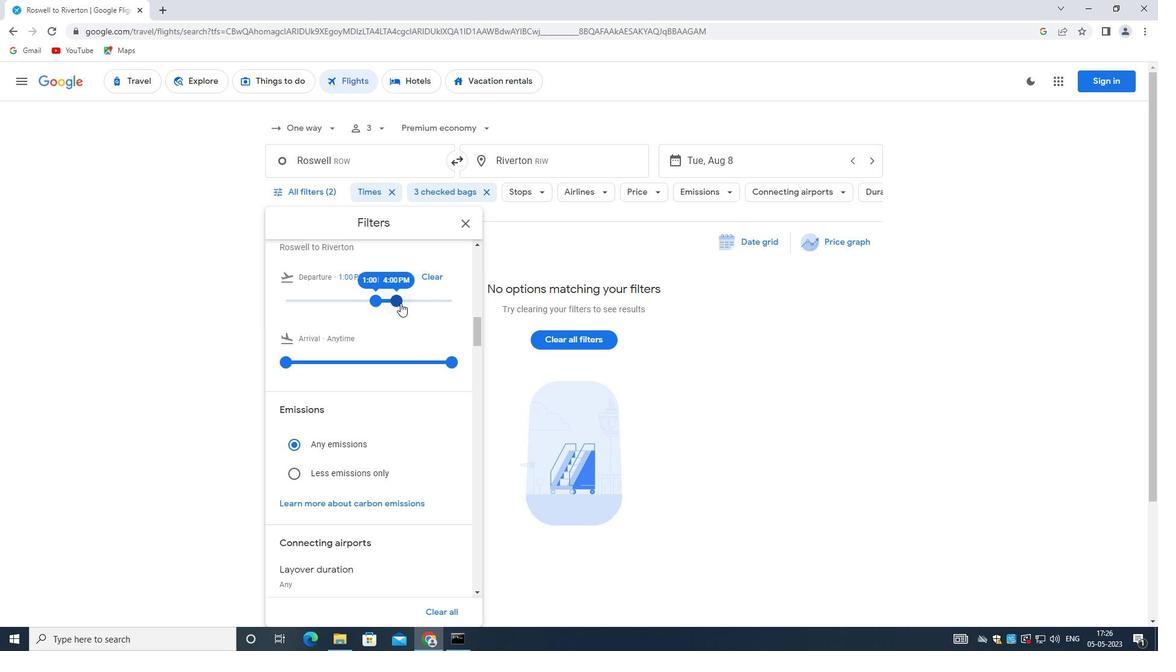 
Action: Mouse moved to (402, 340)
Screenshot: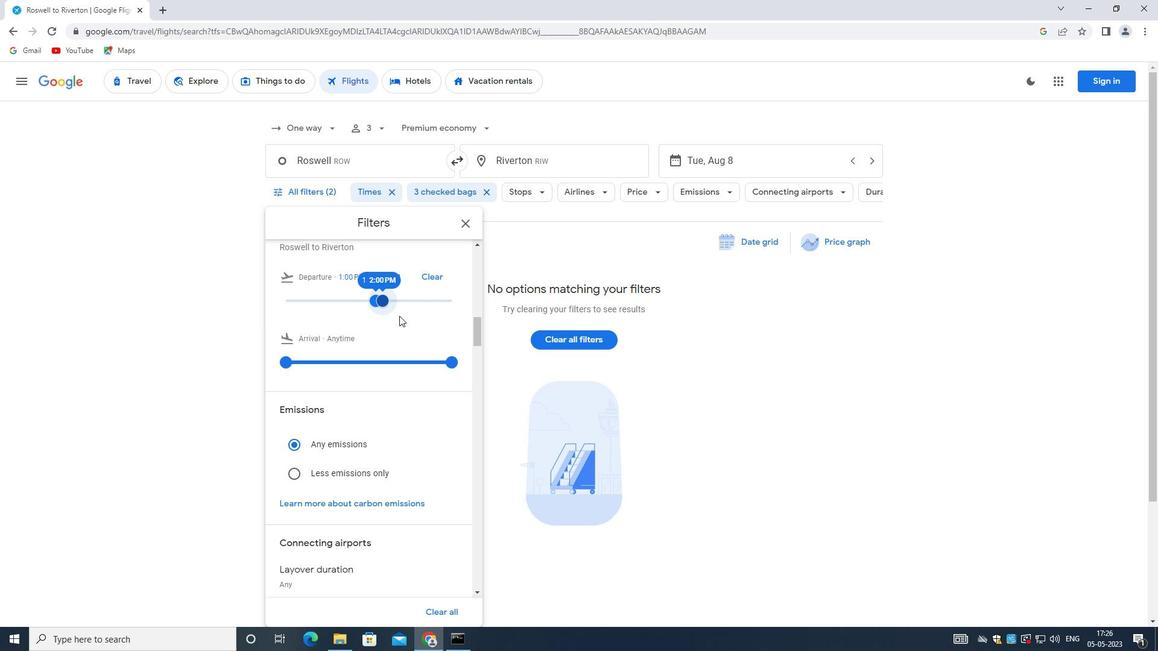 
Action: Mouse scrolled (402, 339) with delta (0, 0)
Screenshot: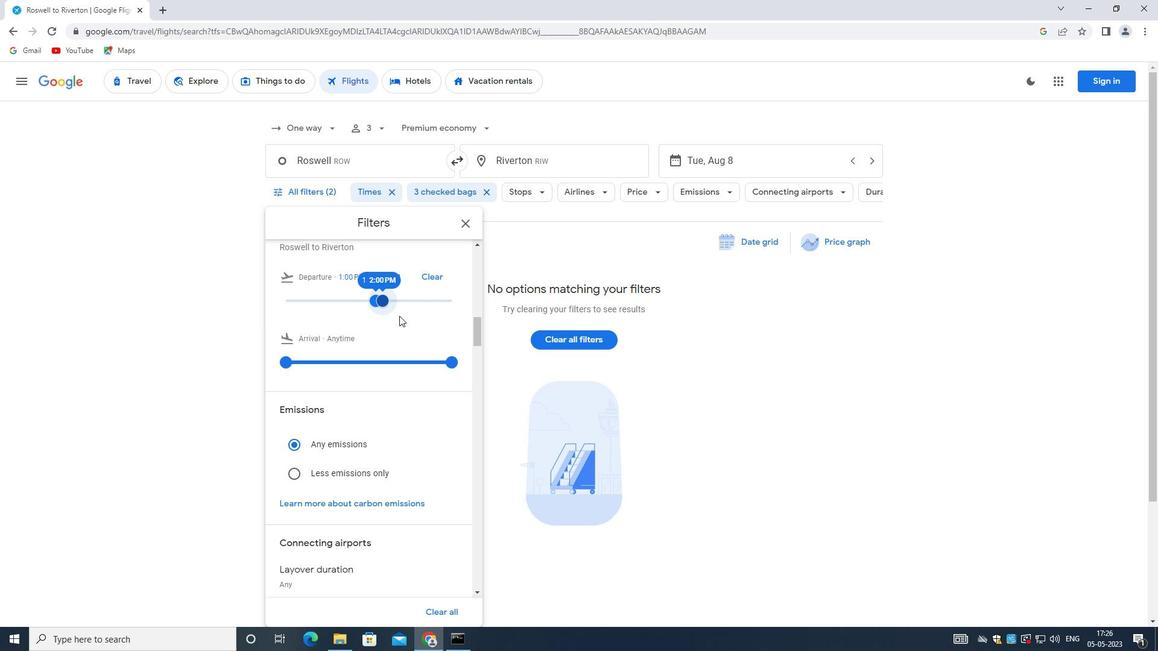 
Action: Mouse moved to (403, 351)
Screenshot: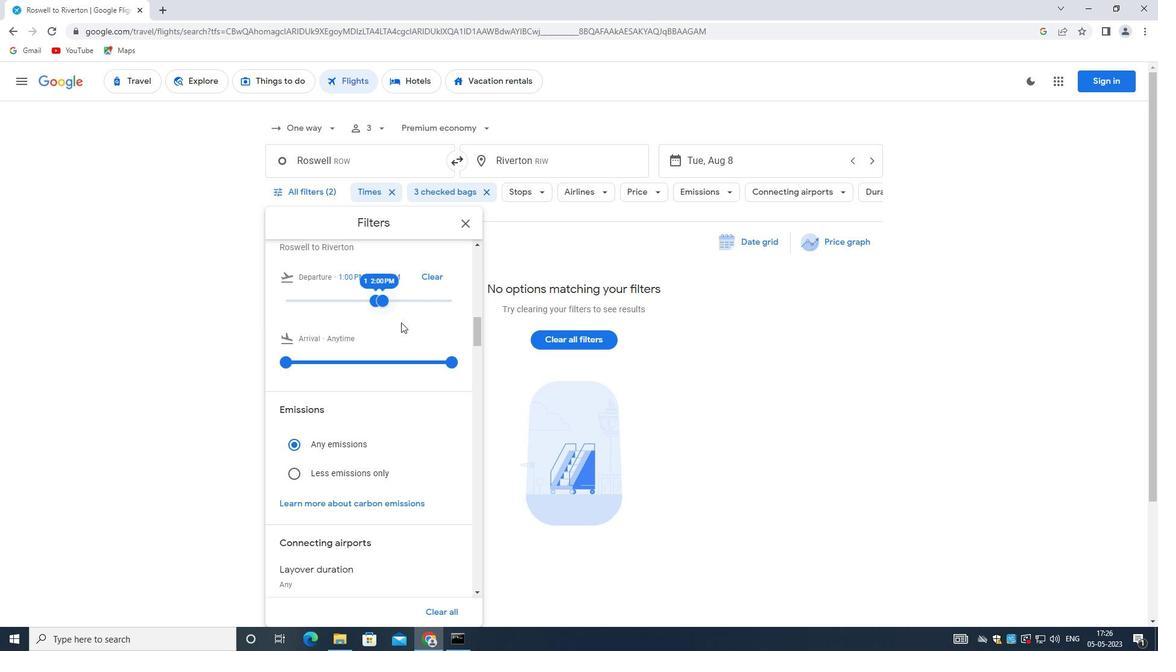 
Action: Mouse scrolled (403, 351) with delta (0, 0)
Screenshot: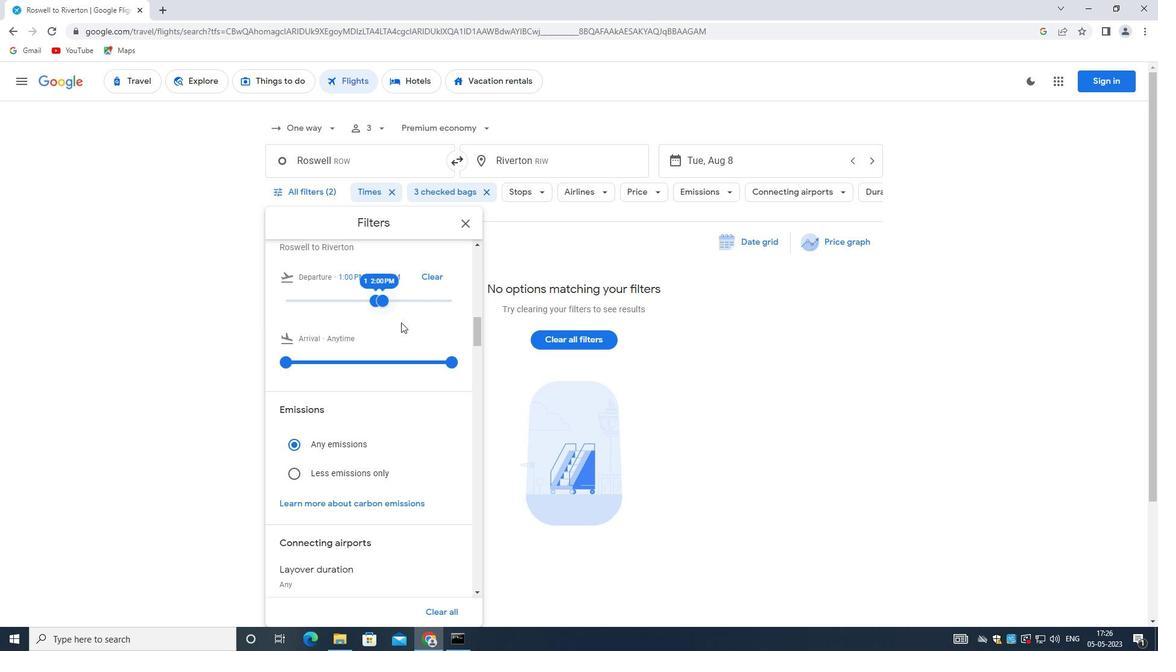 
Action: Mouse moved to (403, 362)
Screenshot: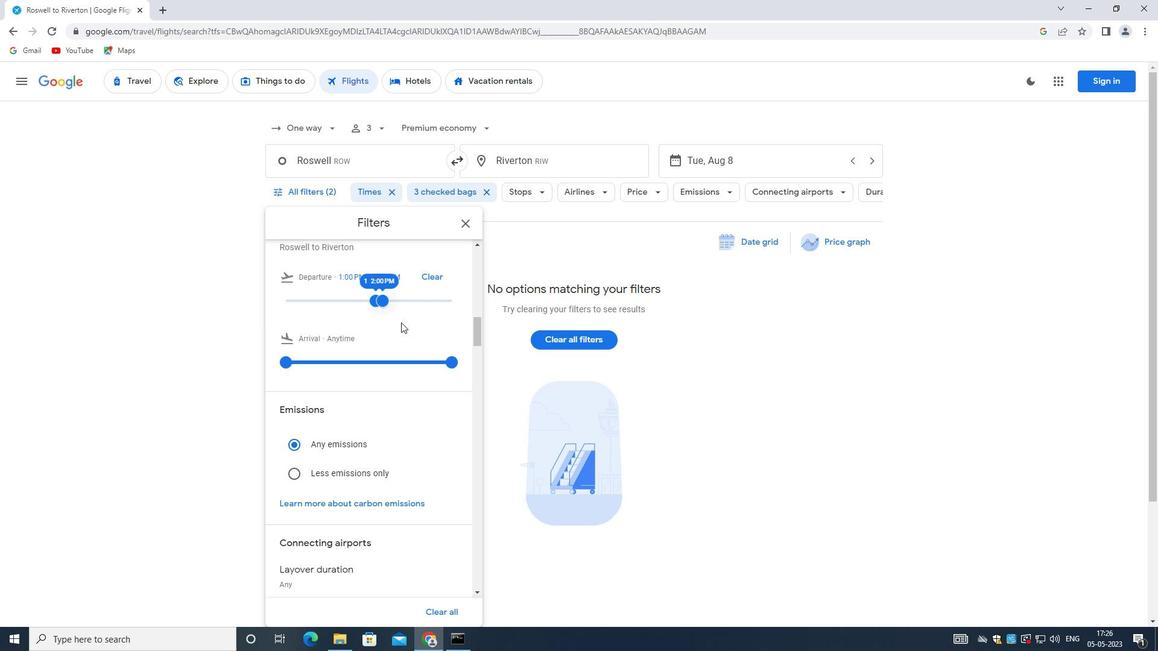 
Action: Mouse scrolled (403, 361) with delta (0, 0)
Screenshot: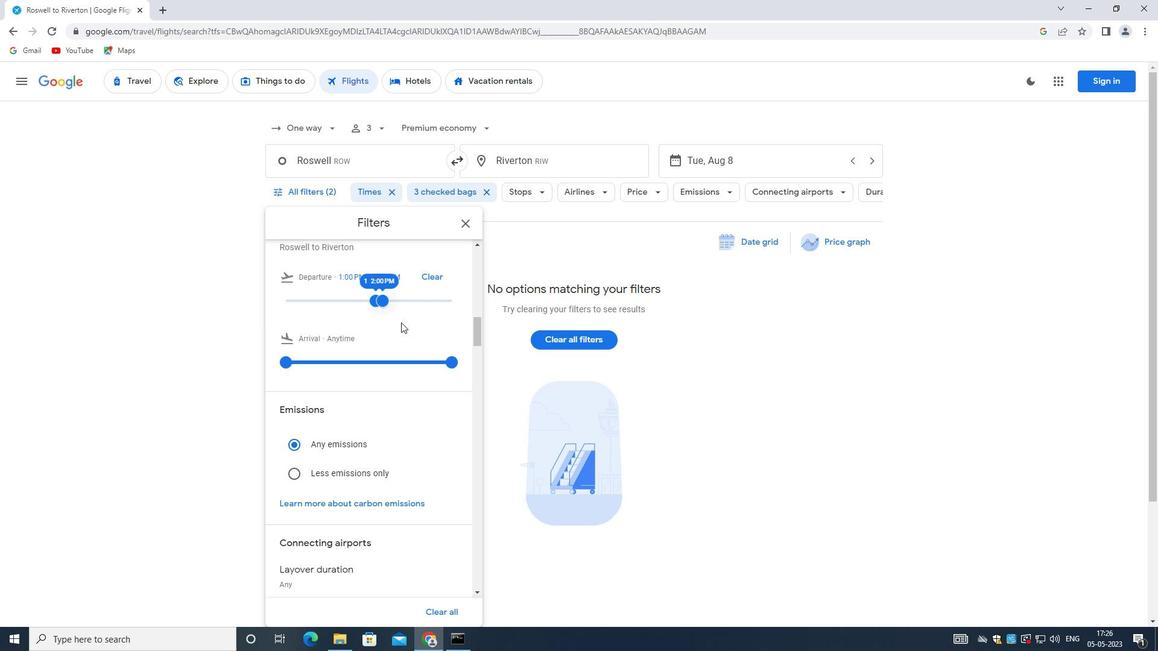 
Action: Mouse moved to (403, 369)
Screenshot: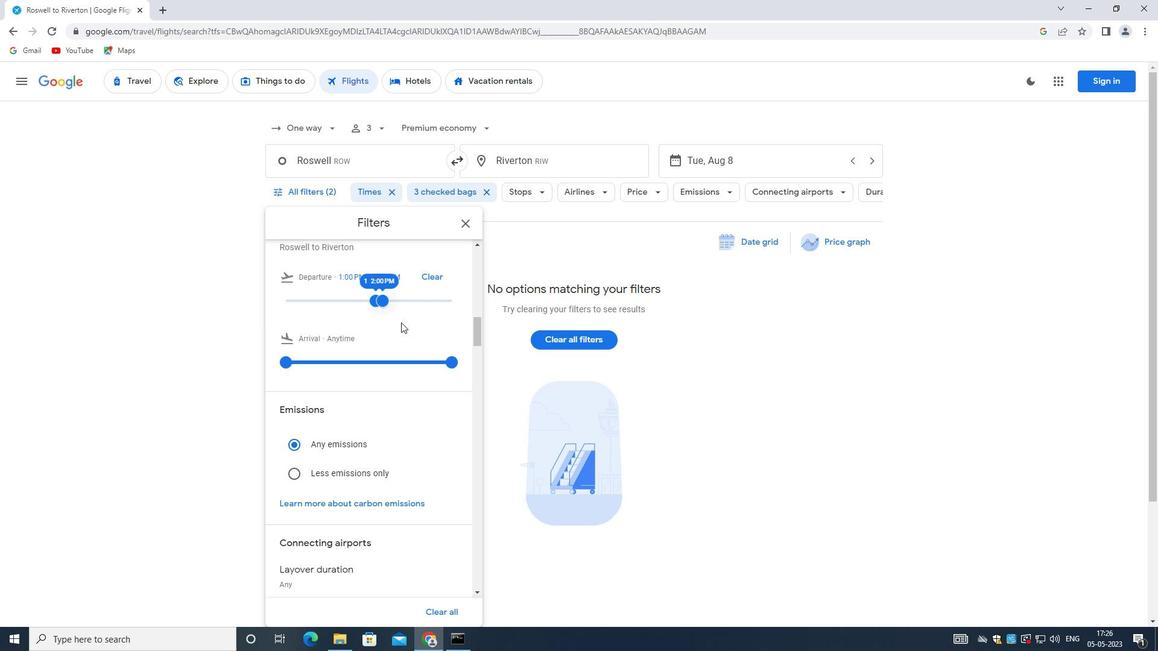 
Action: Mouse scrolled (403, 369) with delta (0, 0)
Screenshot: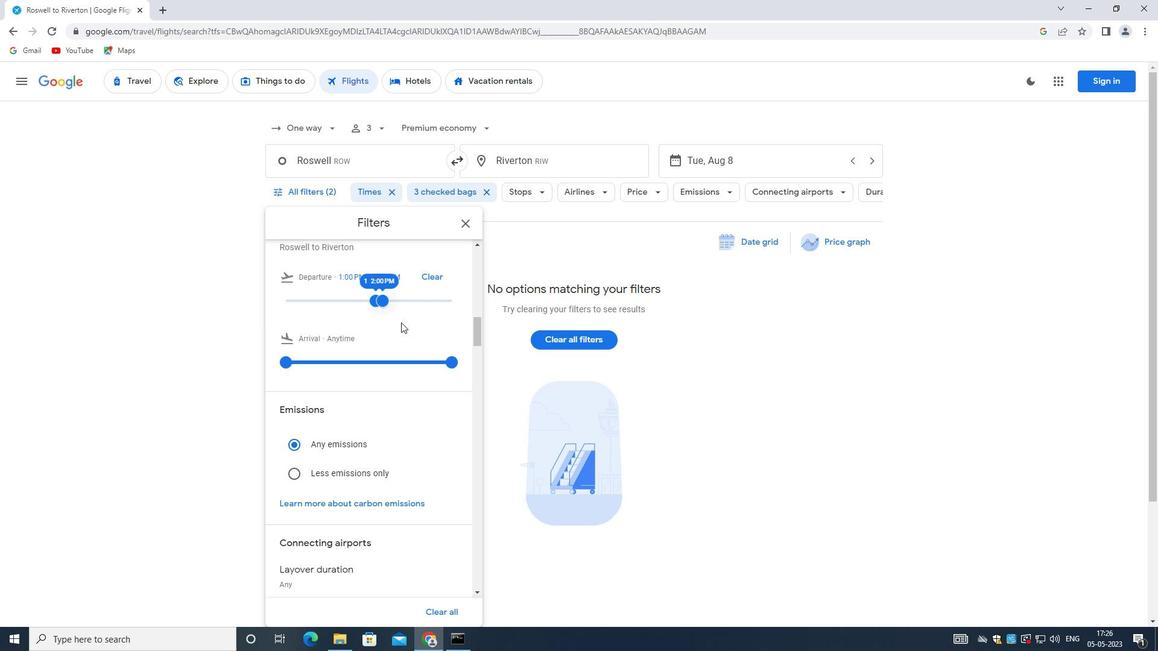 
Action: Mouse moved to (403, 374)
Screenshot: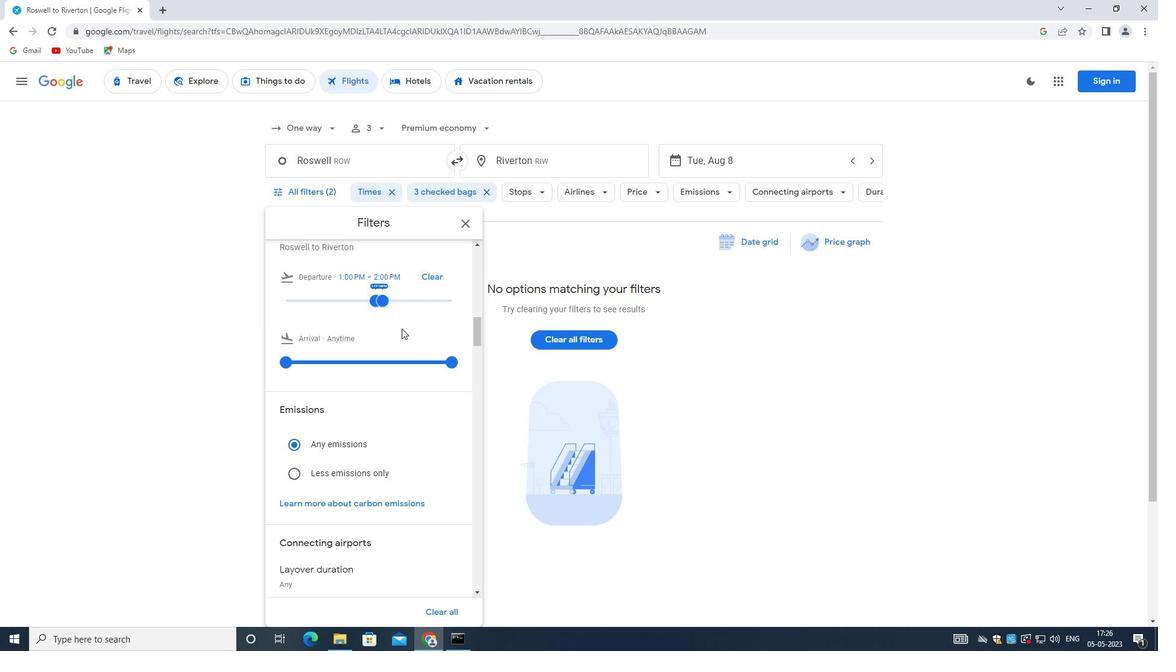 
Action: Mouse scrolled (403, 374) with delta (0, 0)
Screenshot: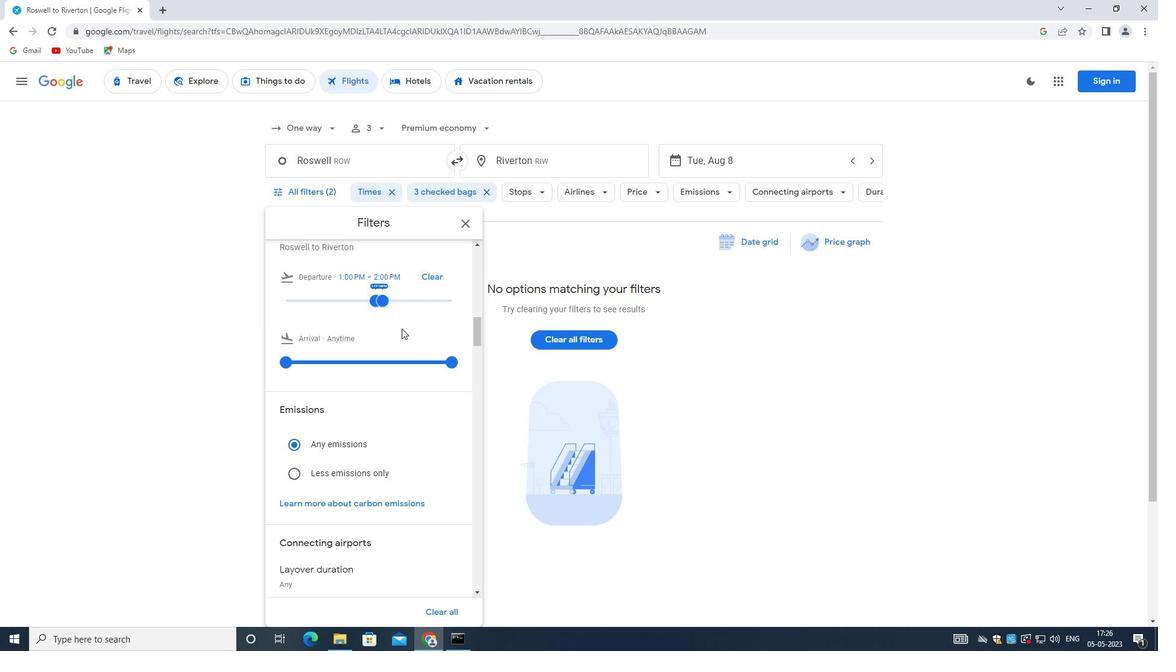
Action: Mouse moved to (398, 393)
Screenshot: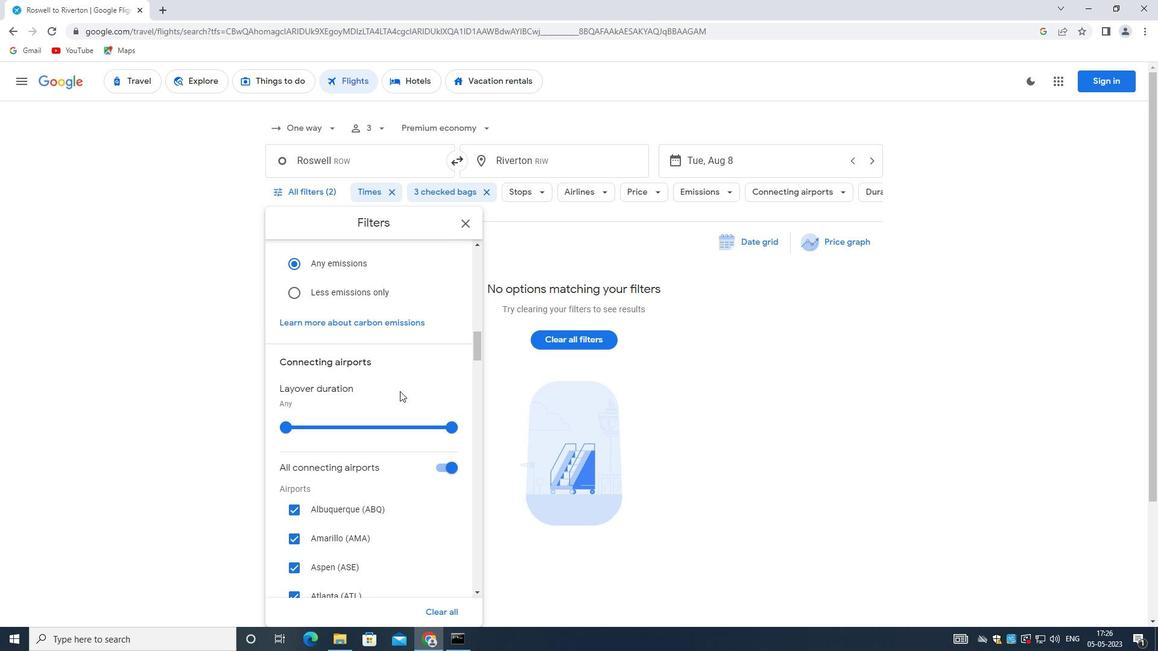 
Action: Mouse scrolled (398, 392) with delta (0, 0)
Screenshot: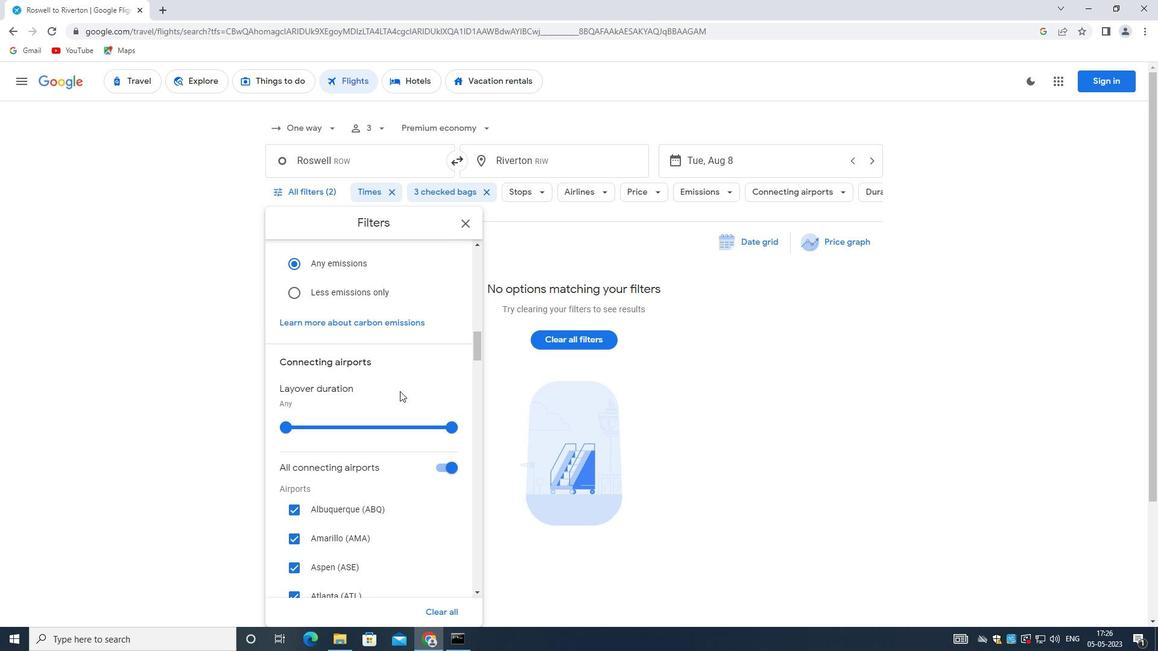 
Action: Mouse moved to (398, 394)
Screenshot: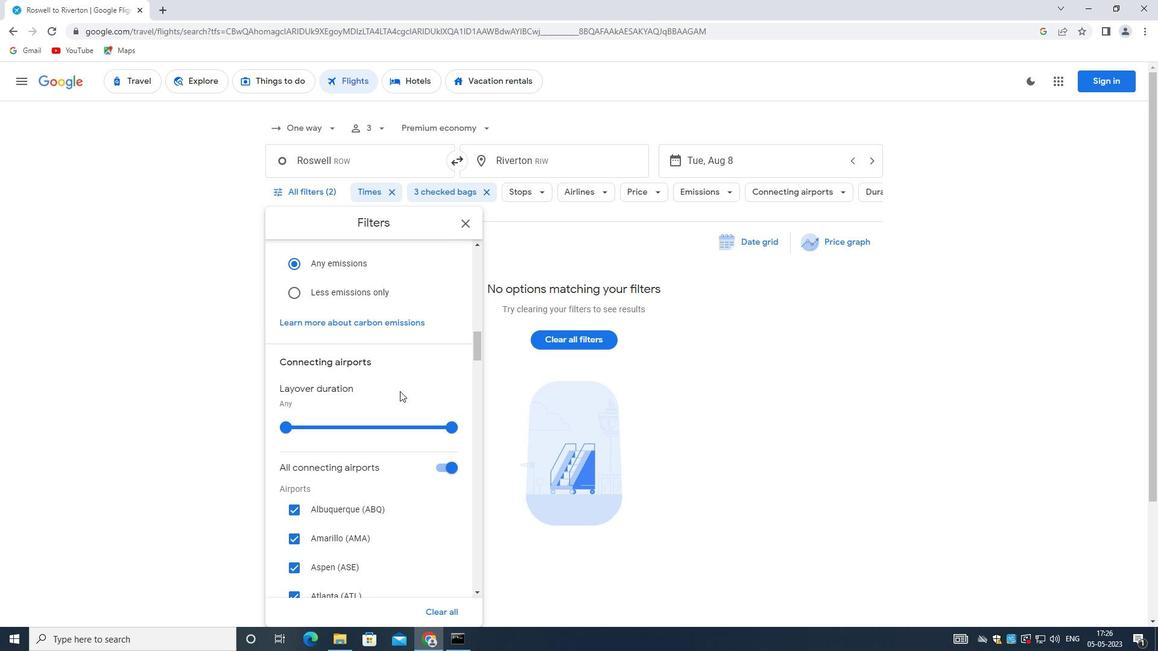 
Action: Mouse scrolled (398, 393) with delta (0, 0)
Screenshot: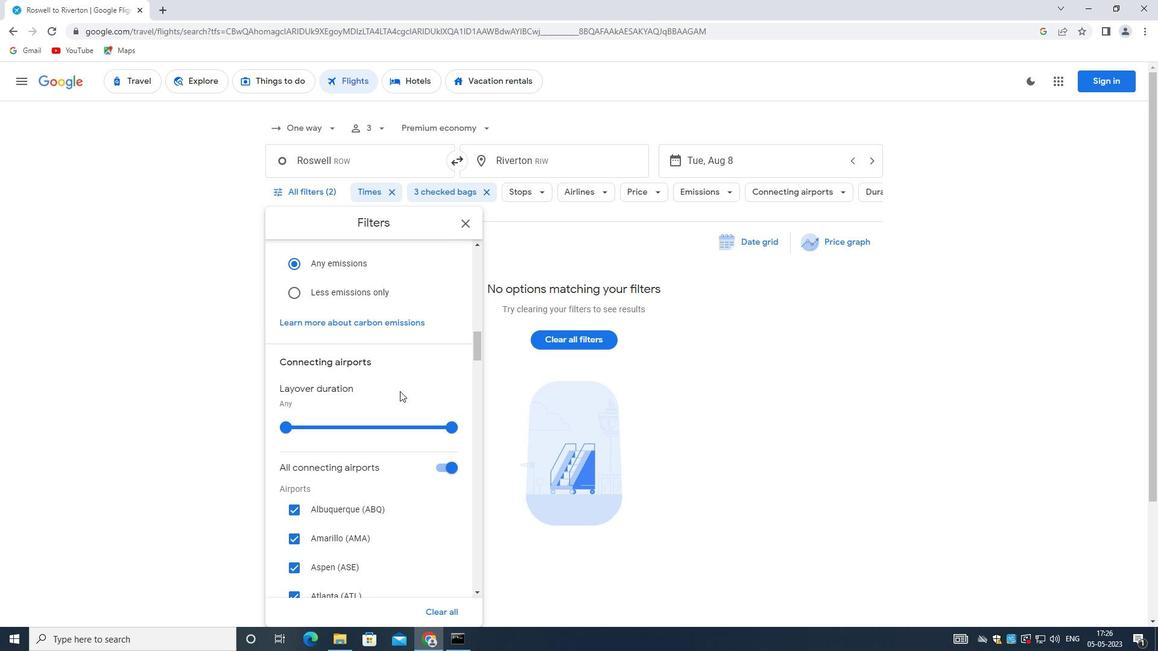 
Action: Mouse moved to (398, 394)
Screenshot: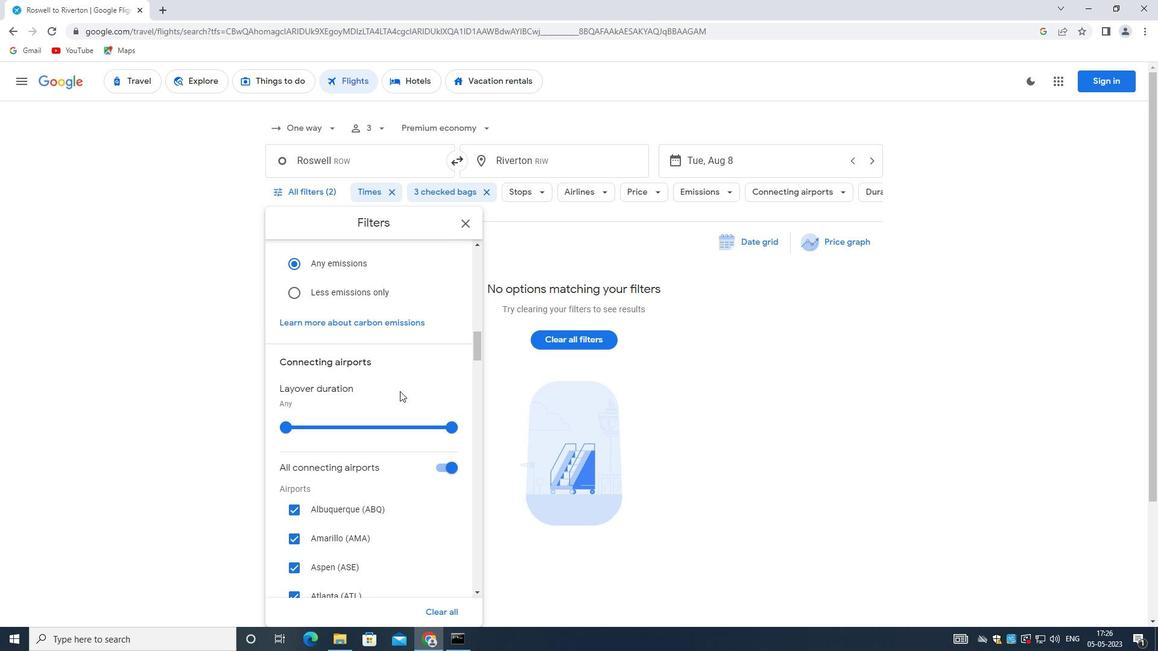 
Action: Mouse scrolled (398, 393) with delta (0, 0)
Screenshot: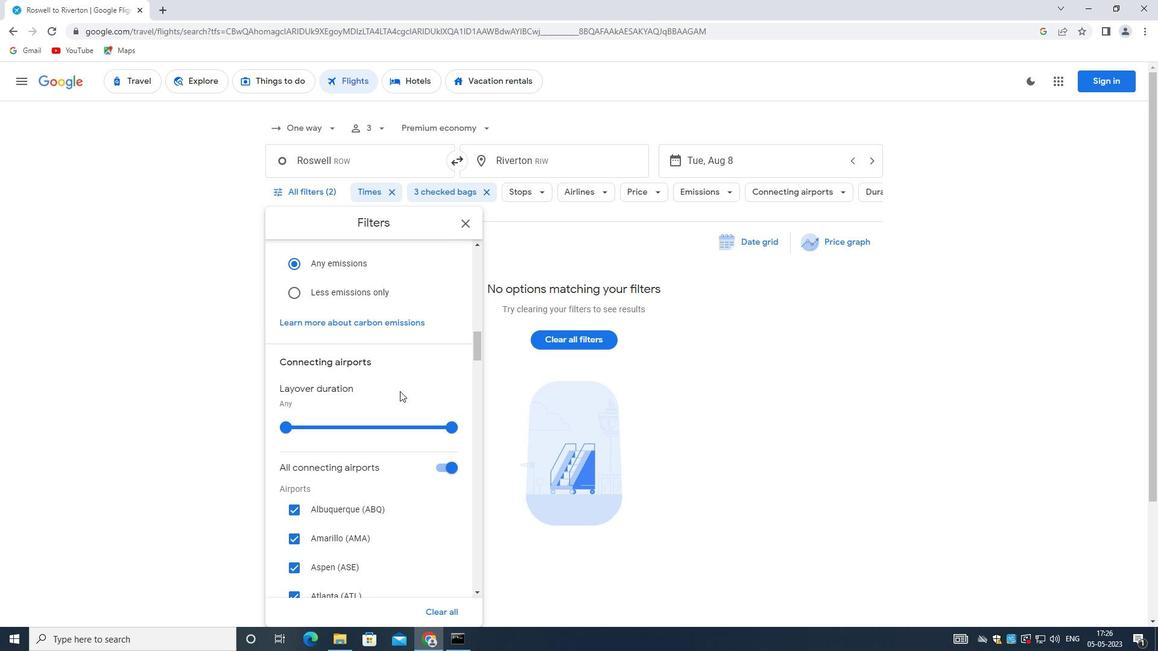 
Action: Mouse moved to (383, 407)
Screenshot: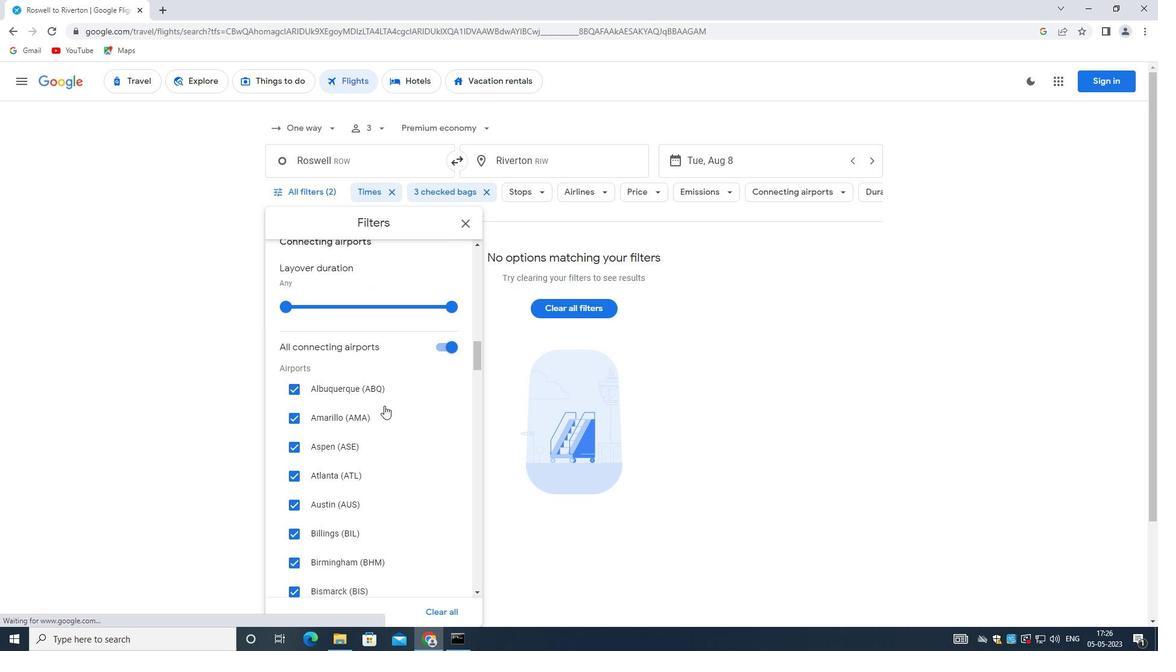 
Action: Mouse scrolled (383, 406) with delta (0, 0)
Screenshot: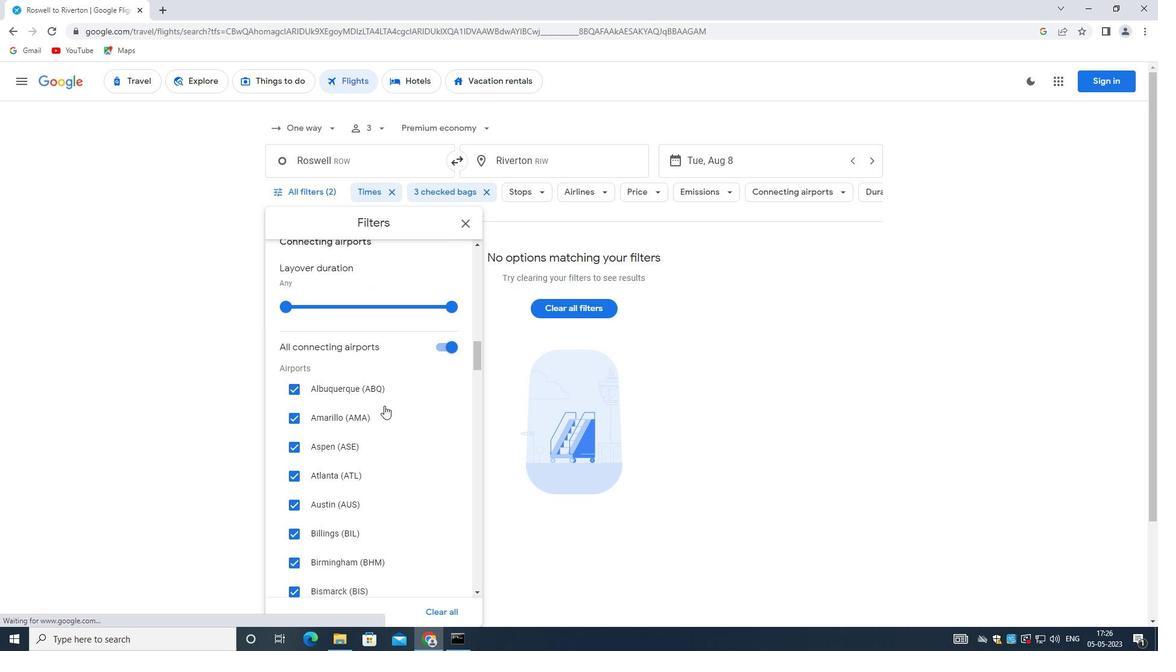 
Action: Mouse moved to (383, 408)
Screenshot: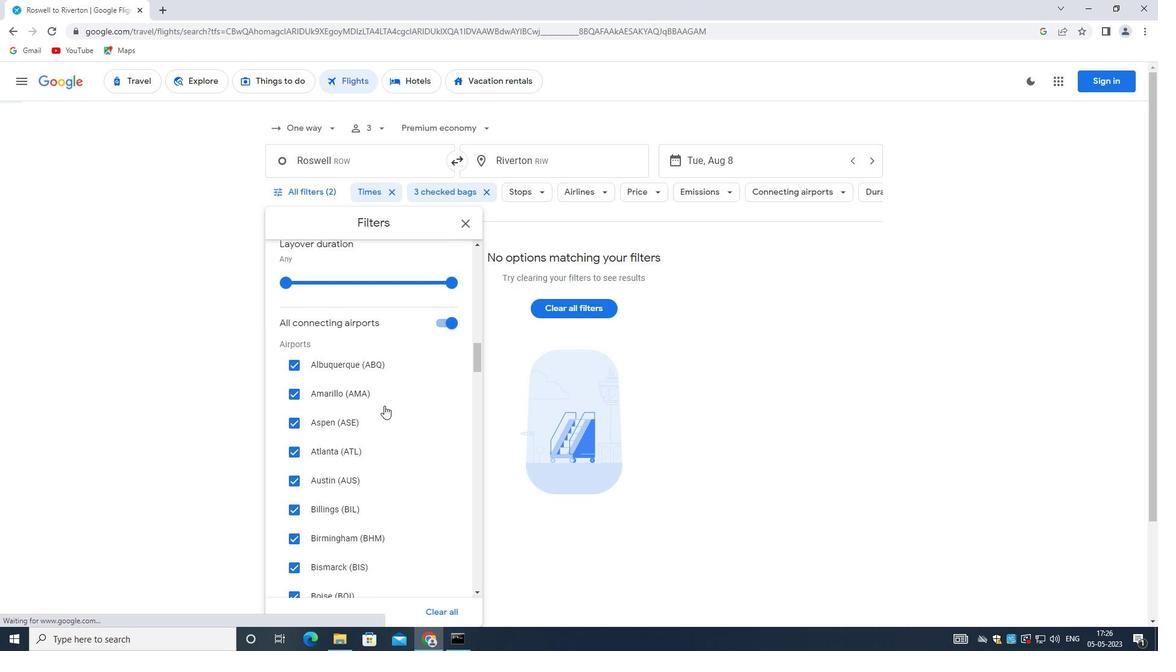
Action: Mouse scrolled (383, 408) with delta (0, 0)
Screenshot: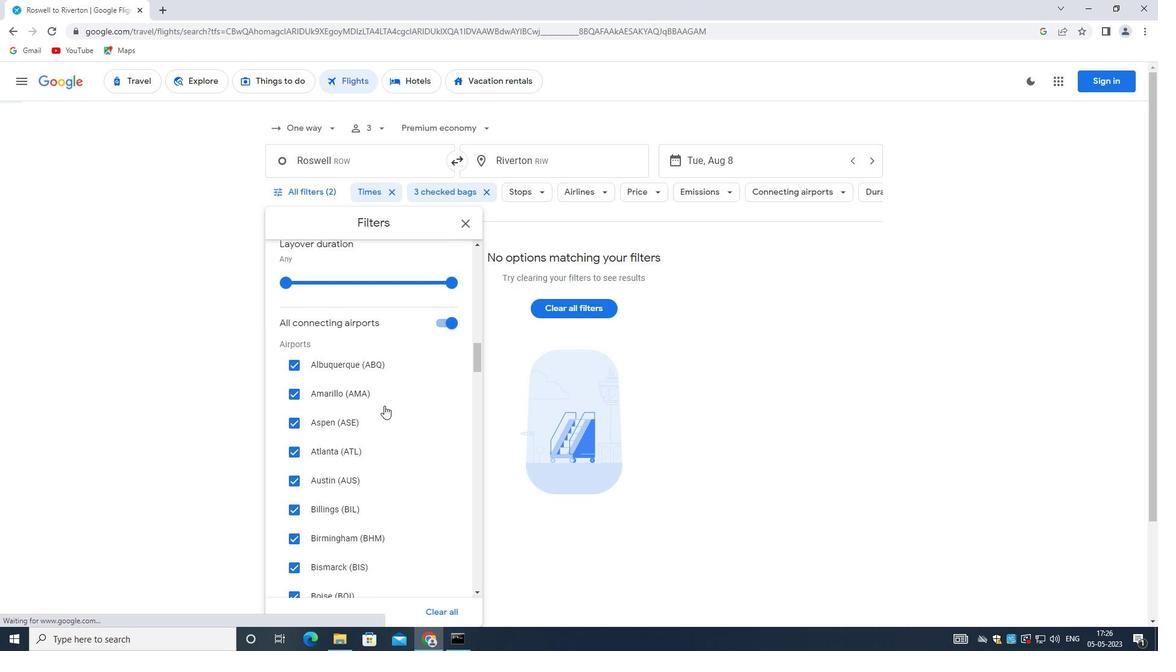 
Action: Mouse scrolled (383, 408) with delta (0, 0)
Screenshot: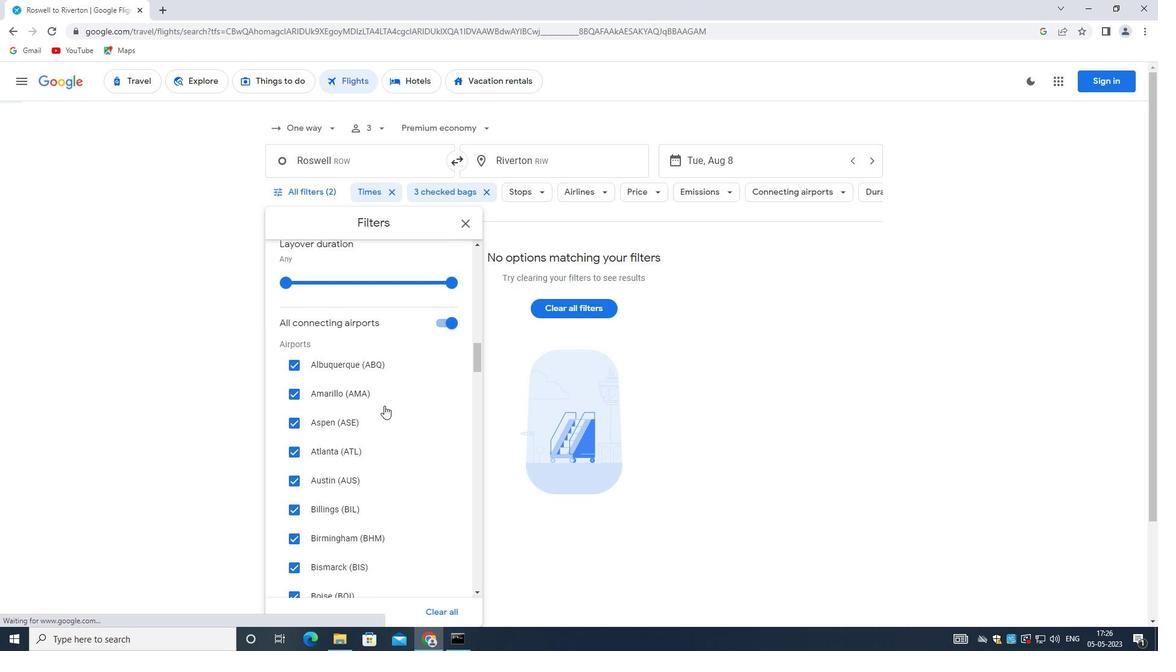 
Action: Mouse scrolled (383, 408) with delta (0, 0)
Screenshot: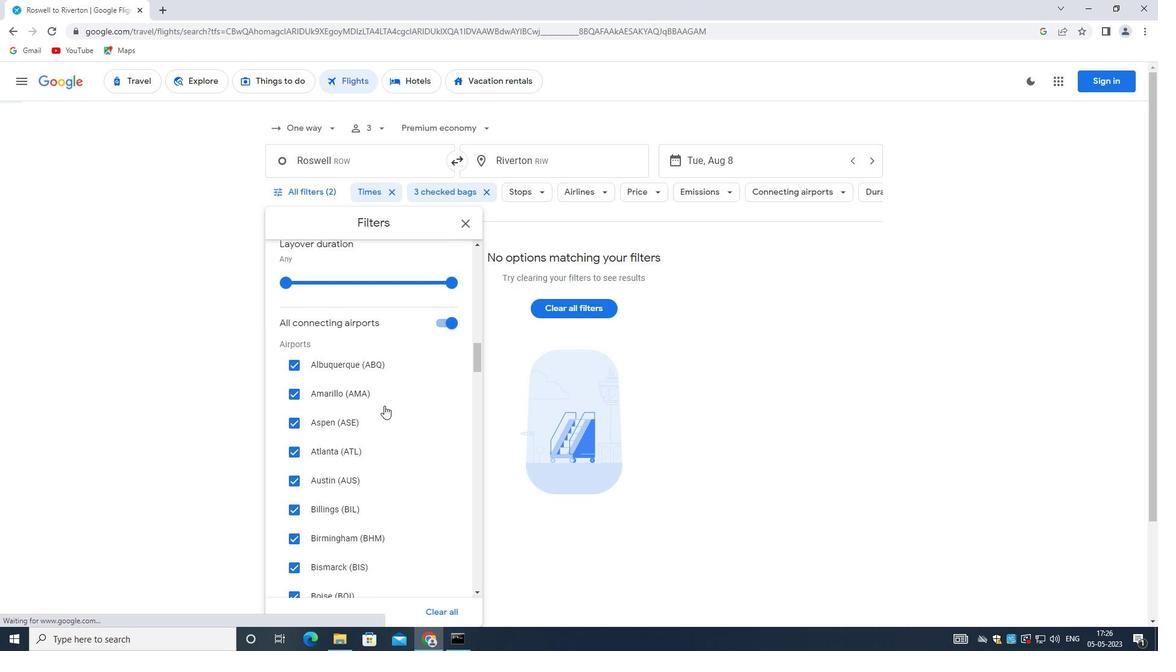 
Action: Mouse moved to (380, 414)
Screenshot: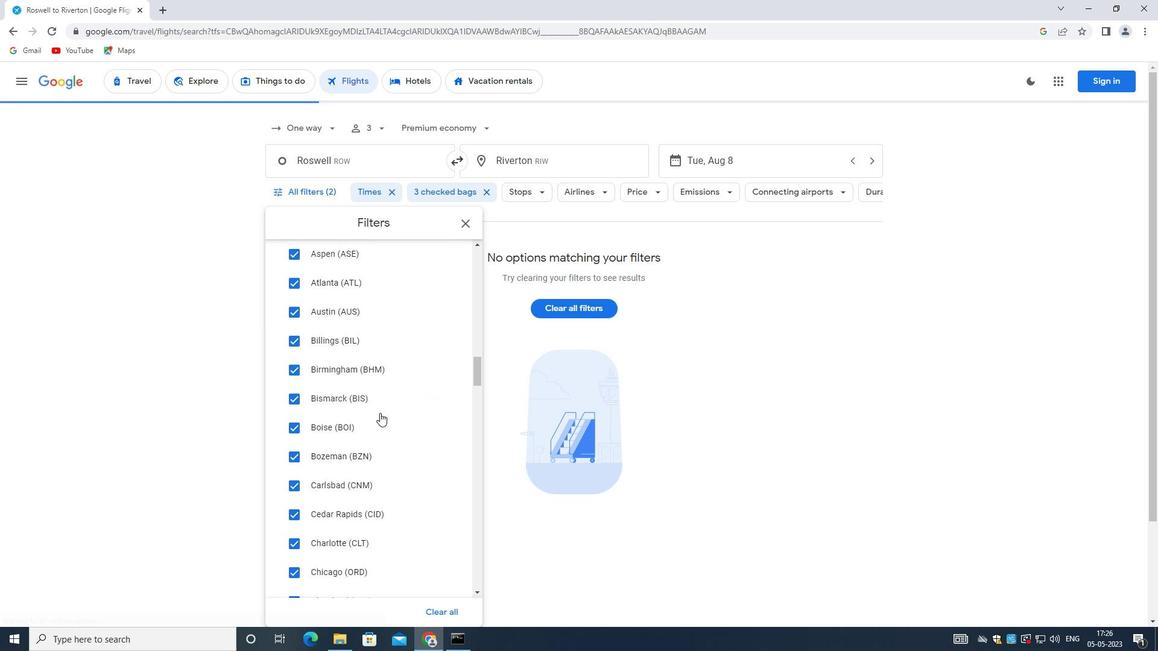 
Action: Mouse scrolled (380, 414) with delta (0, 0)
Screenshot: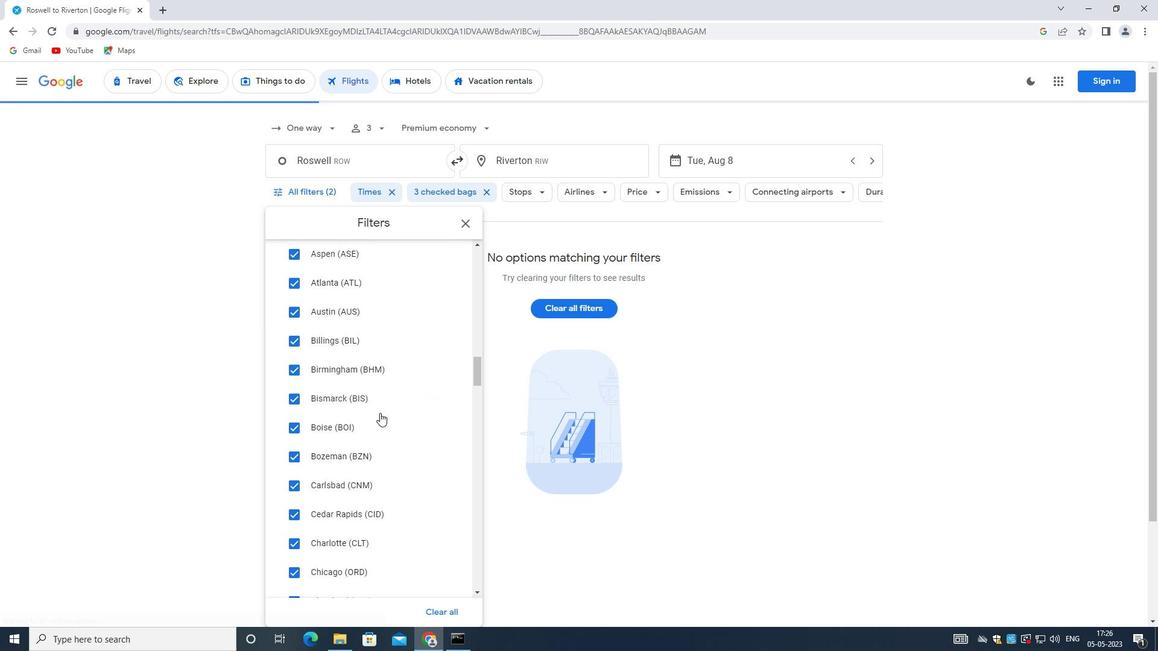 
Action: Mouse moved to (379, 415)
Screenshot: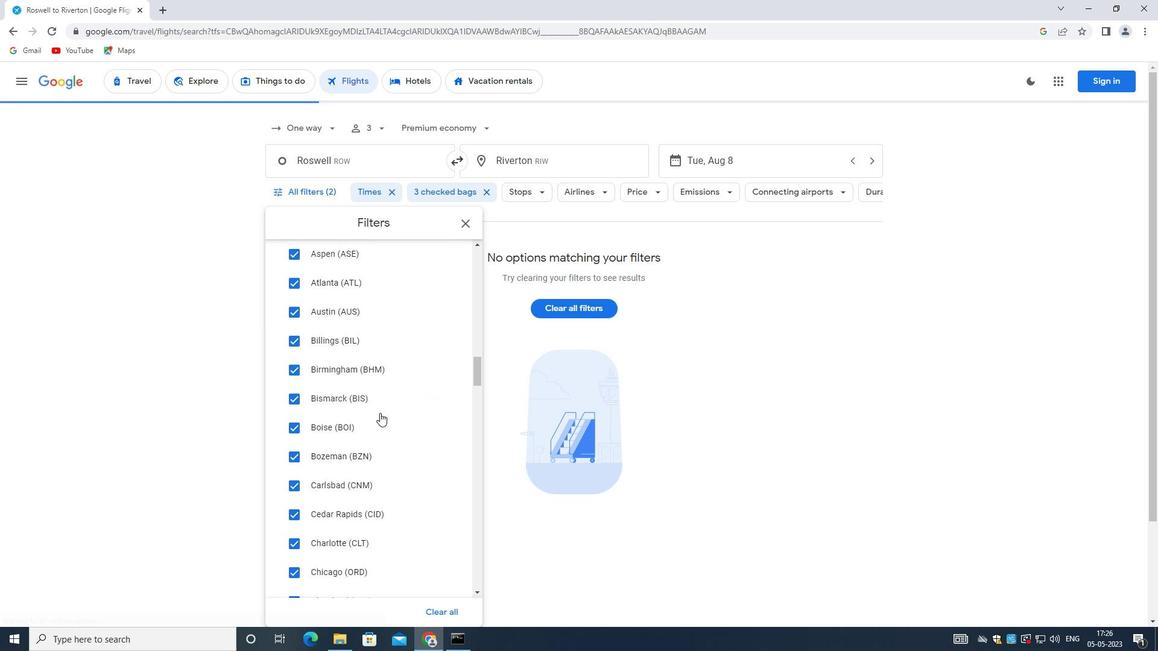 
Action: Mouse scrolled (379, 414) with delta (0, 0)
Screenshot: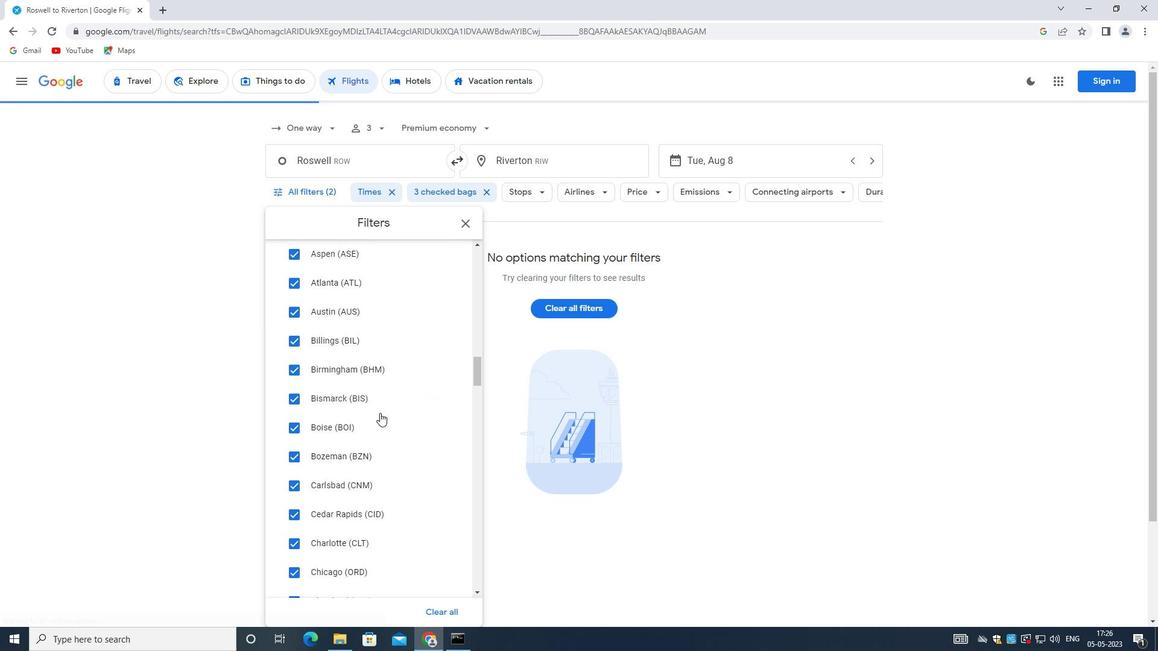 
Action: Mouse moved to (379, 415)
Screenshot: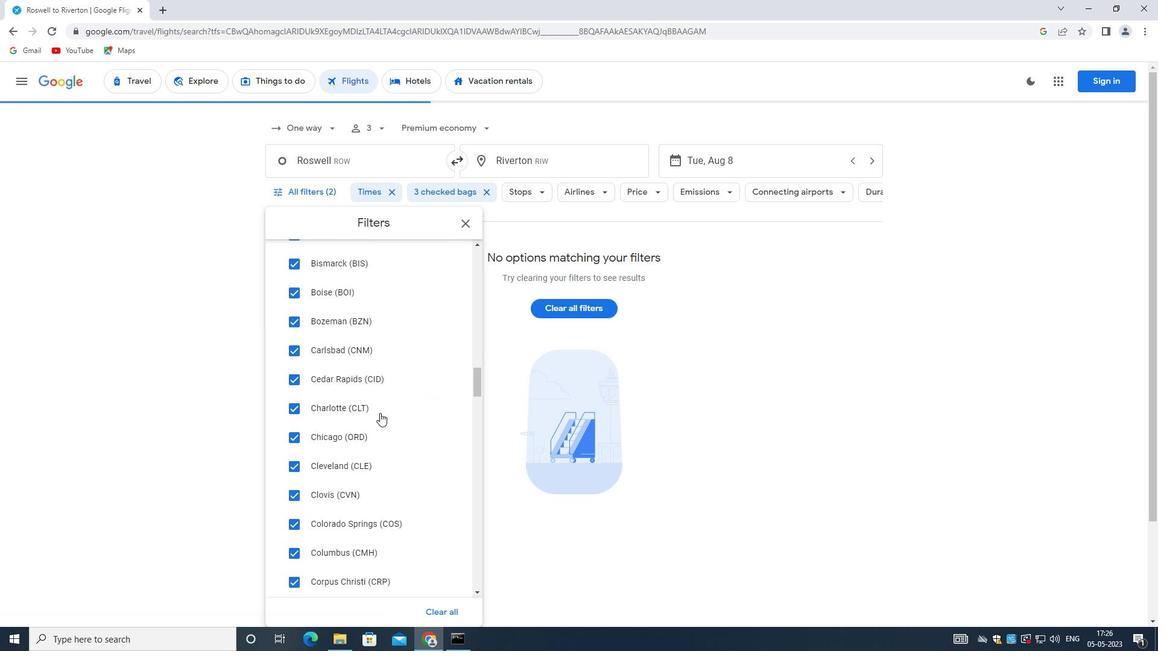 
Action: Mouse scrolled (379, 415) with delta (0, 0)
Screenshot: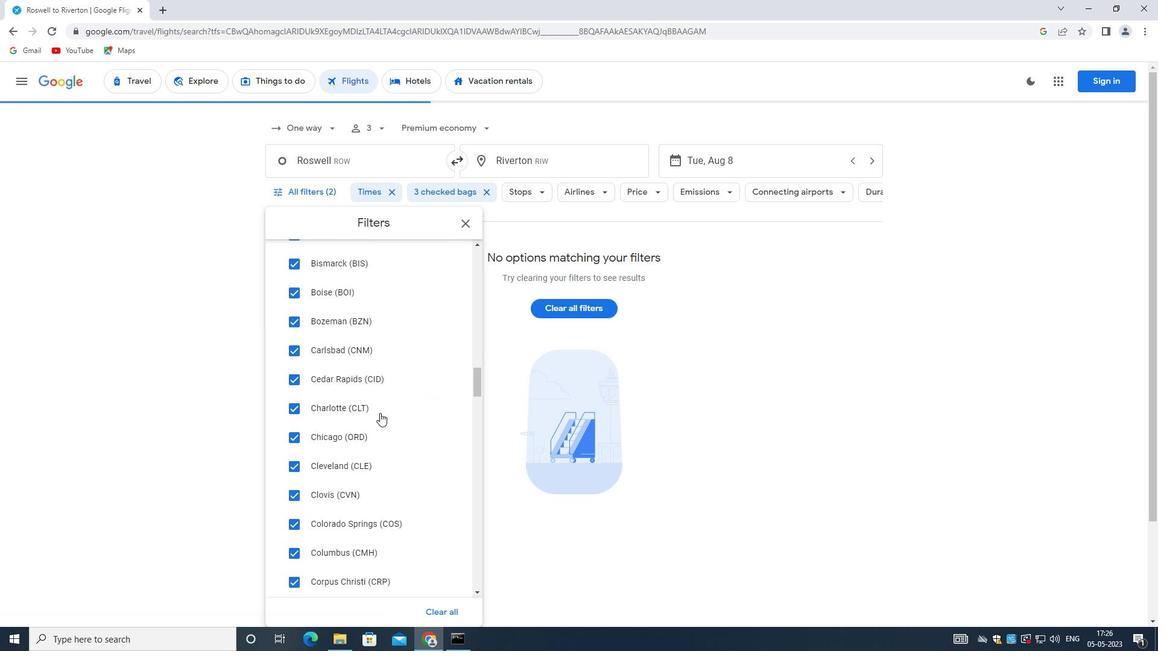 
Action: Mouse scrolled (379, 415) with delta (0, 0)
Screenshot: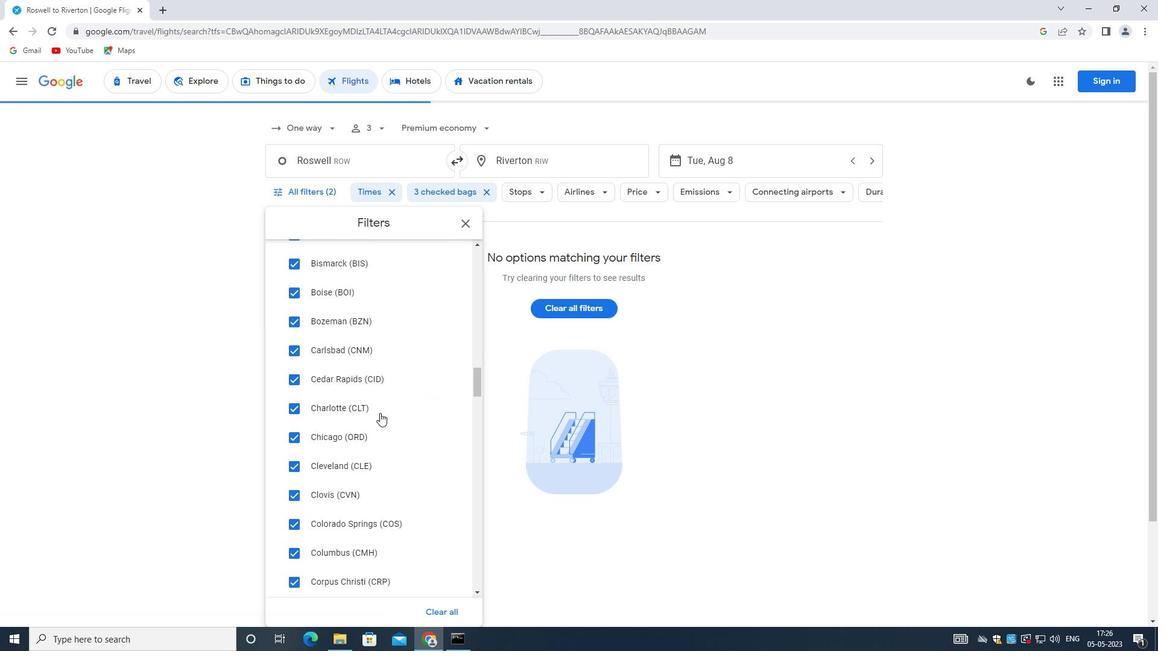 
Action: Mouse moved to (379, 416)
Screenshot: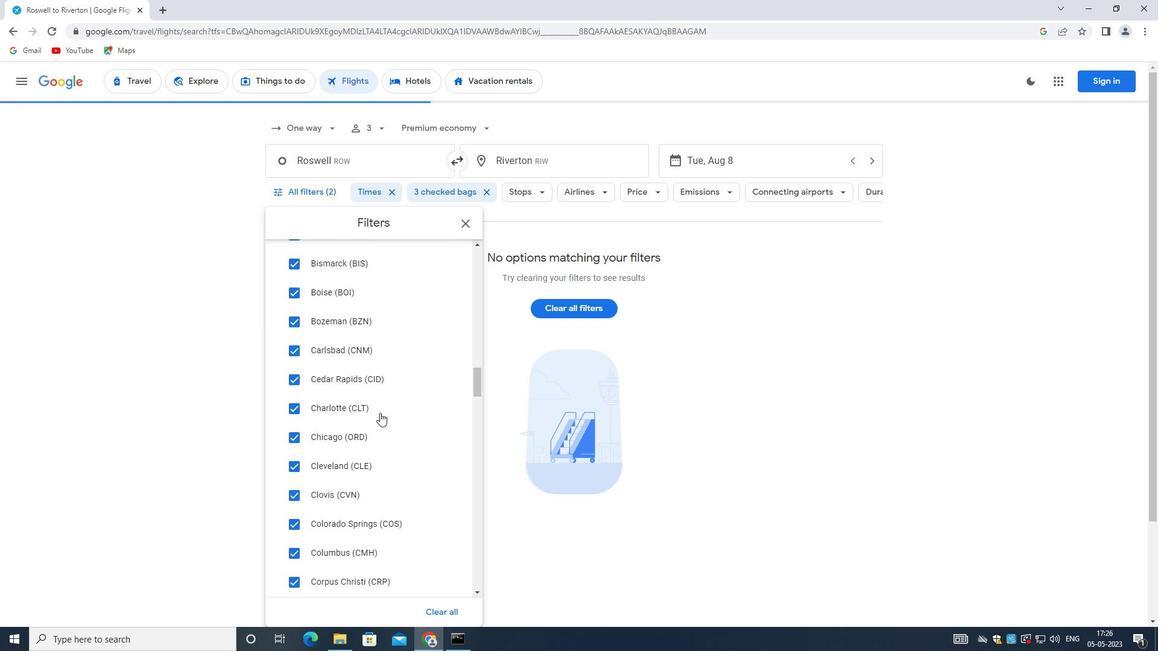 
Action: Mouse scrolled (379, 415) with delta (0, 0)
Screenshot: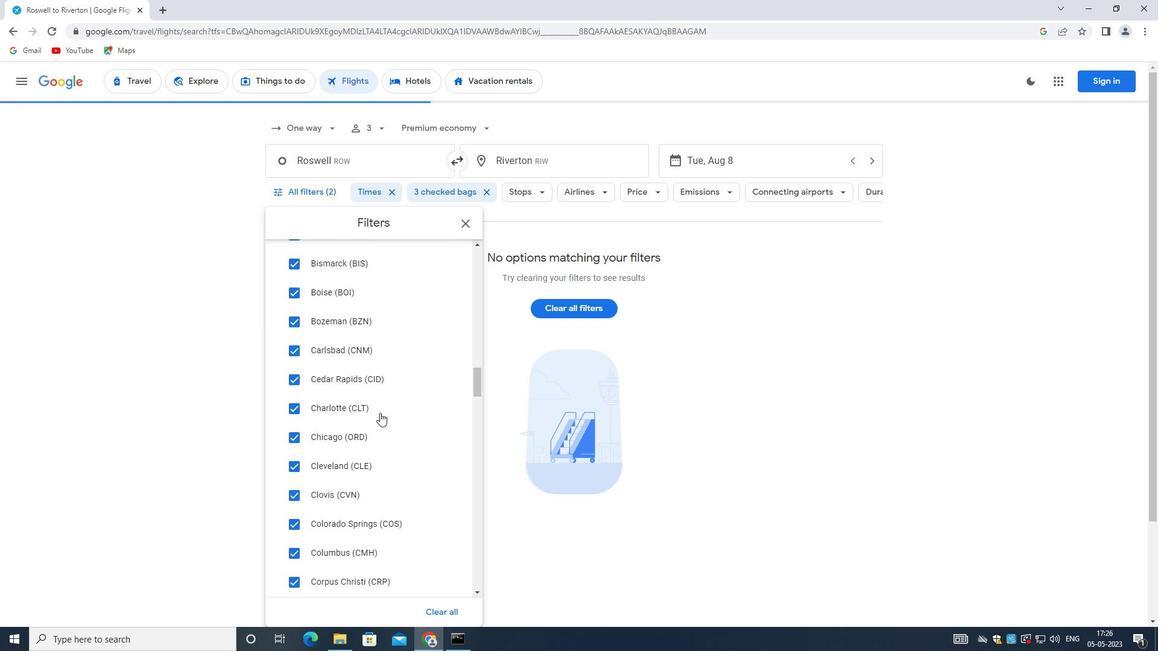 
Action: Mouse moved to (374, 422)
Screenshot: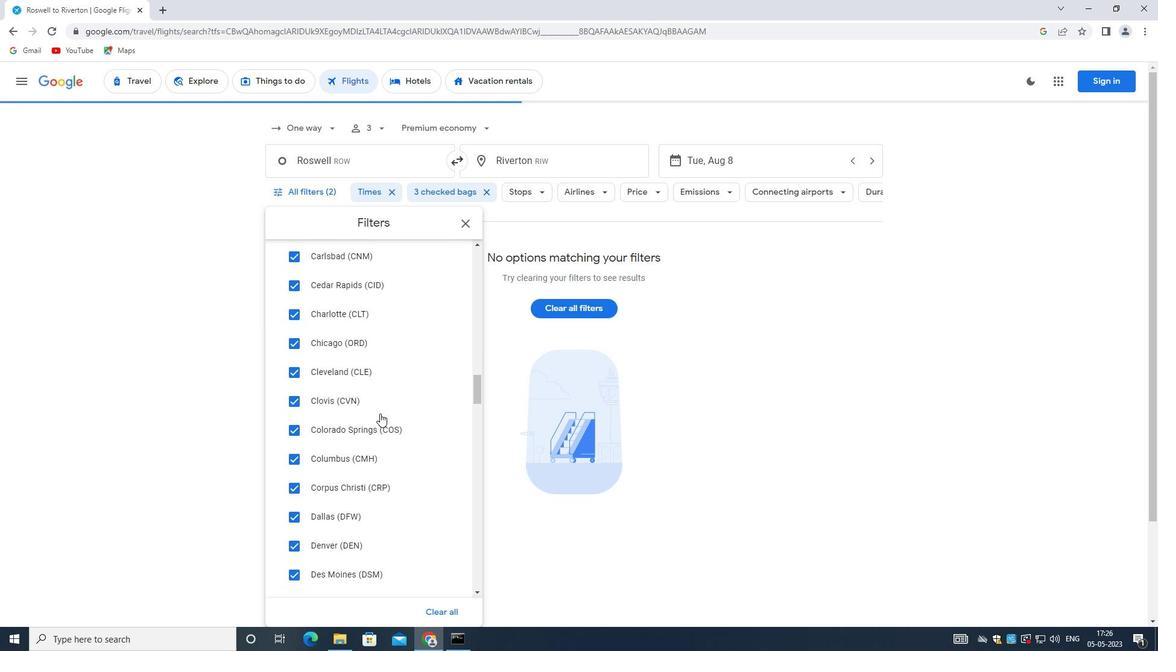 
Action: Mouse scrolled (374, 421) with delta (0, 0)
Screenshot: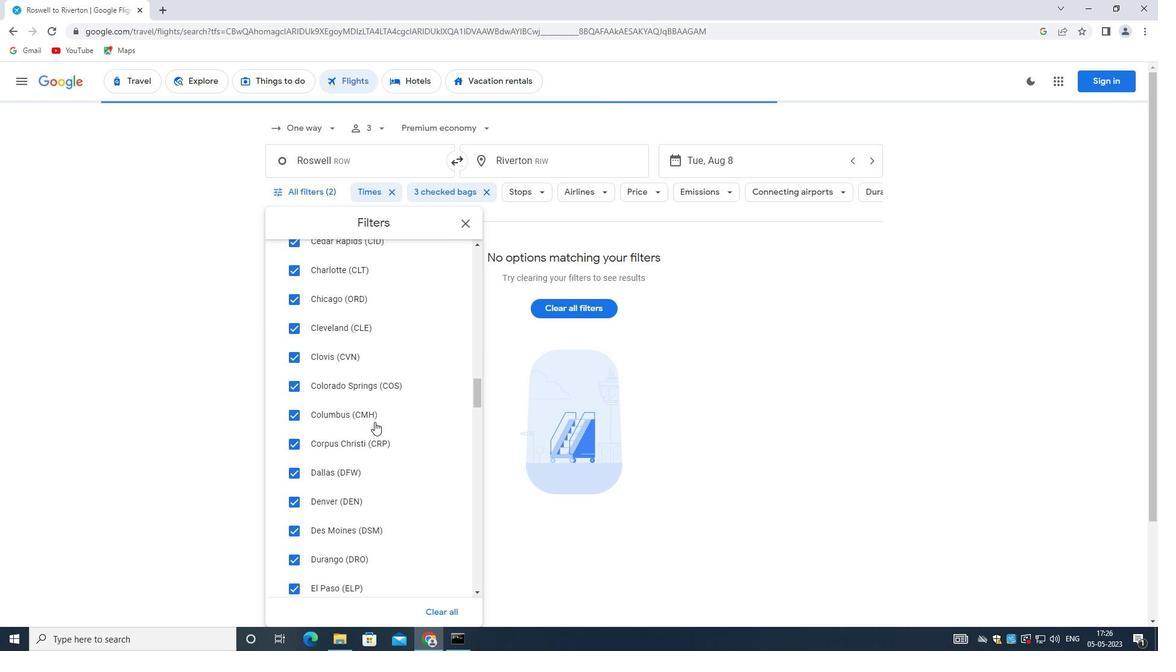 
Action: Mouse moved to (374, 422)
Screenshot: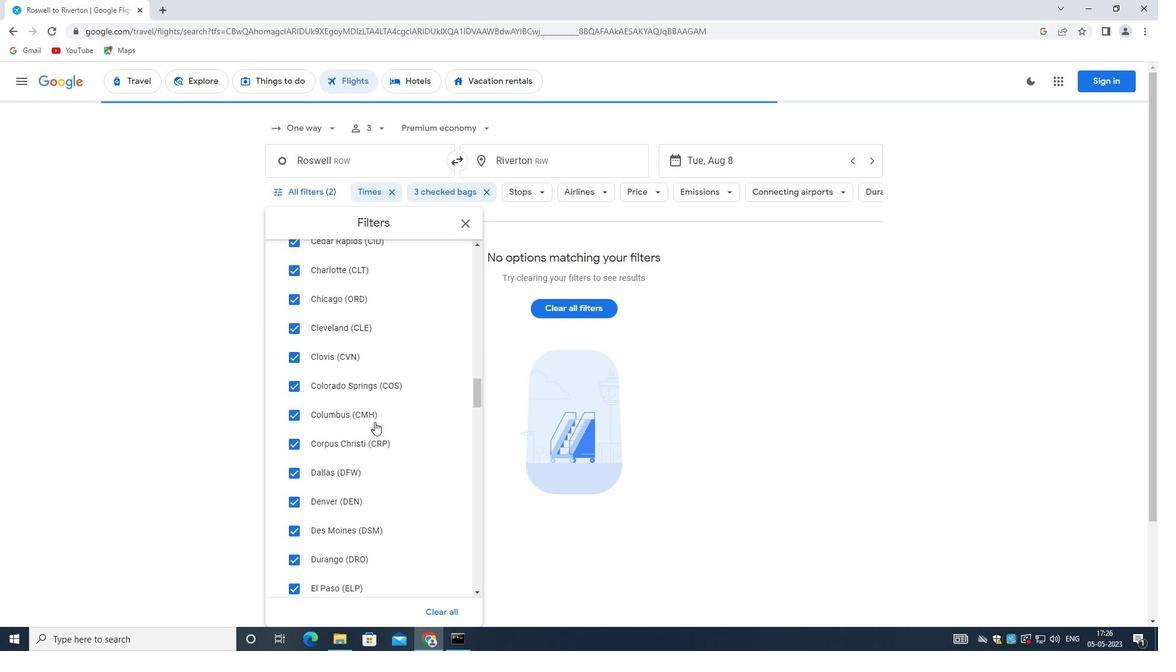 
Action: Mouse scrolled (374, 421) with delta (0, 0)
Screenshot: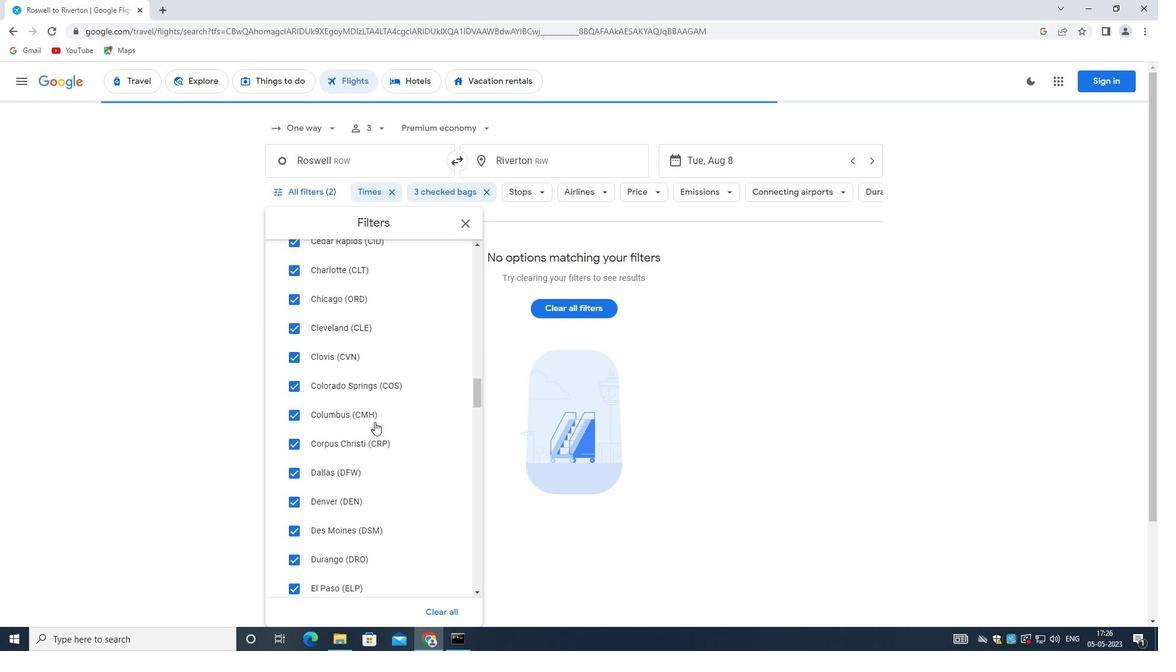 
Action: Mouse scrolled (374, 421) with delta (0, 0)
Screenshot: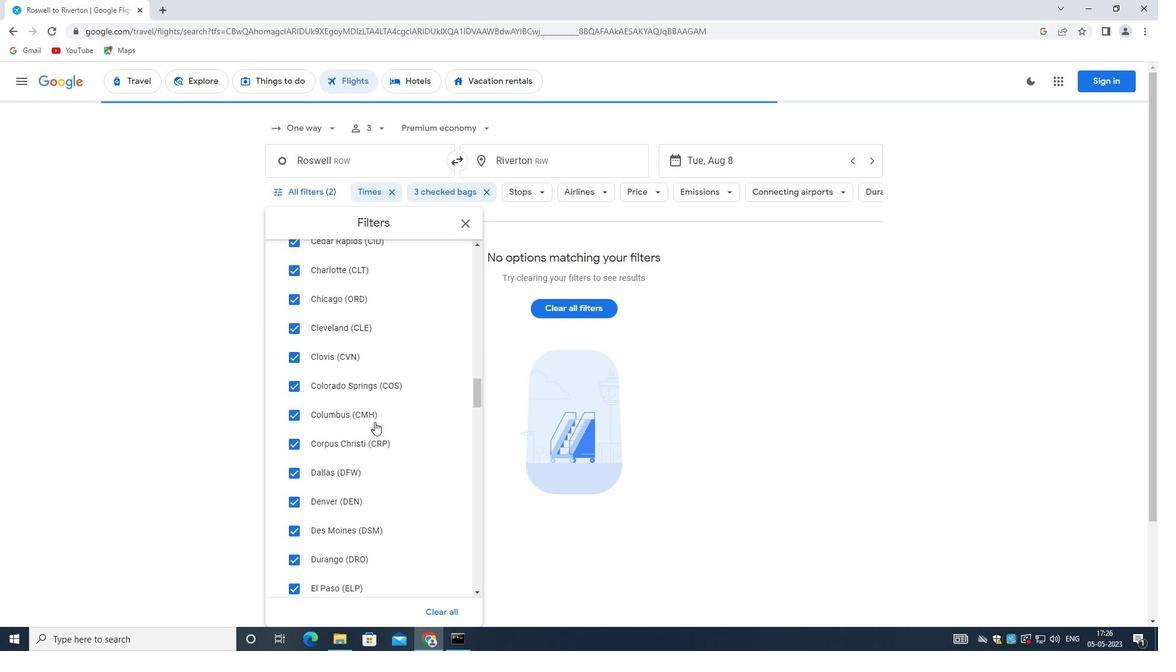 
Action: Mouse scrolled (374, 421) with delta (0, -1)
Screenshot: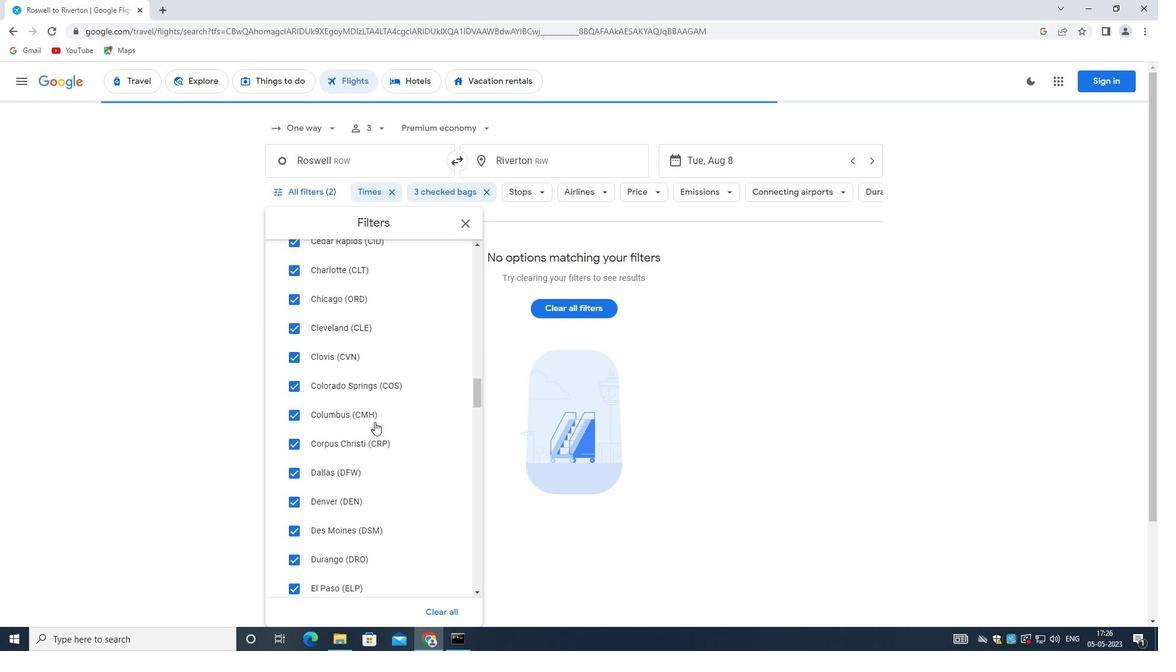 
Action: Mouse moved to (373, 439)
Screenshot: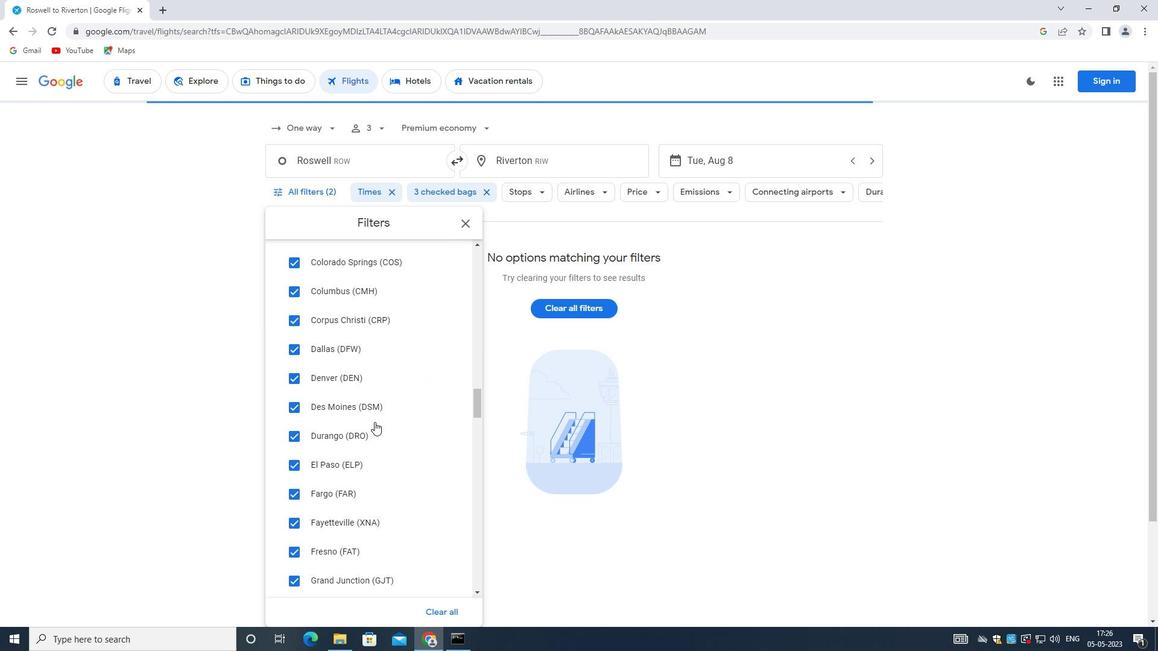 
Action: Mouse scrolled (373, 438) with delta (0, 0)
Screenshot: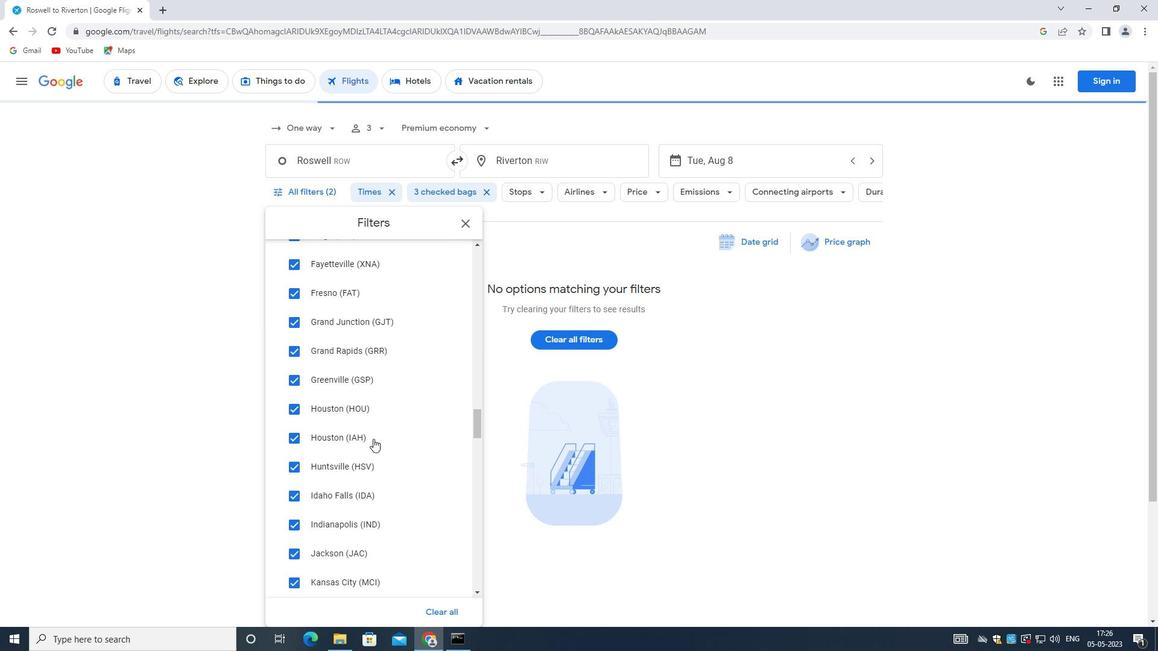
Action: Mouse scrolled (373, 438) with delta (0, 0)
Screenshot: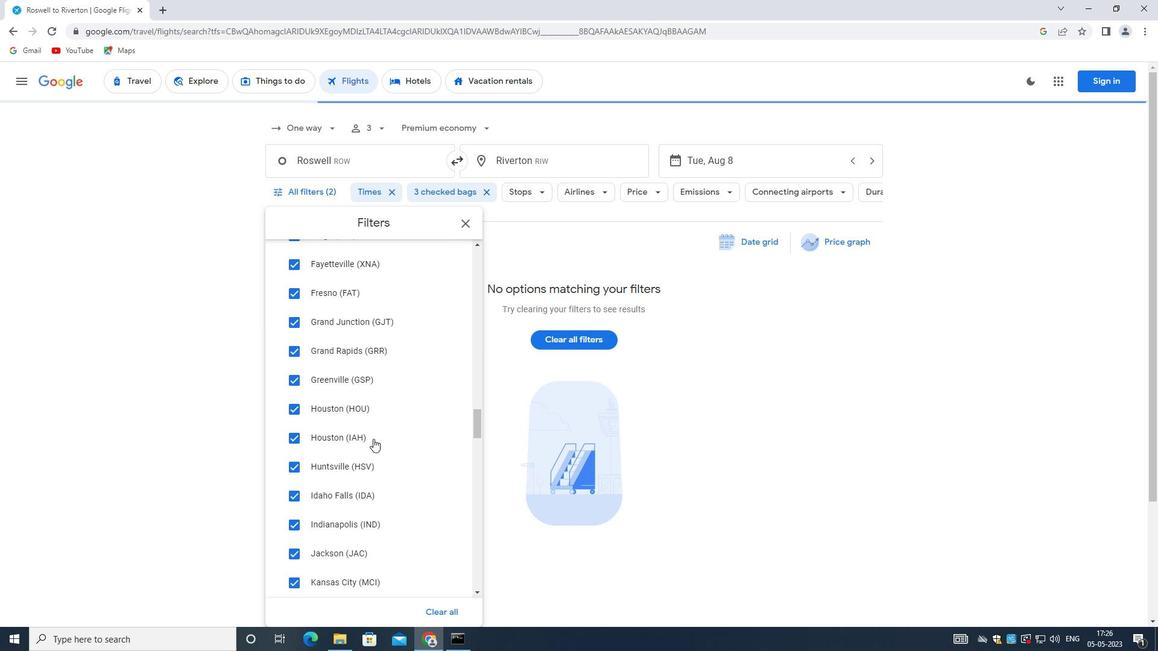 
Action: Mouse scrolled (373, 438) with delta (0, 0)
Screenshot: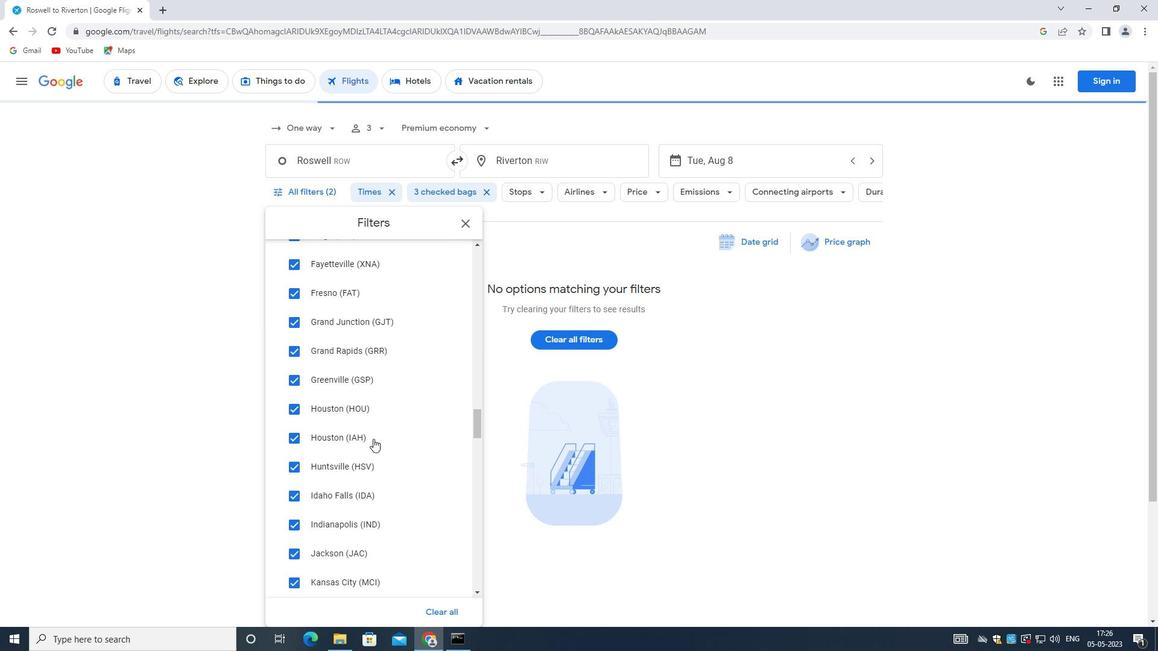
Action: Mouse scrolled (373, 438) with delta (0, 0)
Screenshot: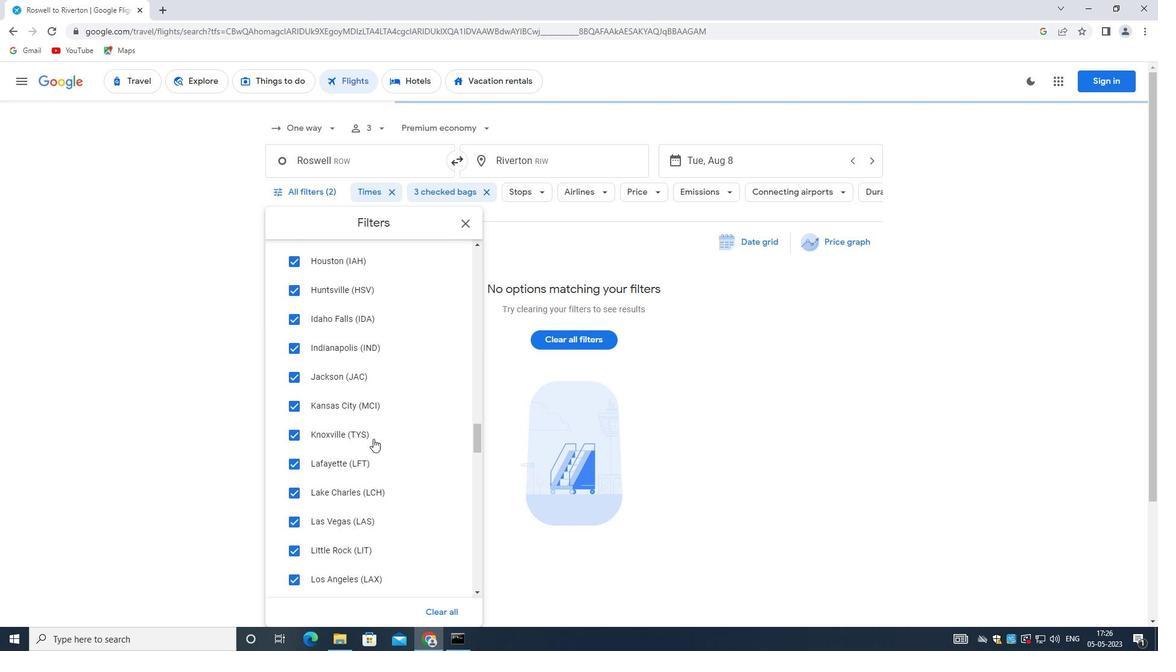 
Action: Mouse scrolled (373, 438) with delta (0, 0)
Screenshot: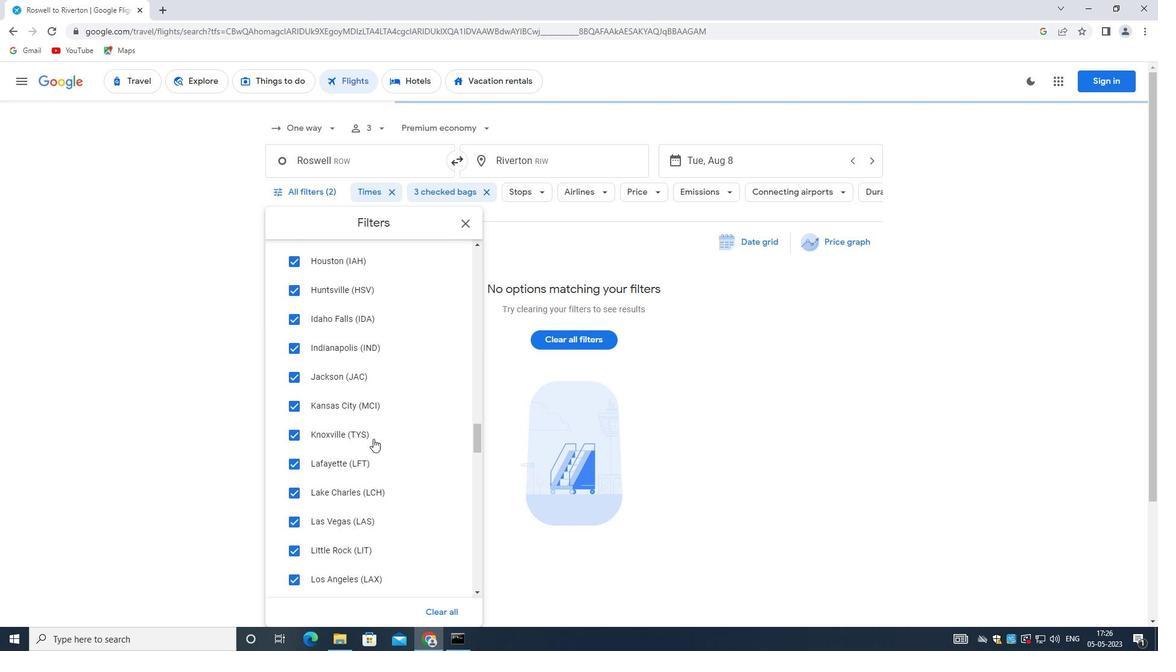 
Action: Mouse moved to (373, 445)
Screenshot: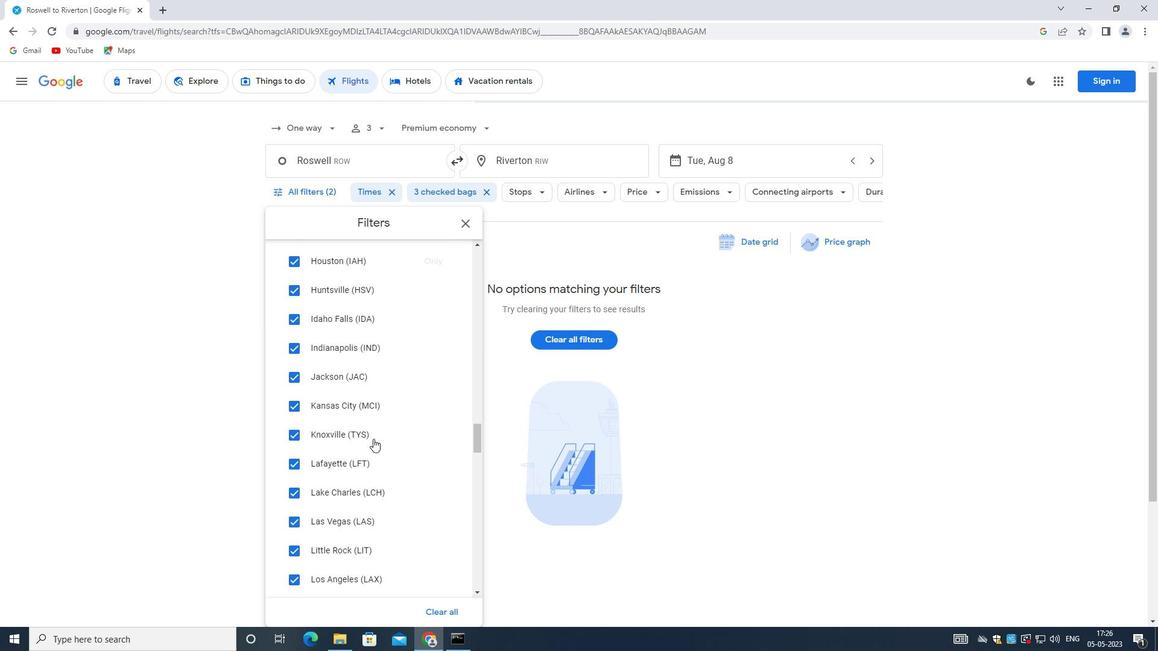 
Action: Mouse scrolled (373, 444) with delta (0, 0)
Screenshot: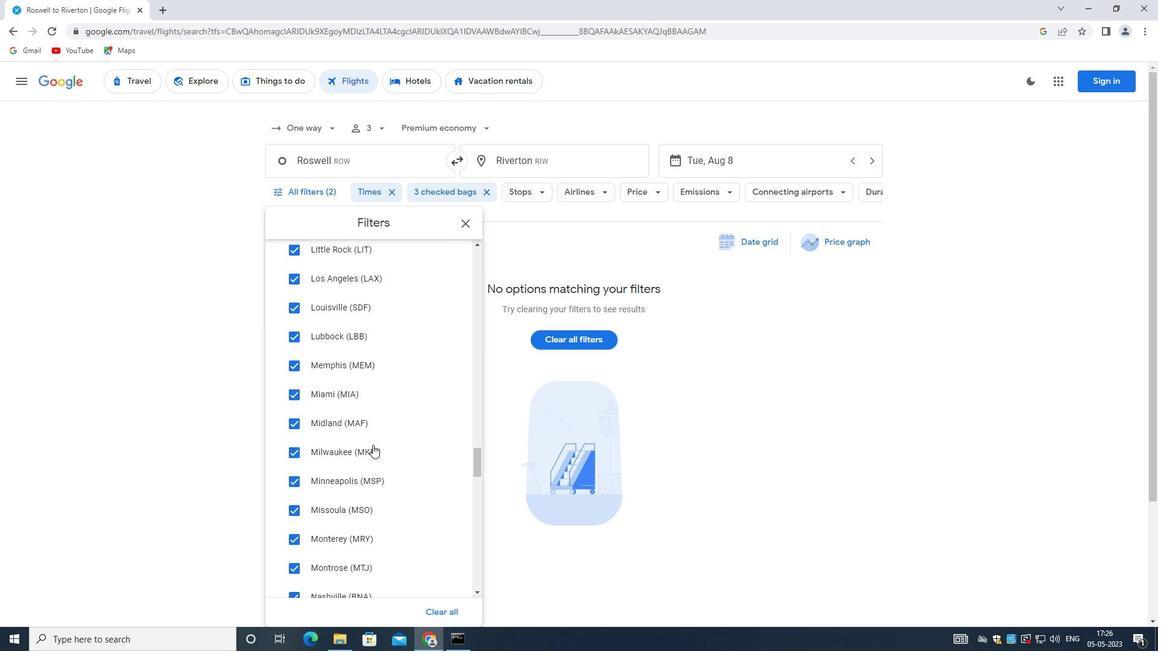 
Action: Mouse scrolled (373, 444) with delta (0, 0)
Screenshot: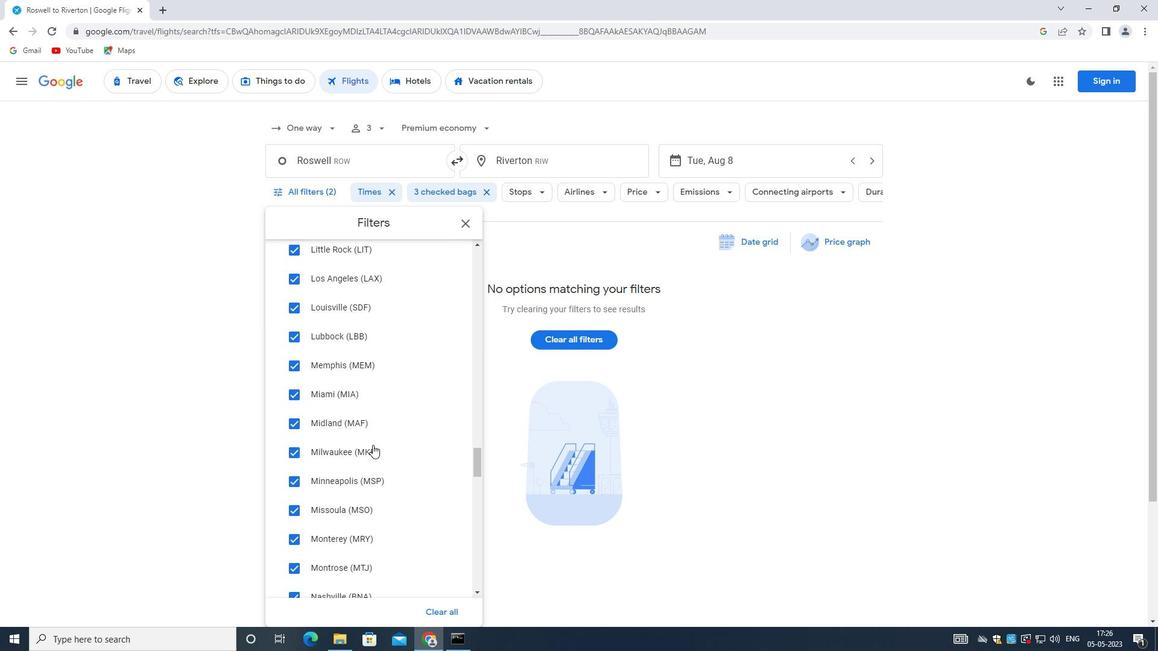 
Action: Mouse scrolled (373, 444) with delta (0, 0)
Screenshot: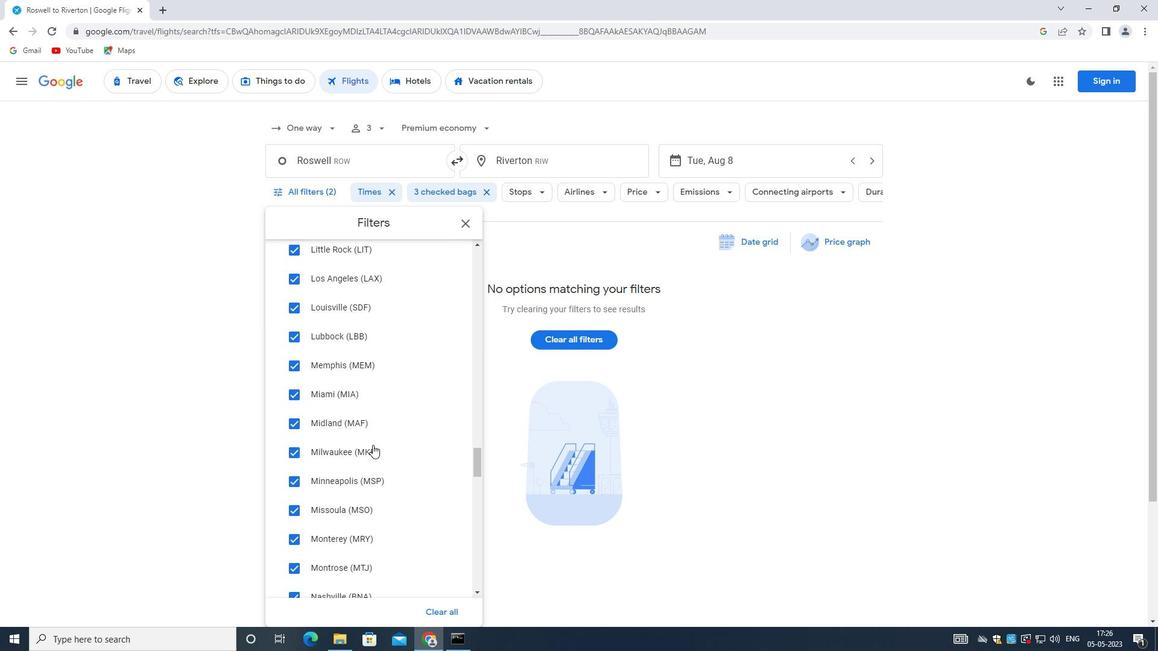 
Action: Mouse scrolled (373, 444) with delta (0, 0)
Screenshot: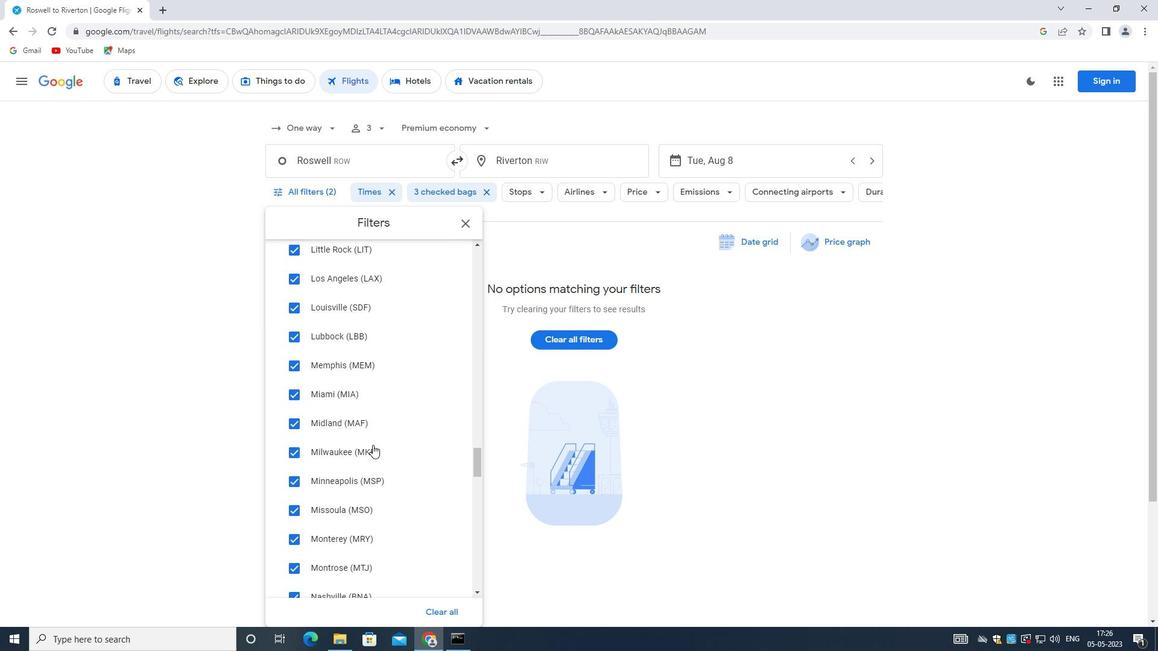 
Action: Mouse scrolled (373, 444) with delta (0, 0)
Screenshot: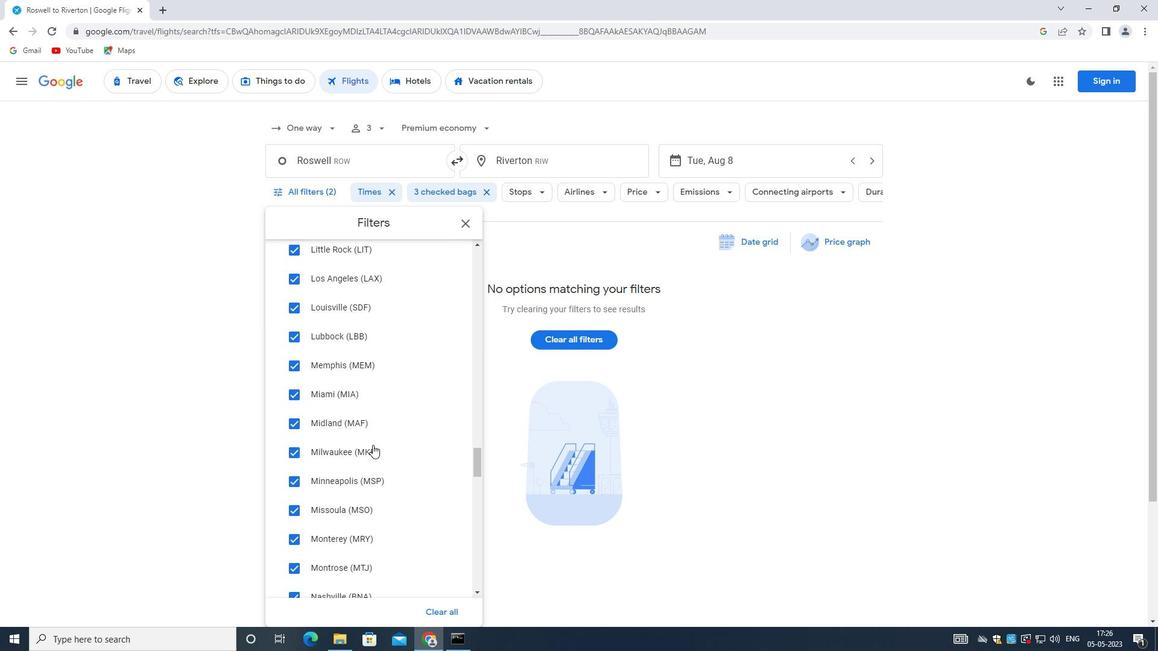 
Action: Mouse moved to (374, 441)
Screenshot: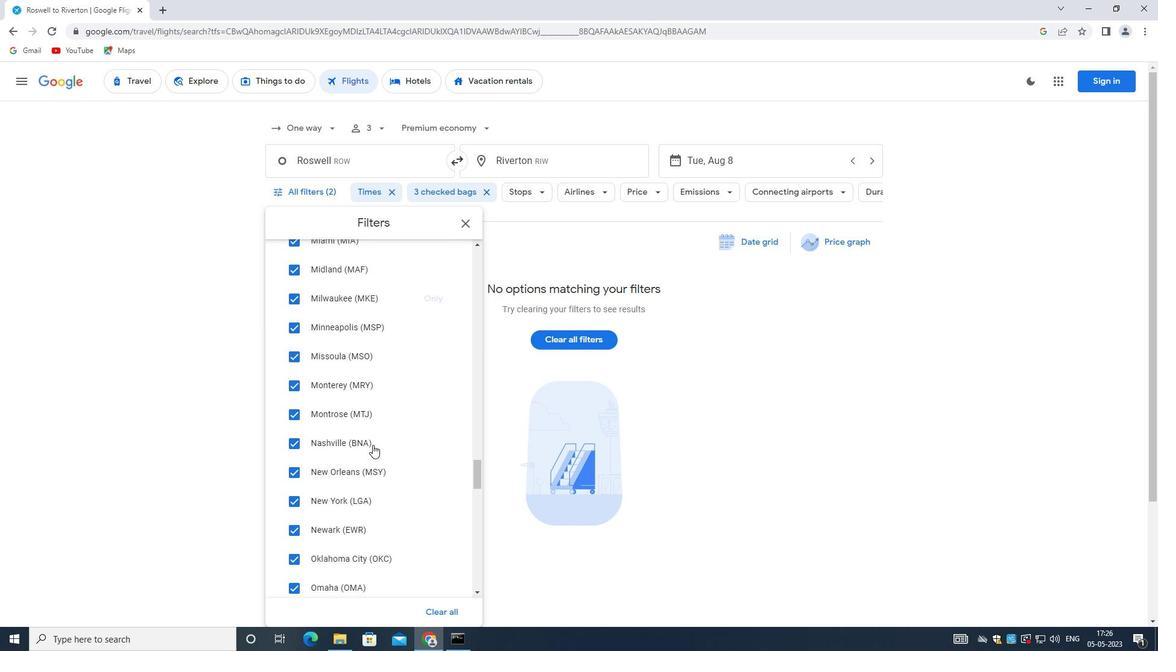 
Action: Mouse scrolled (374, 440) with delta (0, 0)
Screenshot: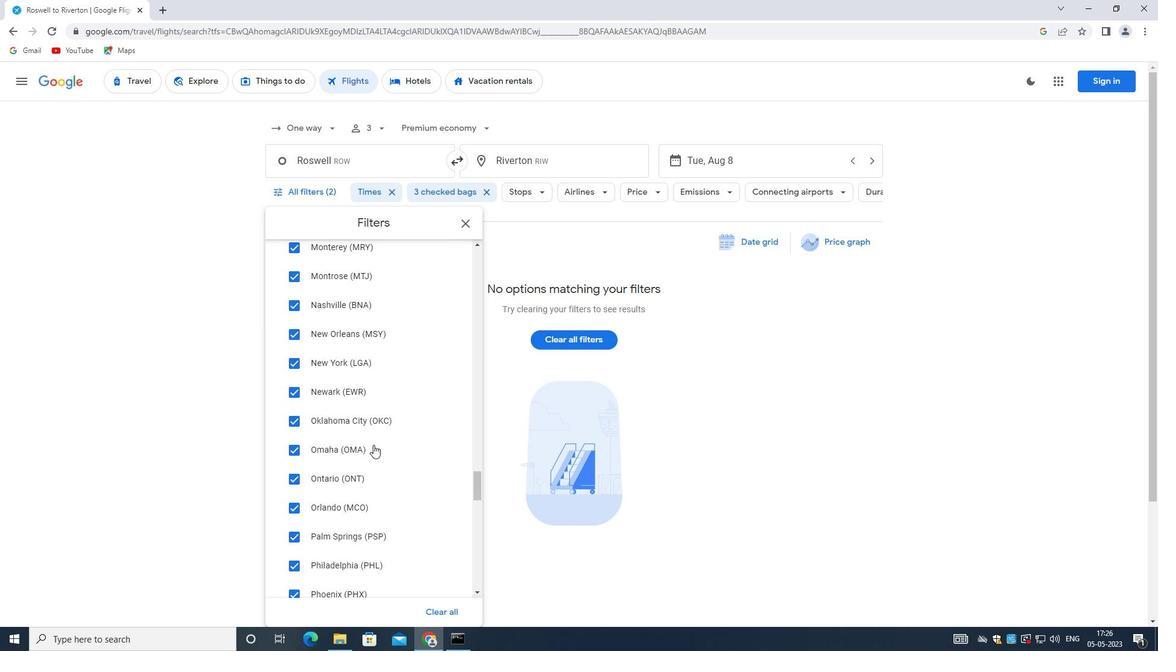 
Action: Mouse scrolled (374, 440) with delta (0, 0)
Screenshot: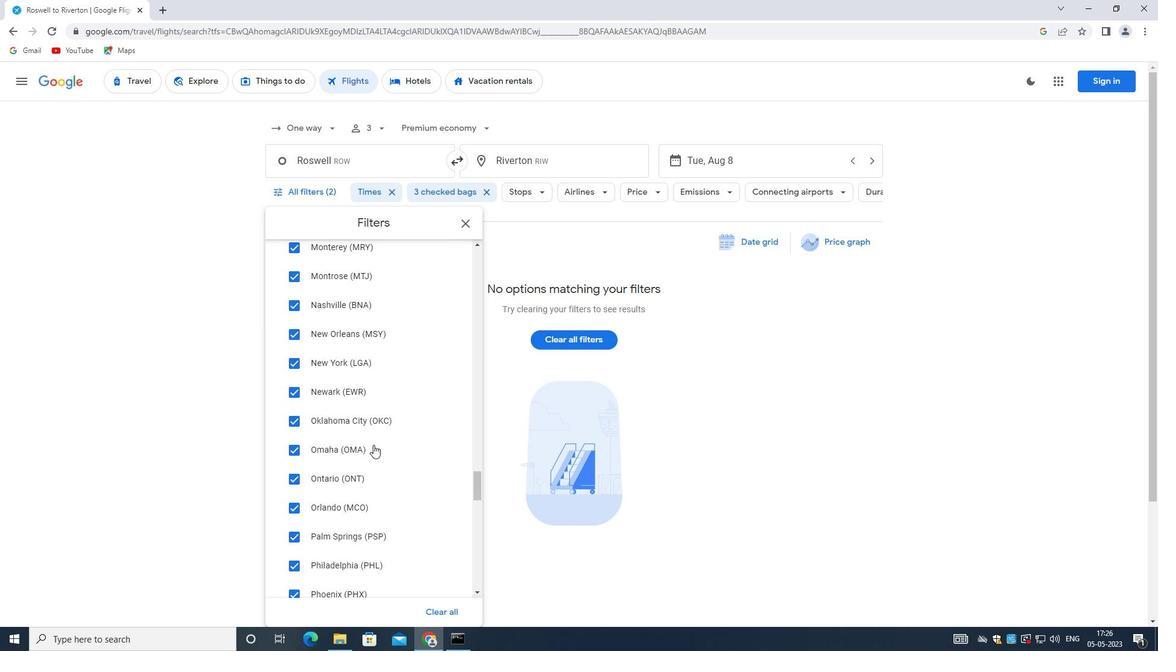 
Action: Mouse scrolled (374, 440) with delta (0, 0)
Screenshot: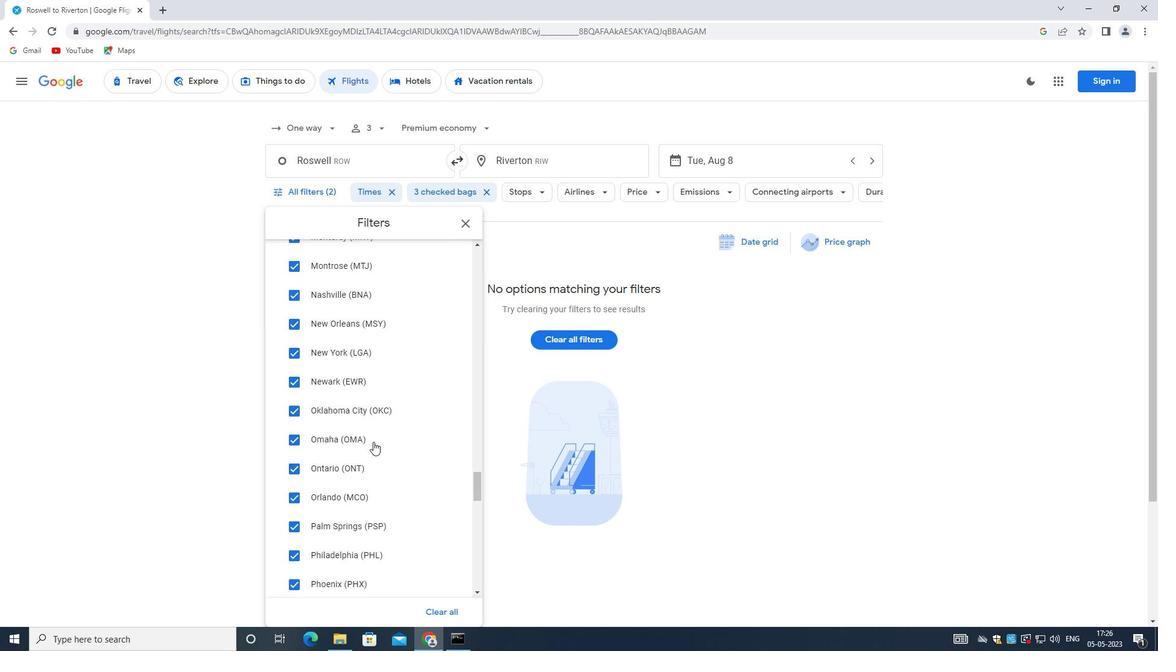 
Action: Mouse moved to (374, 441)
Screenshot: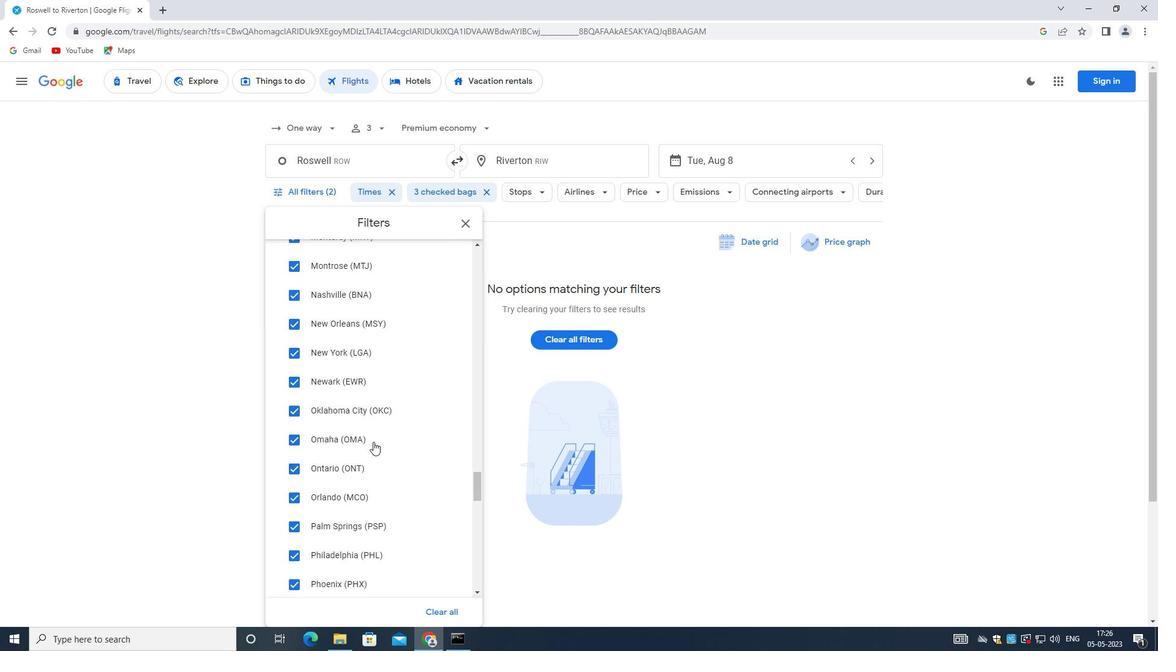 
Action: Mouse scrolled (374, 440) with delta (0, 0)
Screenshot: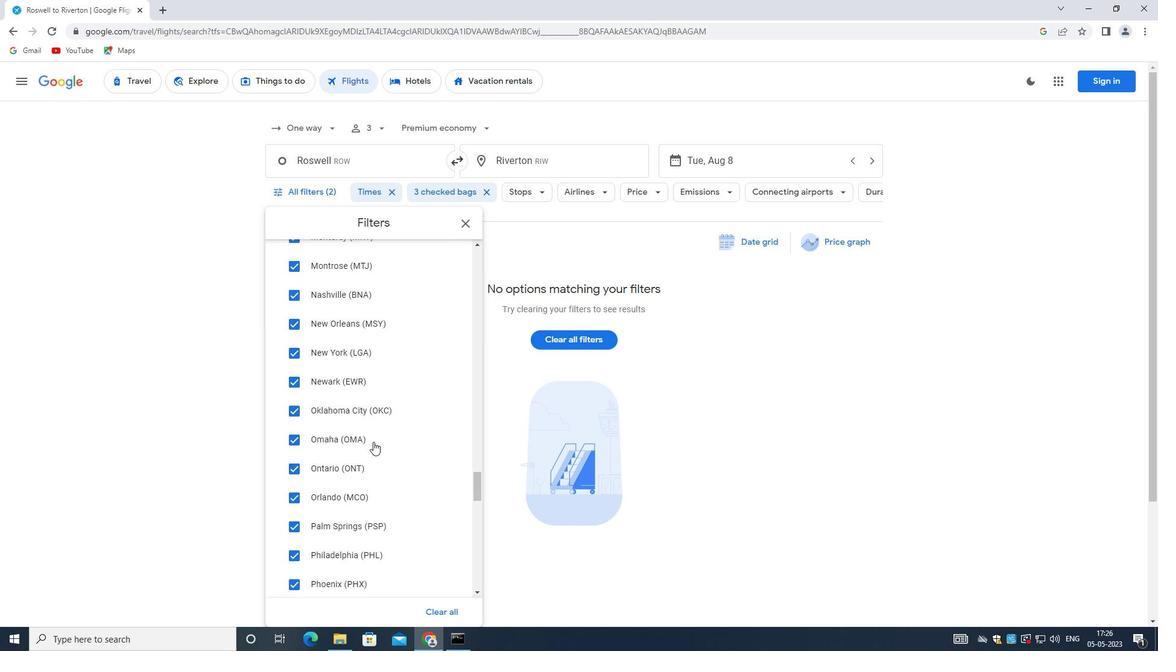 
Action: Mouse moved to (374, 440)
Screenshot: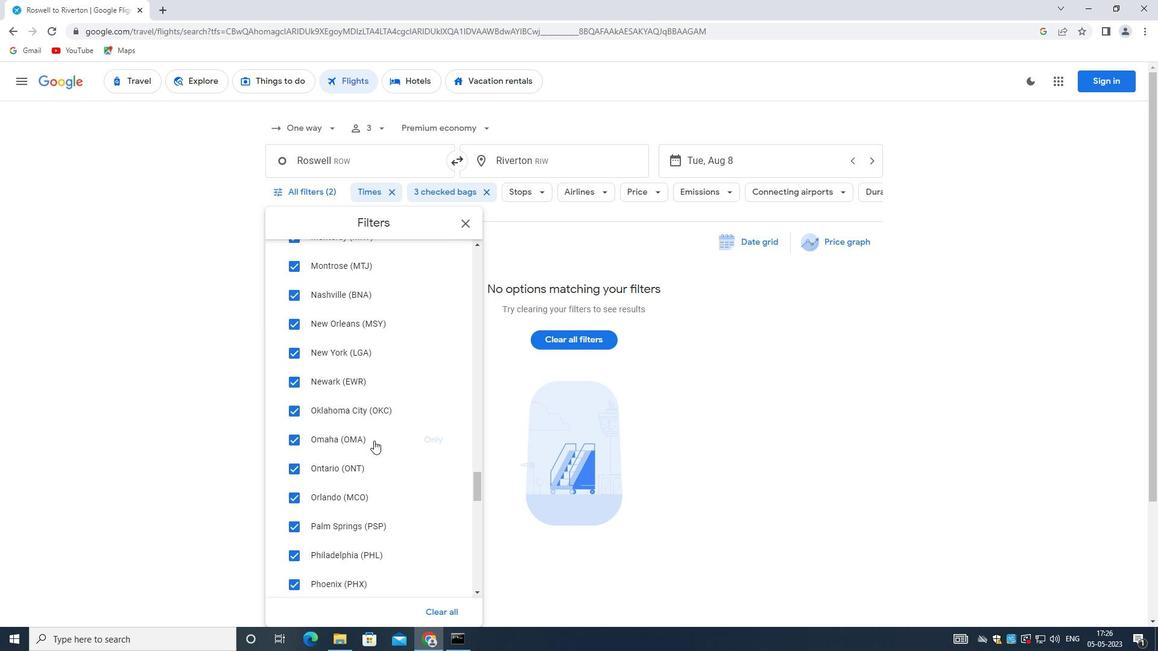 
Action: Mouse scrolled (374, 439) with delta (0, 0)
Screenshot: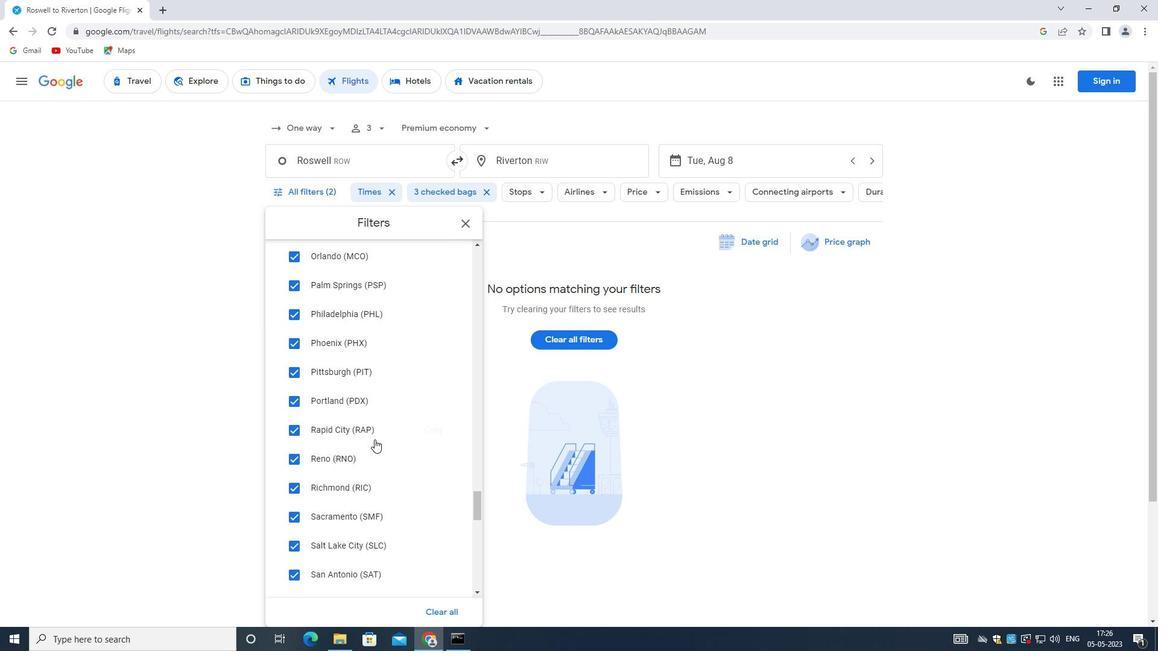 
Action: Mouse scrolled (374, 439) with delta (0, 0)
Screenshot: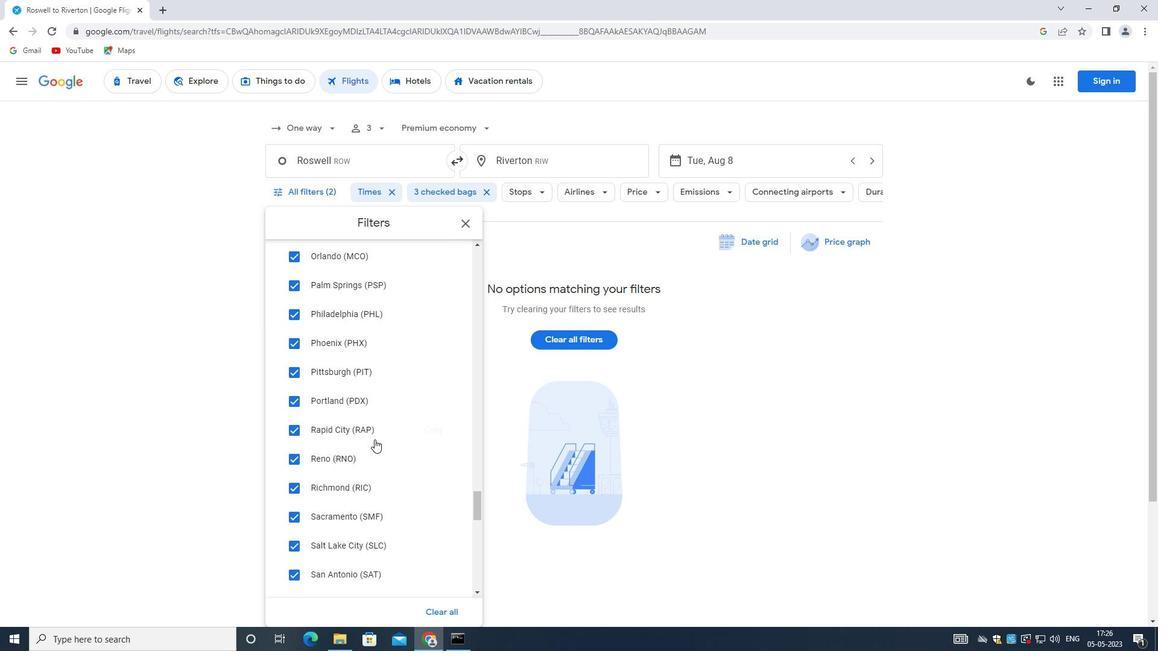 
Action: Mouse scrolled (374, 439) with delta (0, 0)
Screenshot: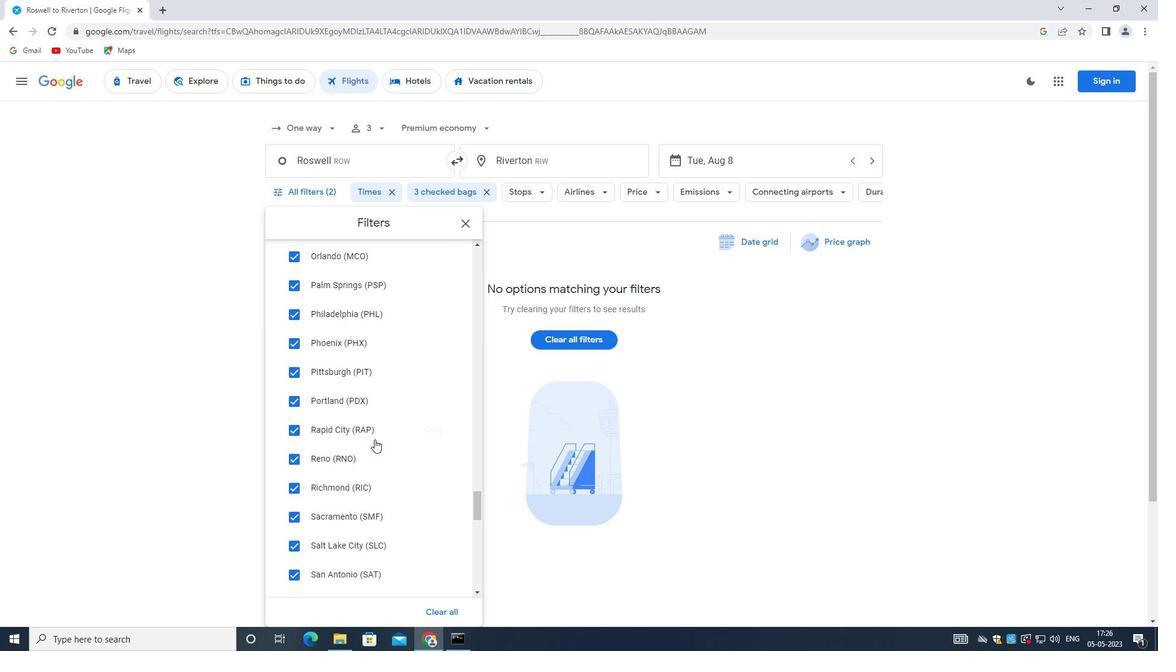 
Action: Mouse scrolled (374, 439) with delta (0, 0)
Screenshot: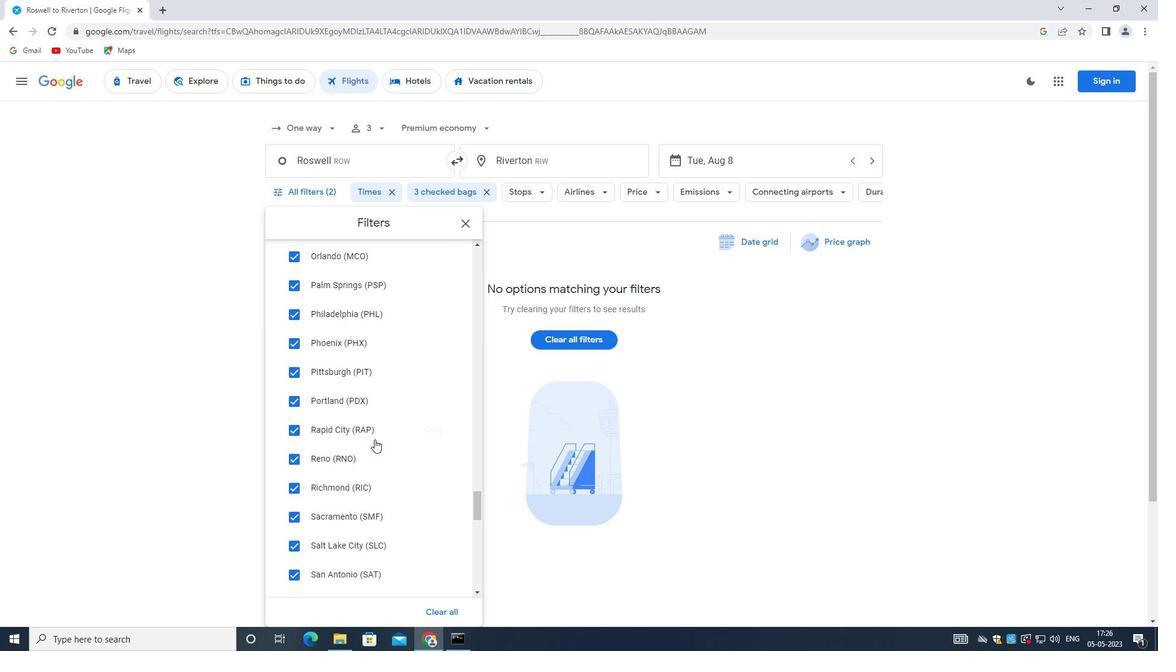 
Action: Mouse scrolled (374, 439) with delta (0, 0)
Screenshot: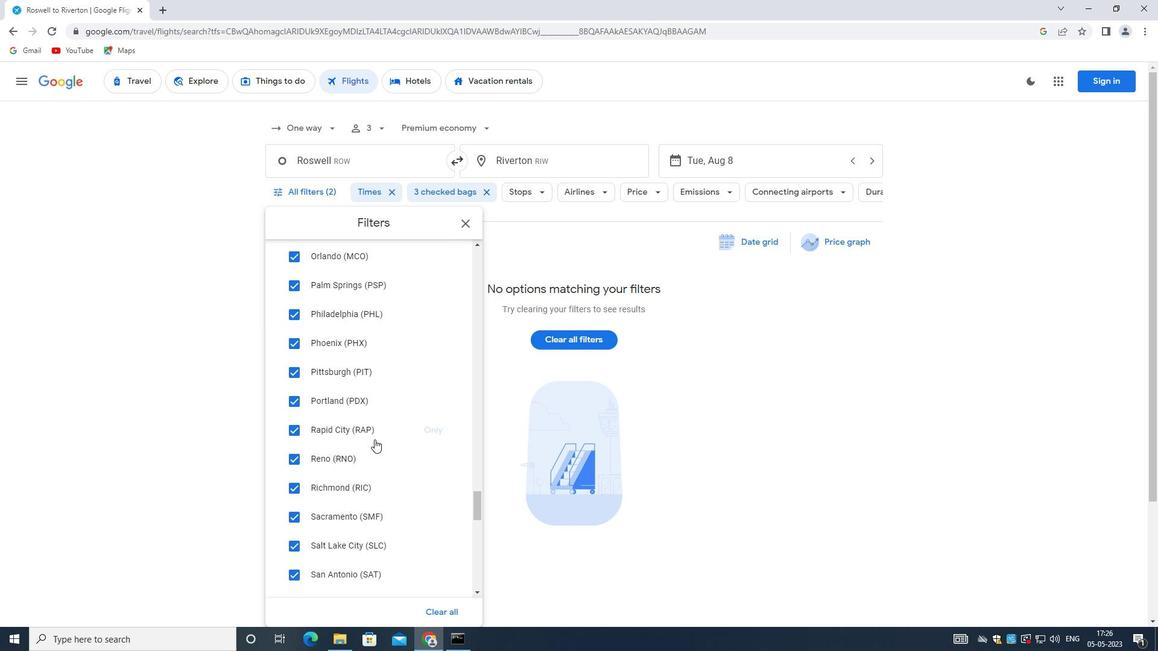 
Action: Mouse scrolled (374, 439) with delta (0, 0)
Screenshot: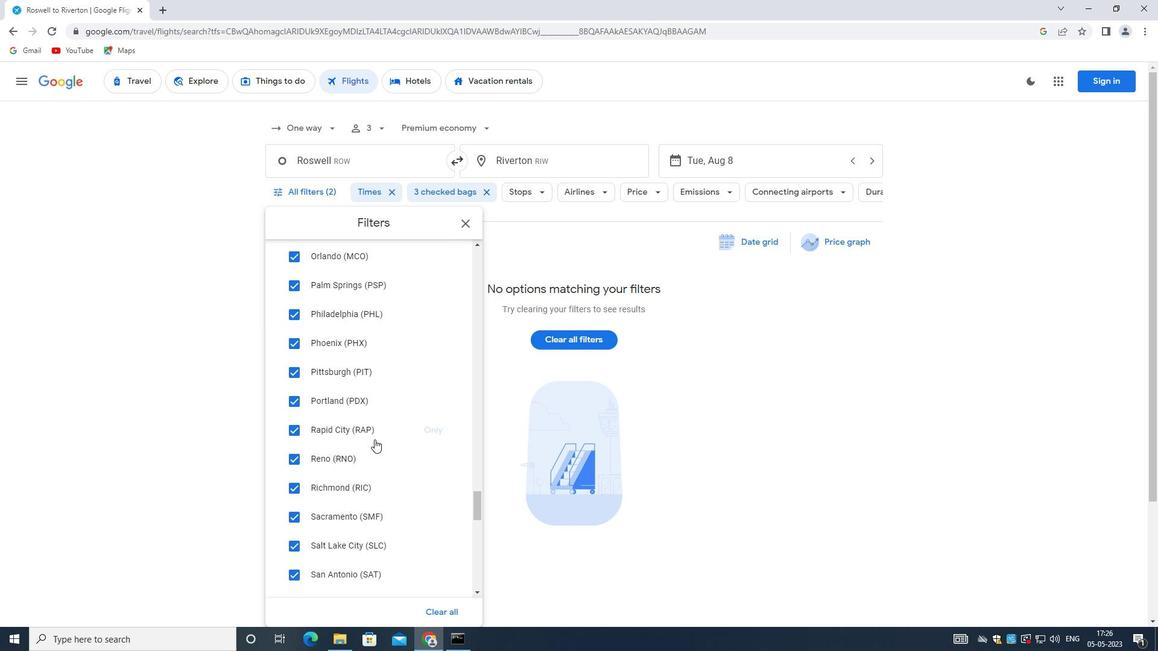 
Action: Mouse moved to (373, 440)
Screenshot: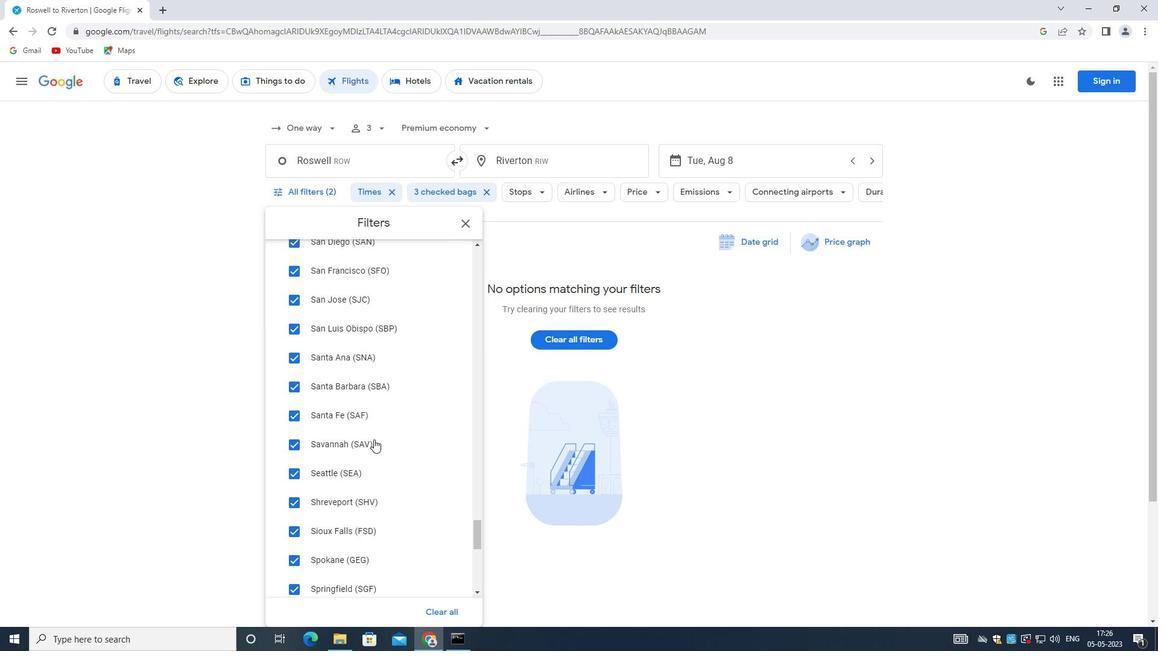 
Action: Mouse scrolled (373, 439) with delta (0, 0)
Screenshot: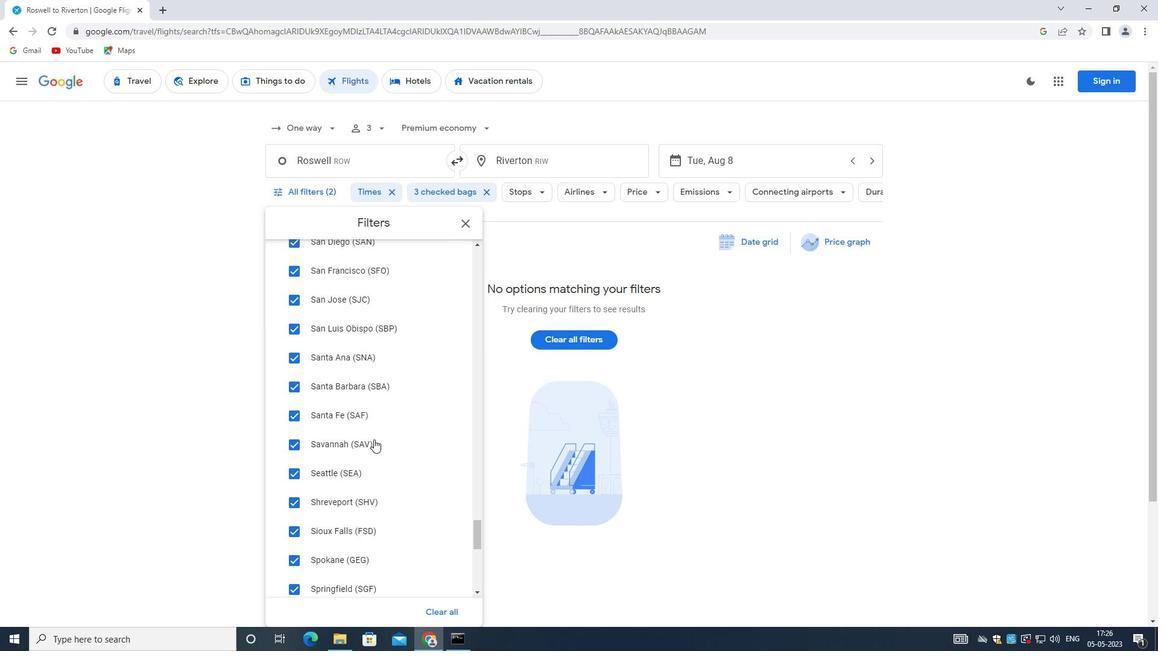 
Action: Mouse moved to (373, 440)
Screenshot: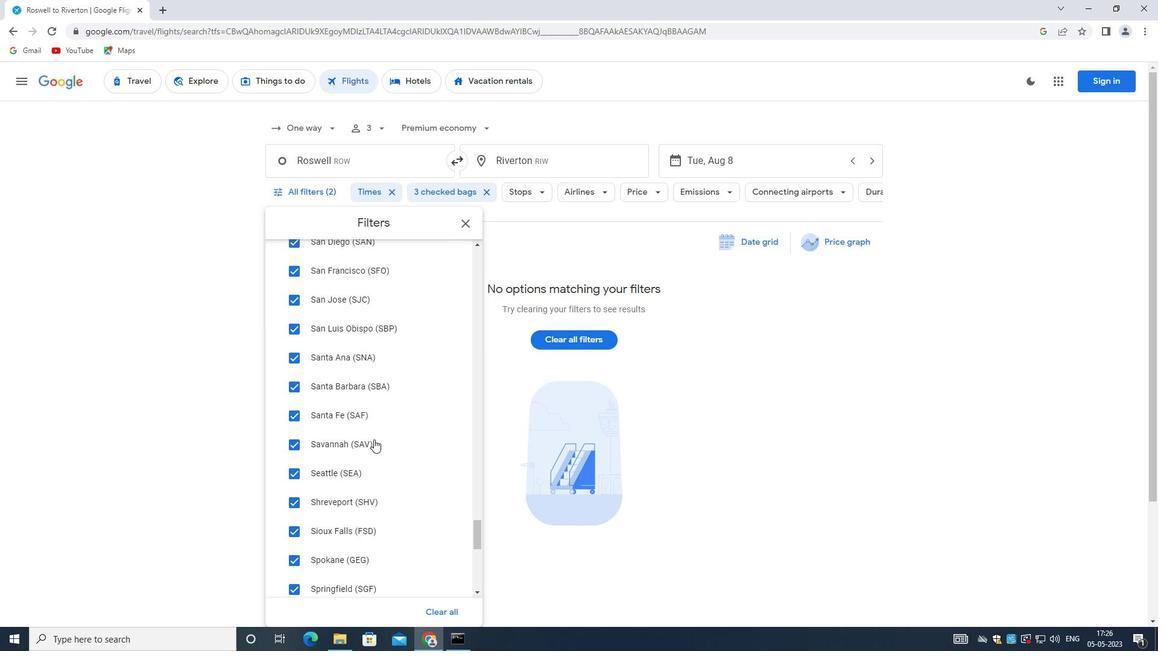 
Action: Mouse scrolled (373, 440) with delta (0, 0)
Screenshot: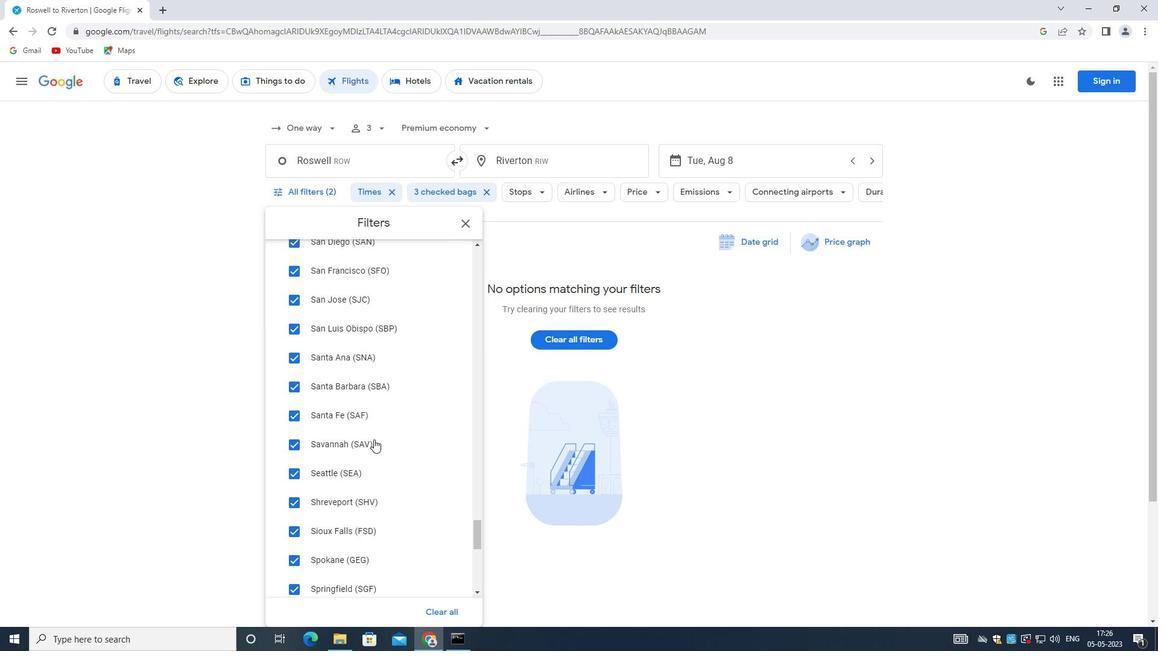 
Action: Mouse moved to (373, 440)
Screenshot: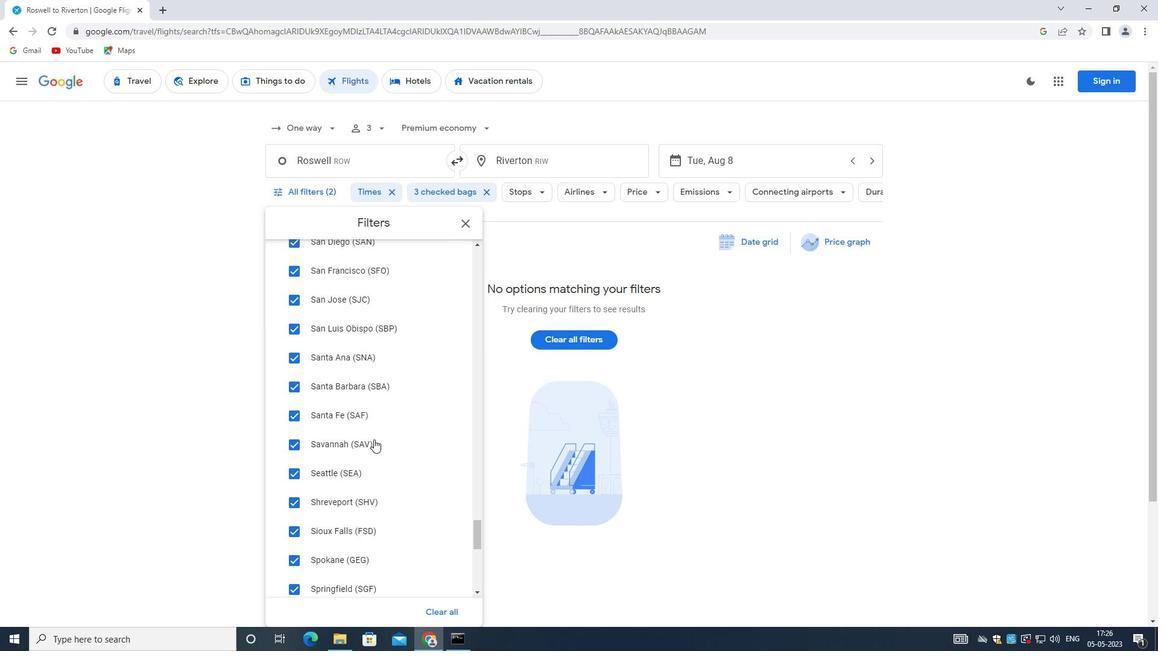 
Action: Mouse scrolled (373, 440) with delta (0, 0)
Screenshot: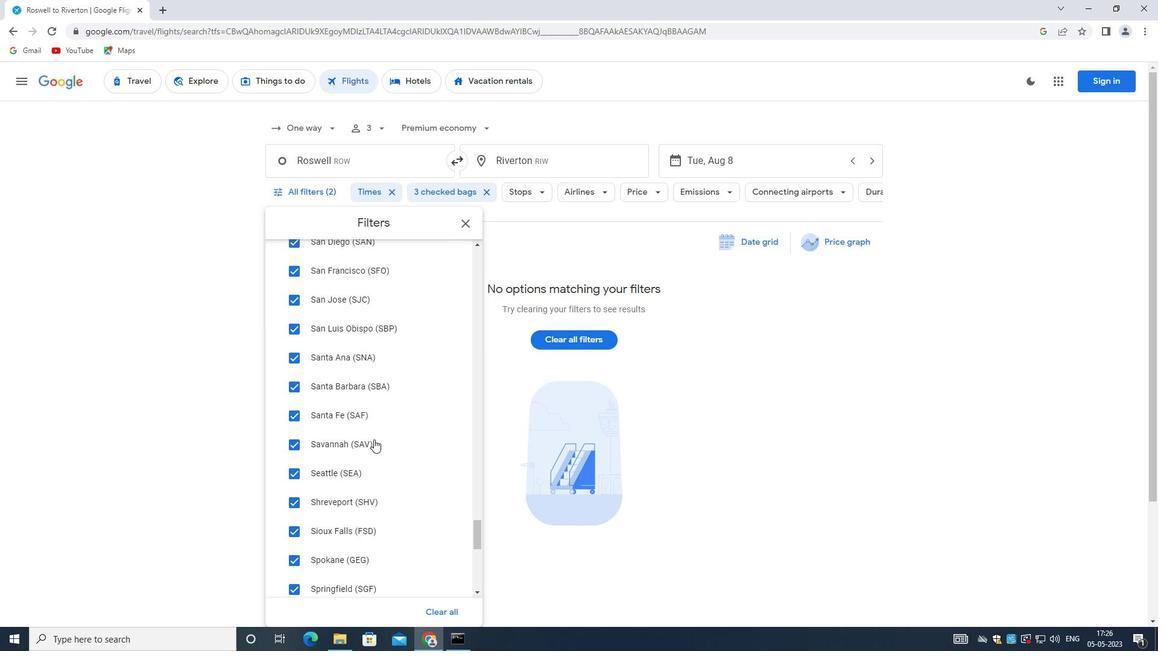 
Action: Mouse scrolled (373, 440) with delta (0, 0)
Screenshot: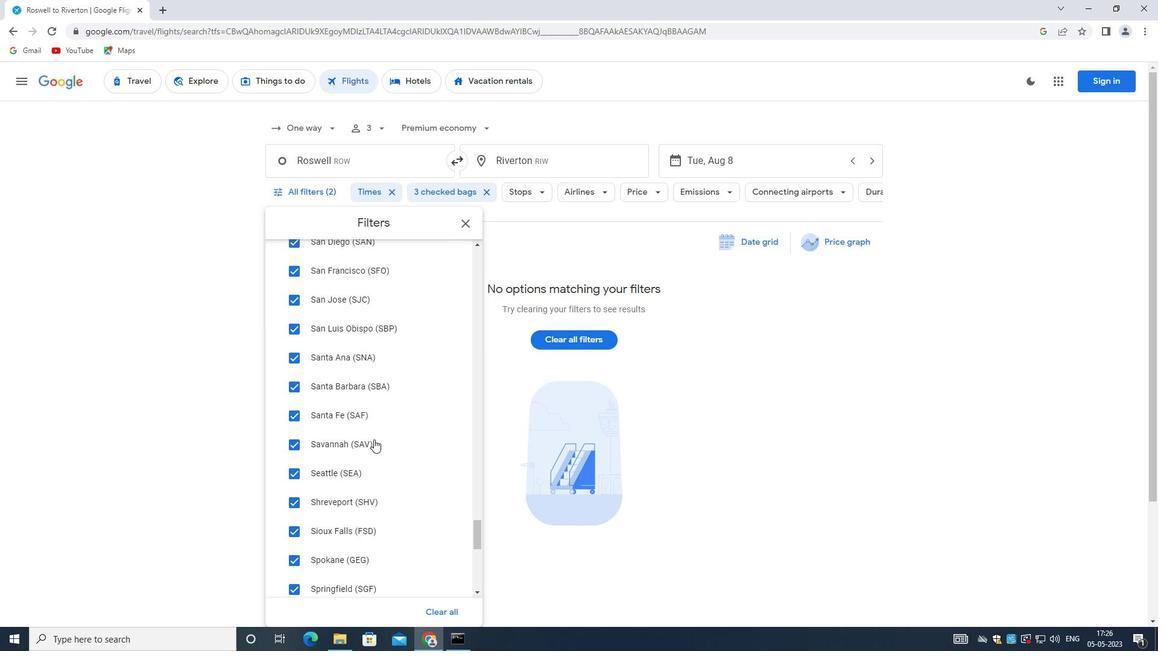 
Action: Mouse scrolled (373, 440) with delta (0, 0)
Screenshot: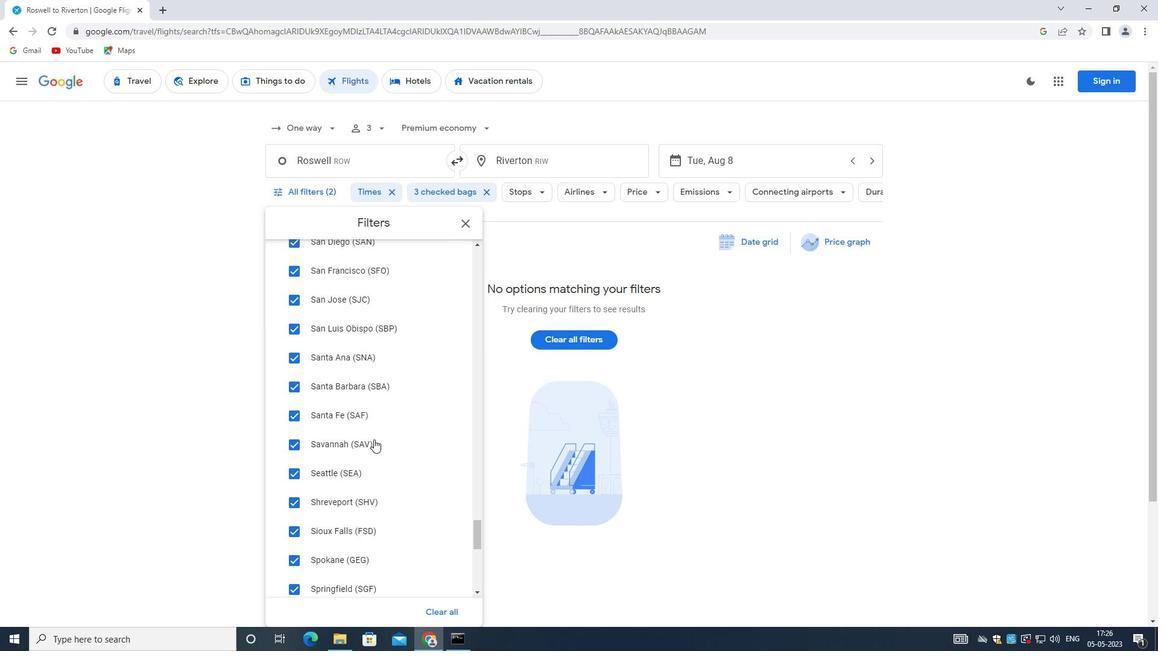 
Action: Mouse scrolled (373, 440) with delta (0, 0)
Screenshot: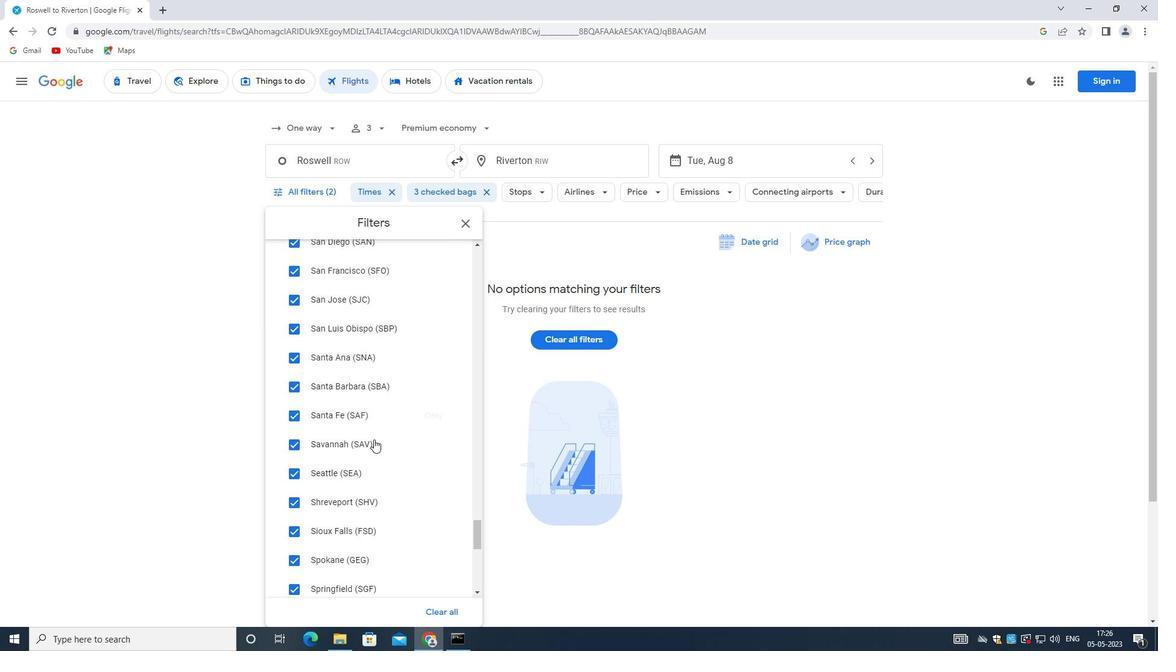 
Action: Mouse moved to (371, 446)
Screenshot: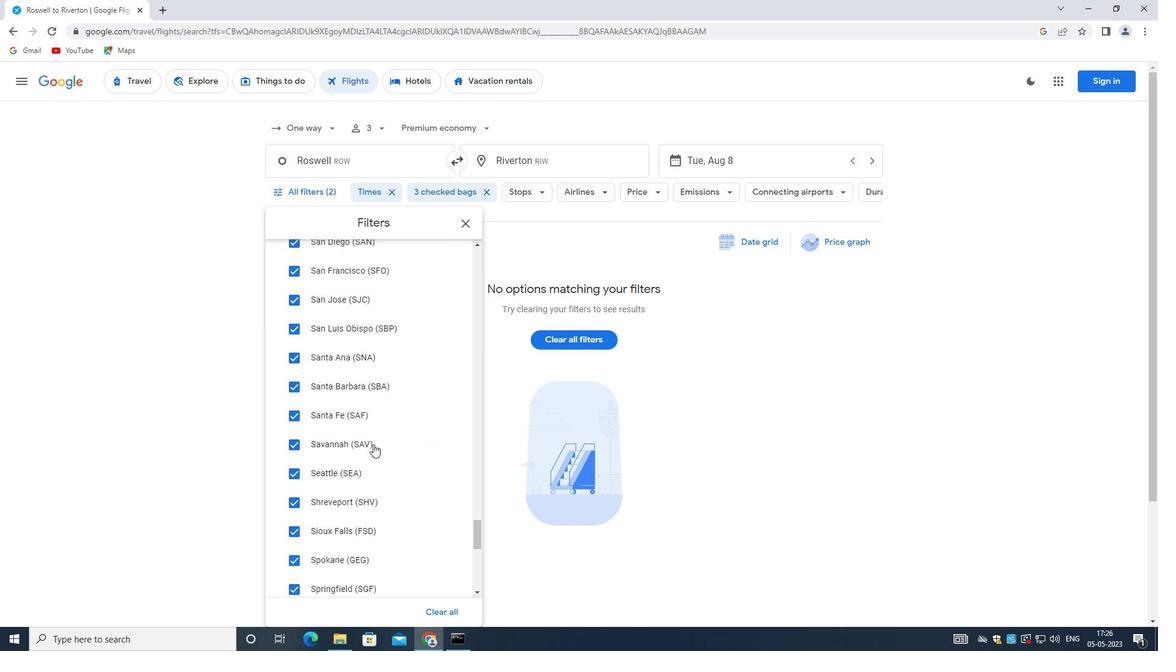 
Action: Mouse scrolled (371, 446) with delta (0, 0)
Screenshot: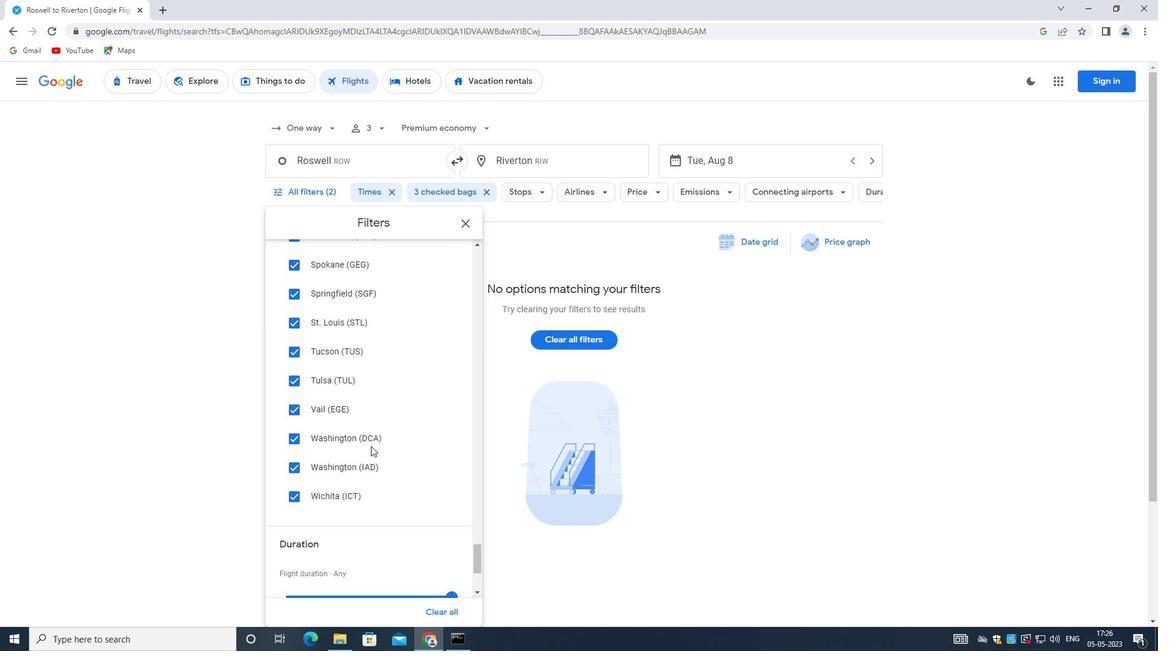 
Action: Mouse scrolled (371, 446) with delta (0, 0)
Screenshot: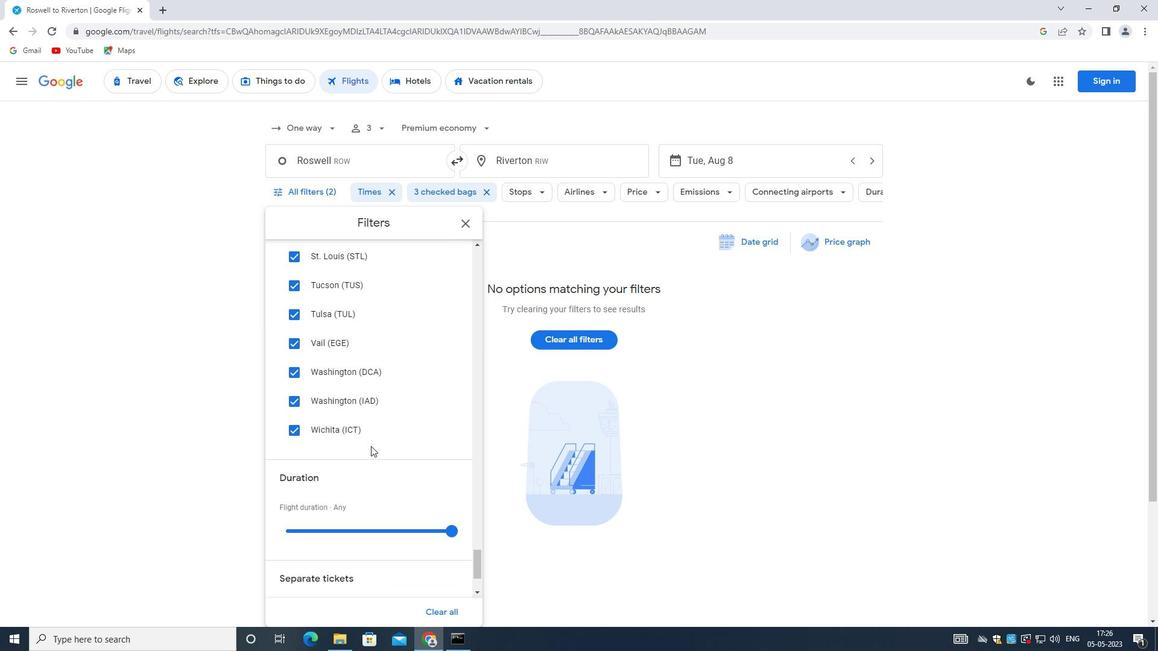 
Action: Mouse scrolled (371, 446) with delta (0, 0)
Screenshot: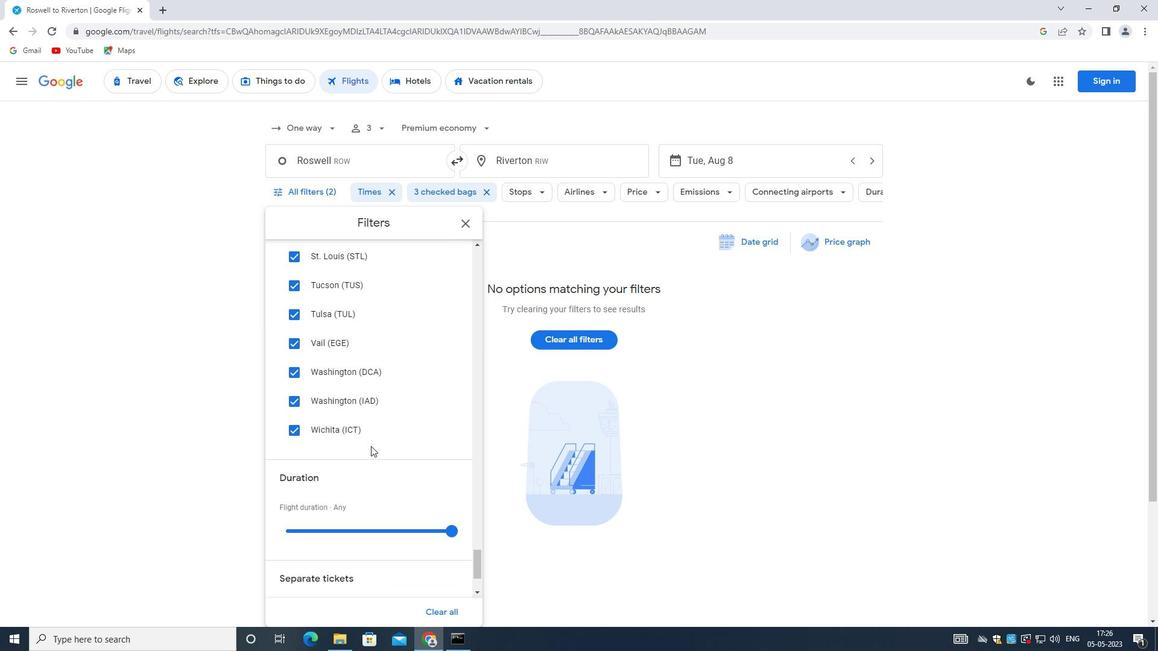 
Action: Mouse scrolled (371, 446) with delta (0, 0)
Screenshot: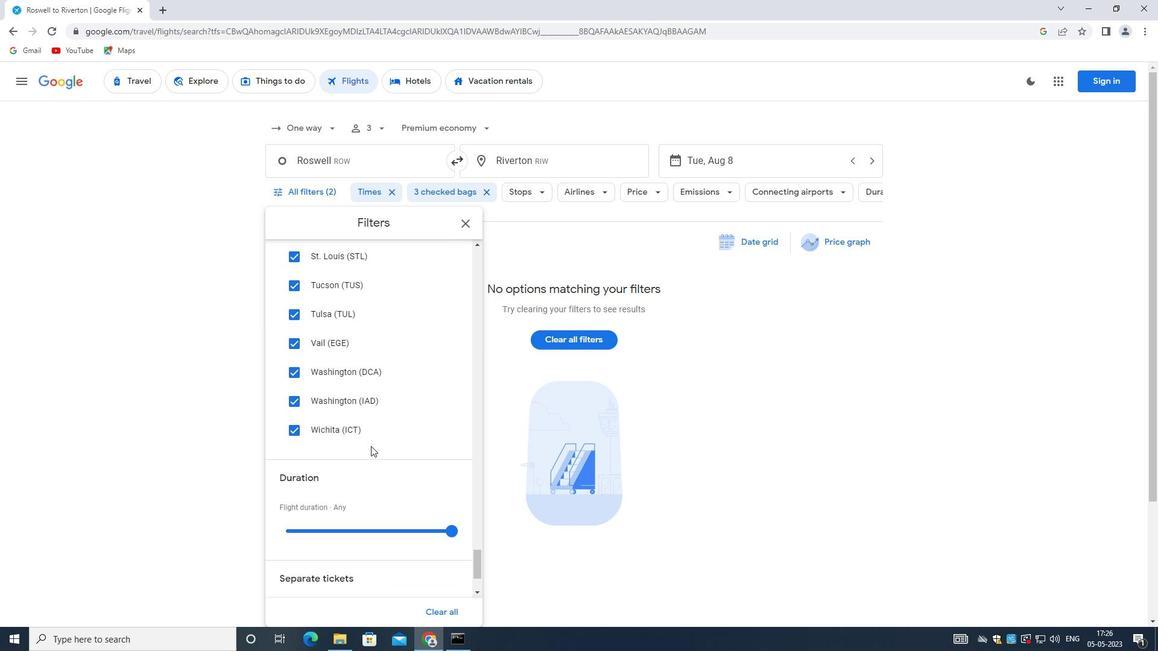
Action: Mouse scrolled (371, 446) with delta (0, 0)
Screenshot: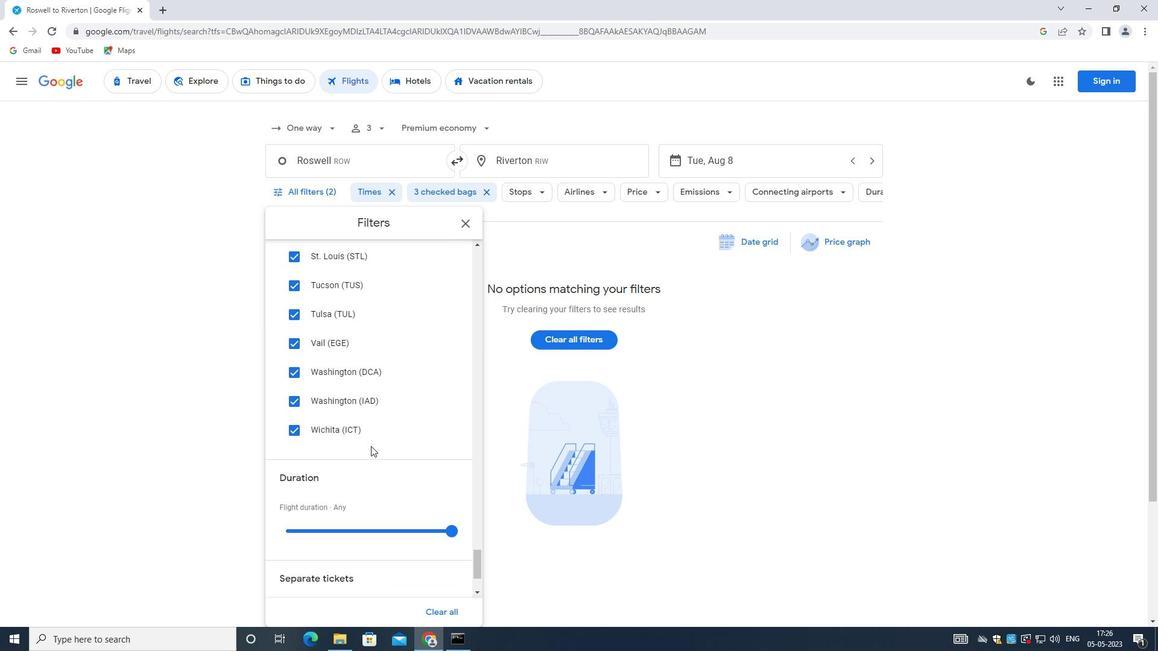 
Action: Mouse moved to (367, 444)
Screenshot: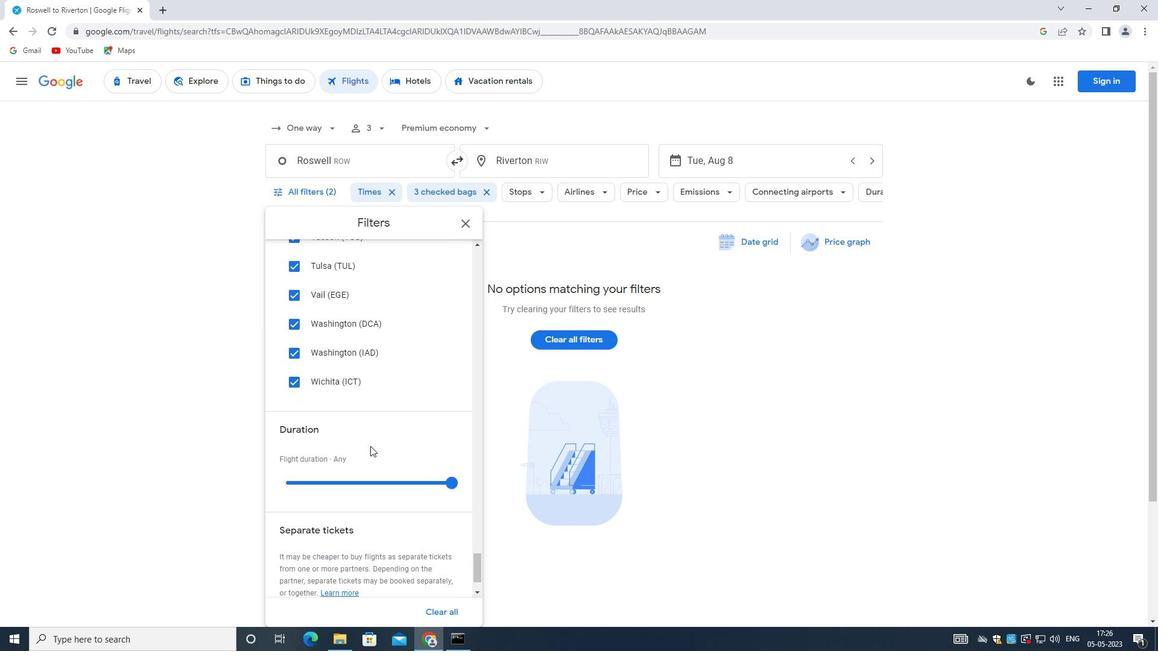 
Action: Mouse scrolled (367, 443) with delta (0, 0)
Screenshot: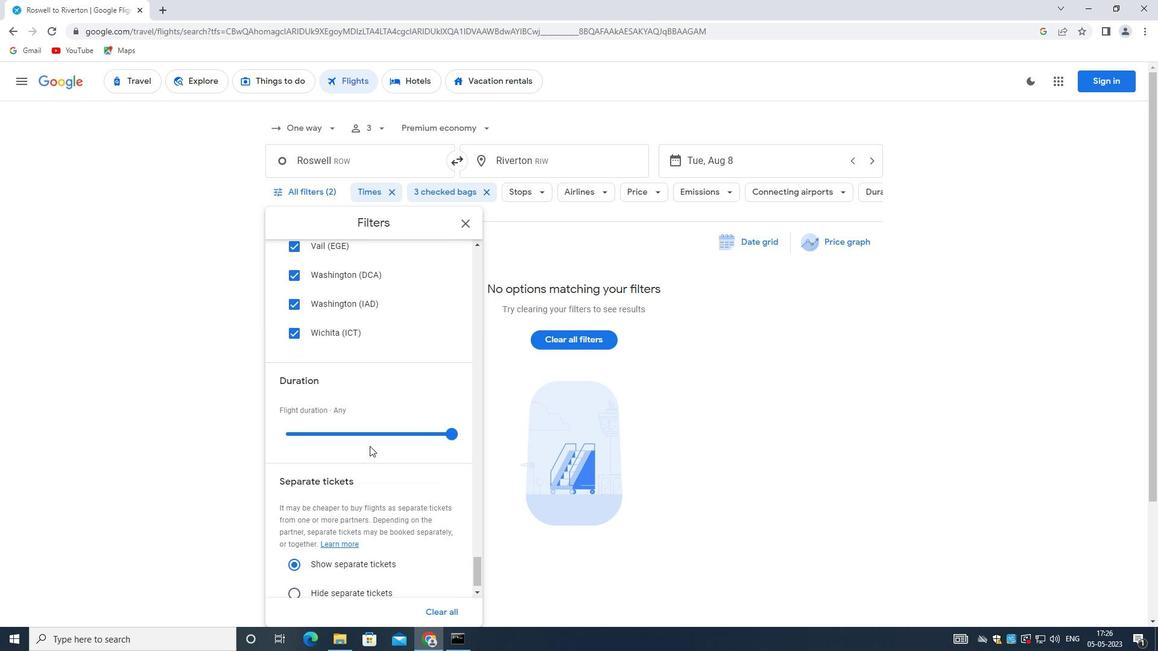 
Action: Mouse scrolled (367, 443) with delta (0, 0)
Screenshot: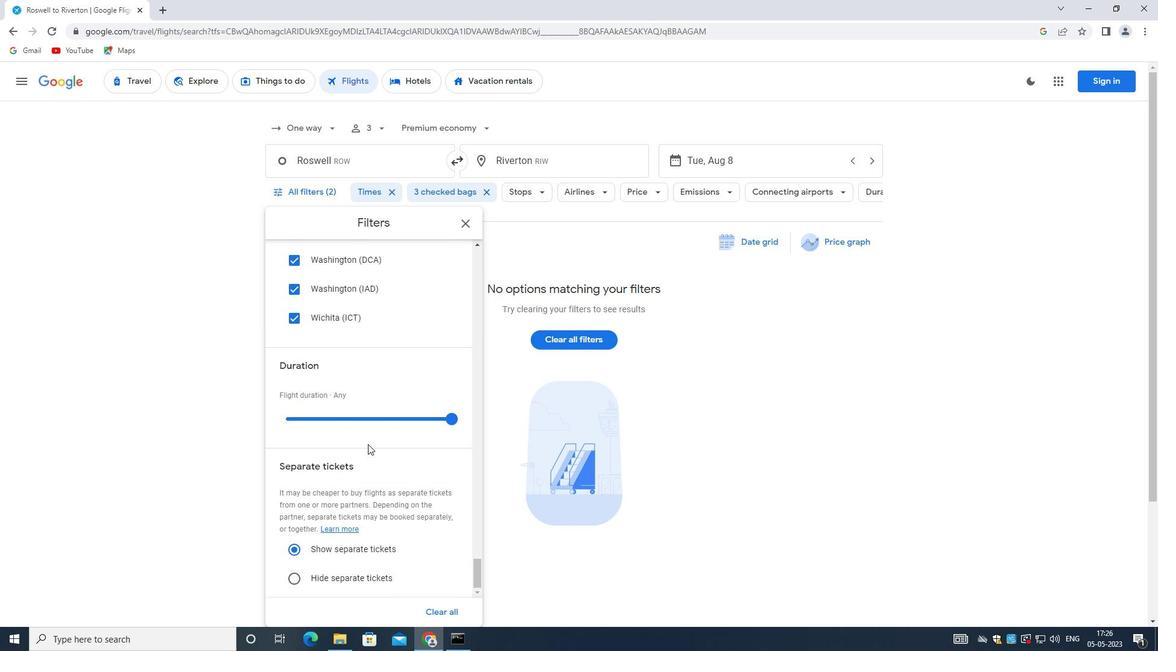 
Action: Mouse moved to (366, 444)
Screenshot: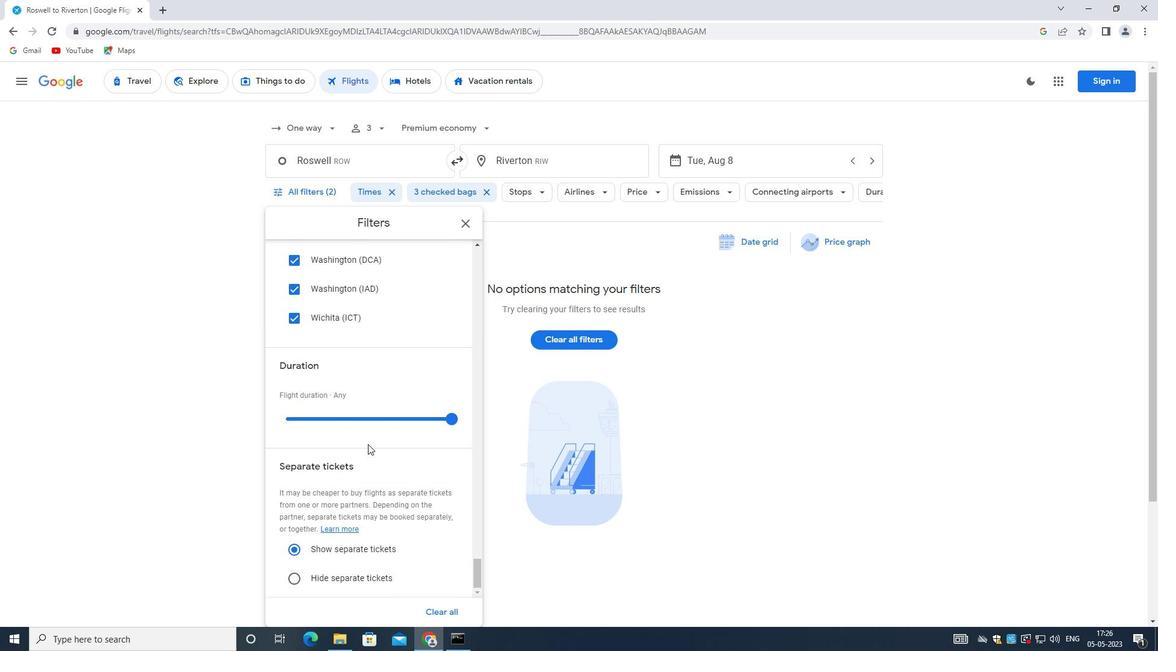 
Action: Mouse scrolled (366, 443) with delta (0, 0)
Screenshot: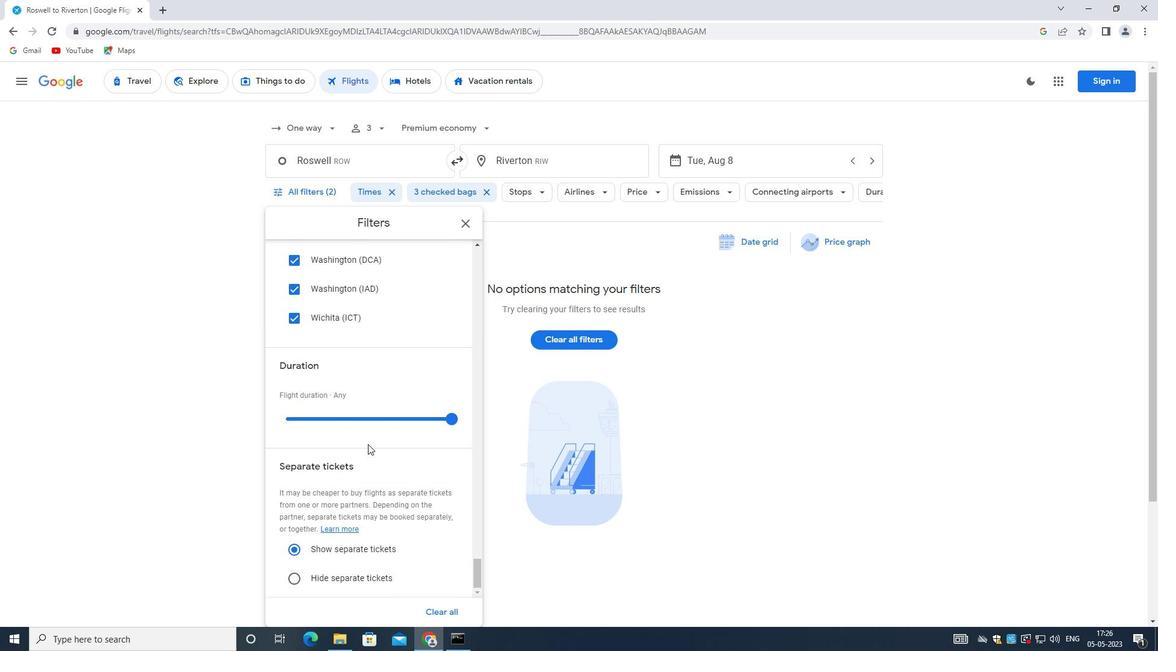 
Action: Mouse moved to (366, 444)
Screenshot: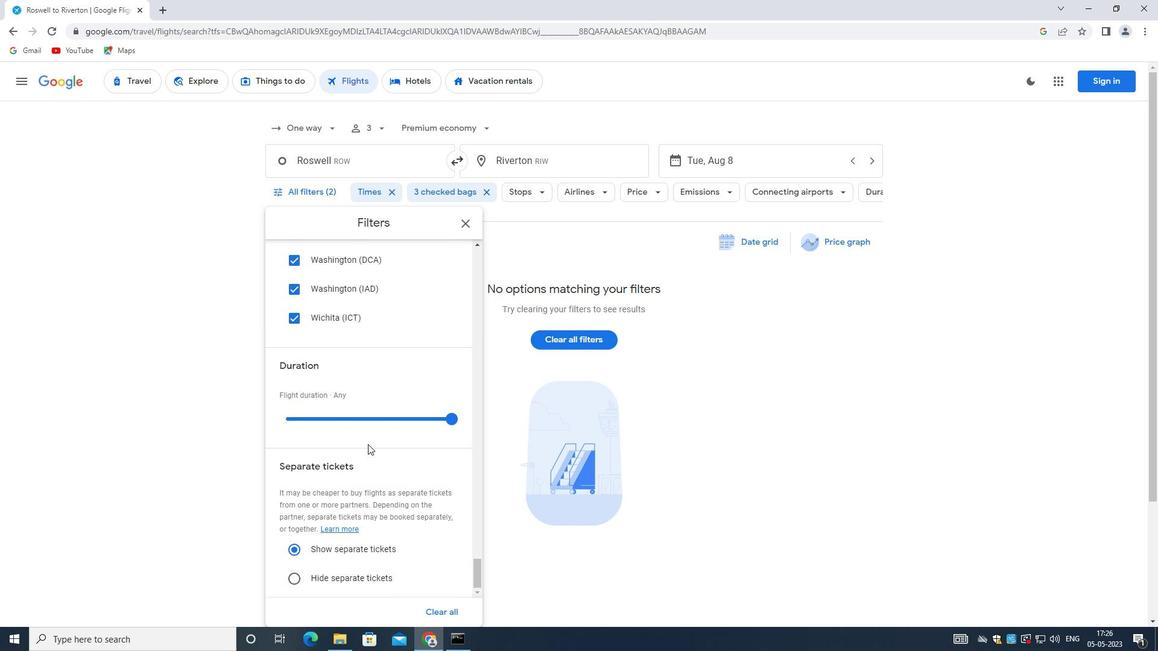 
Action: Mouse scrolled (366, 443) with delta (0, 0)
Screenshot: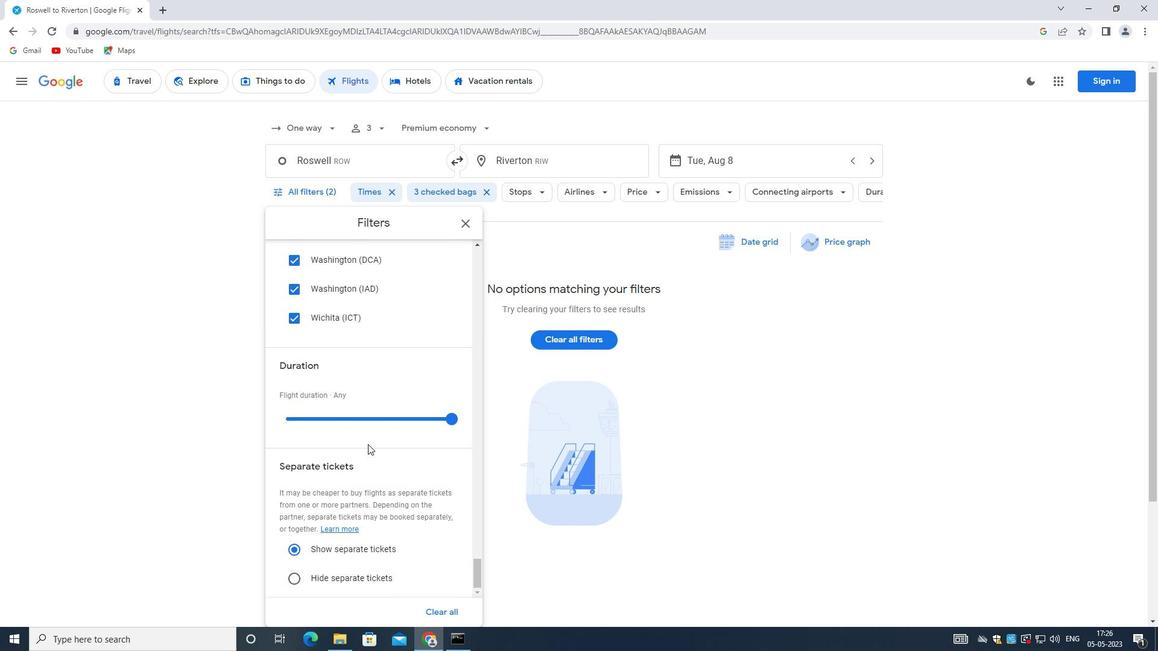 
Action: Mouse moved to (365, 444)
Screenshot: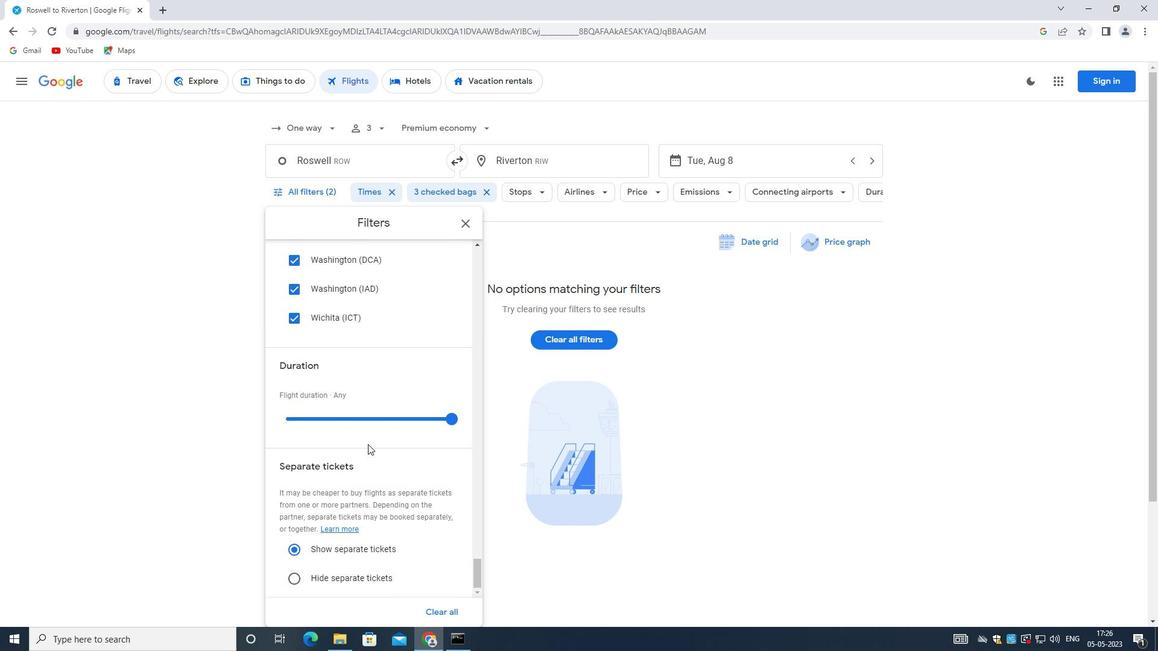 
Action: Mouse scrolled (365, 443) with delta (0, 0)
Screenshot: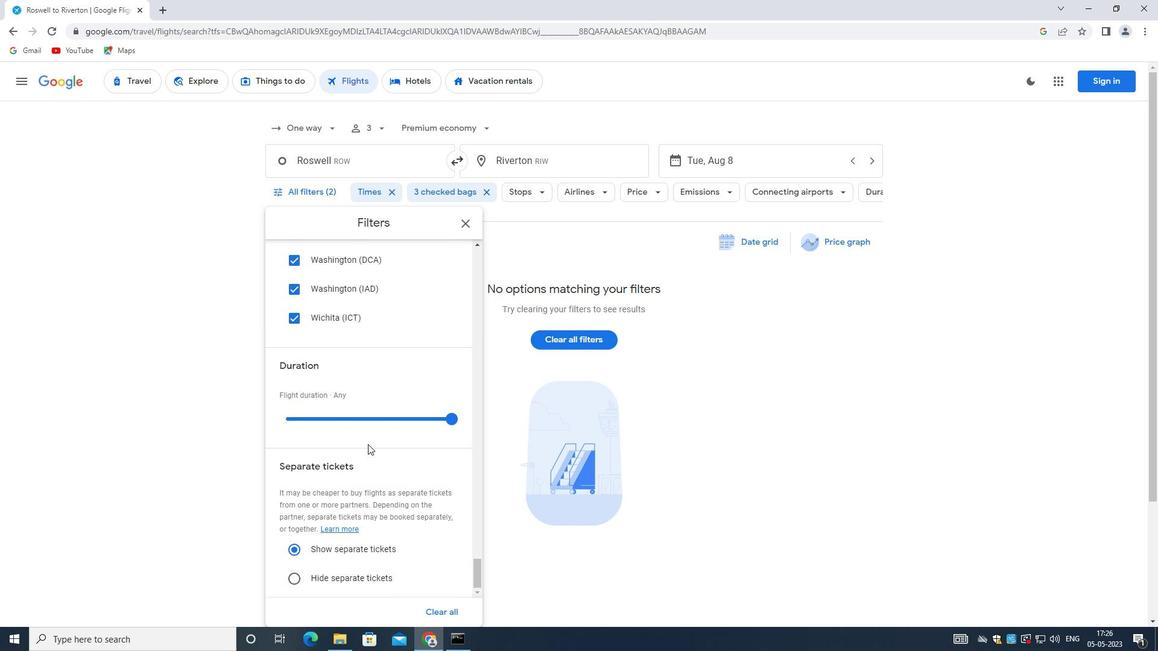 
Action: Mouse moved to (365, 444)
Screenshot: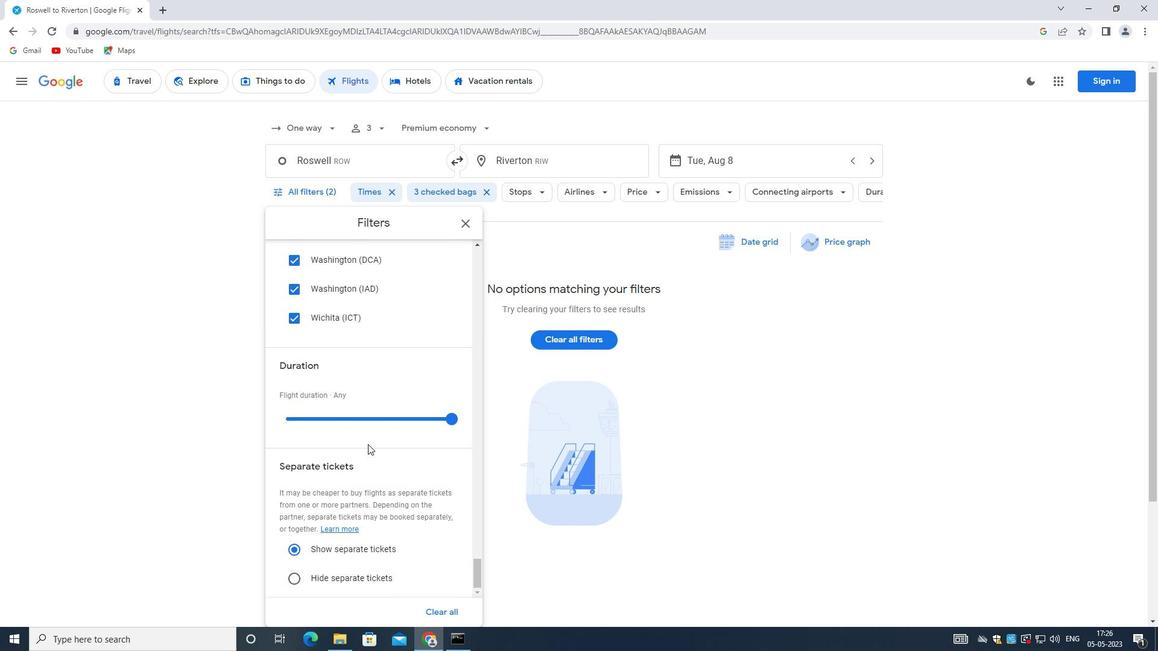 
Action: Mouse scrolled (365, 443) with delta (0, 0)
Screenshot: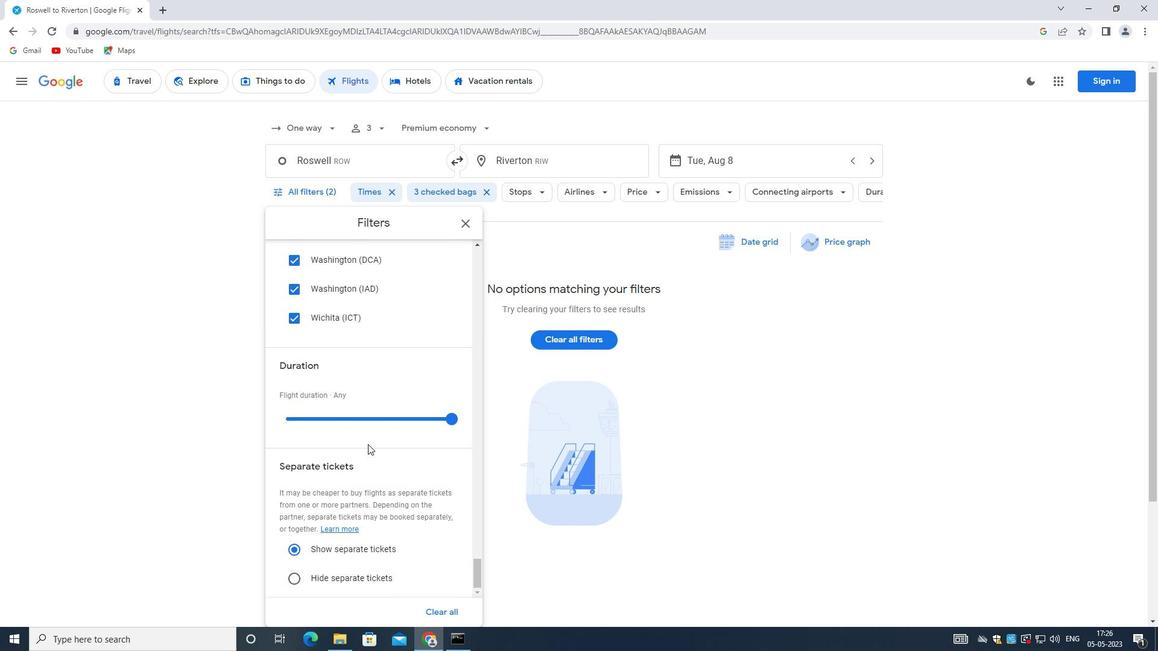 
Action: Mouse moved to (364, 443)
Screenshot: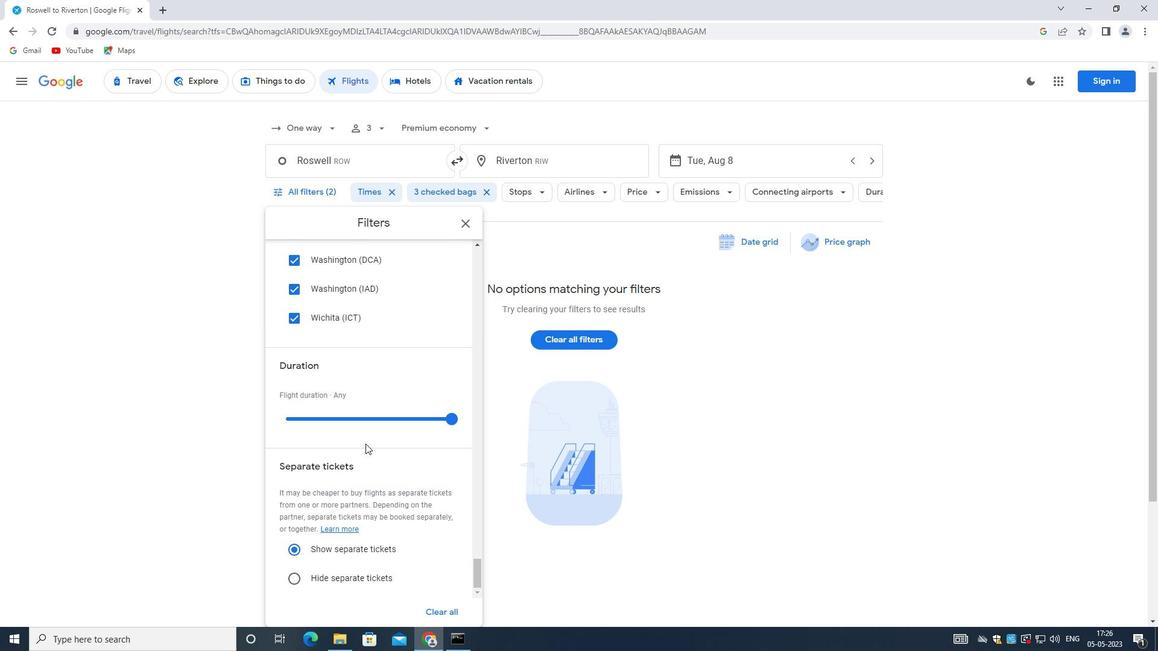 
Action: Mouse scrolled (364, 442) with delta (0, 0)
Screenshot: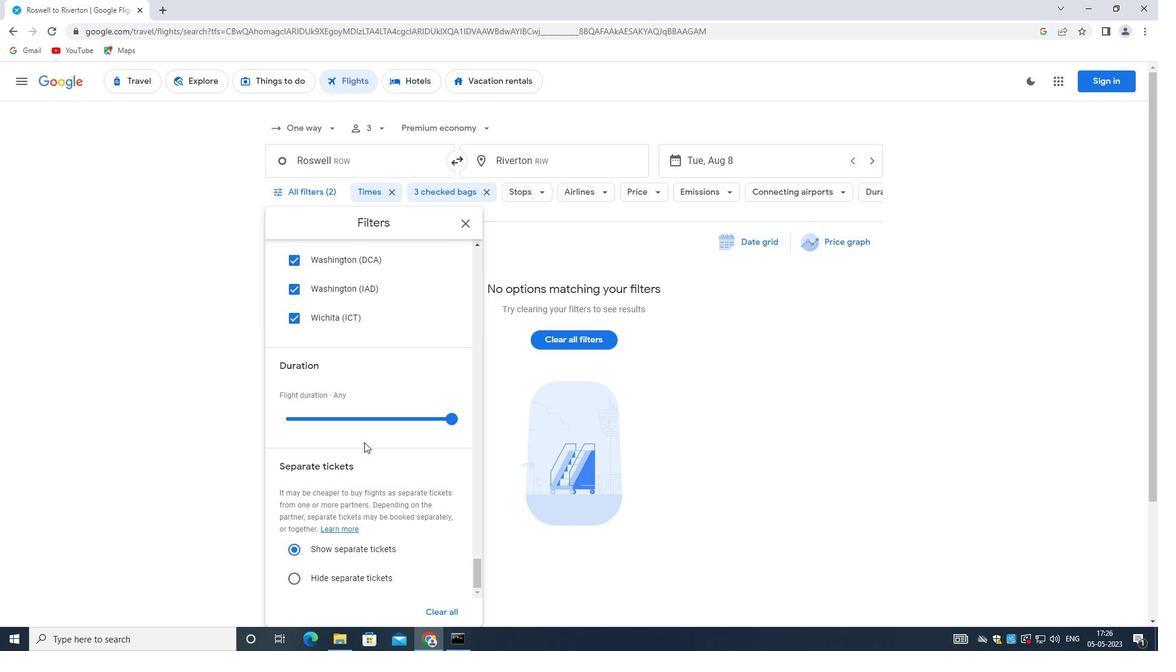 
